Task: Look for space in Catbalogan, Philippines from 6th September, 2023 to 15th September, 2023 for 6 adults in price range Rs.8000 to Rs.12000. Place can be entire place or private room with 6 bedrooms having 6 beds and 6 bathrooms. Property type can be house, flat, guest house. Amenities needed are: wifi, TV, free parkinig on premises, gym, breakfast. Booking option can be shelf check-in. Required host language is English.
Action: Mouse moved to (482, 92)
Screenshot: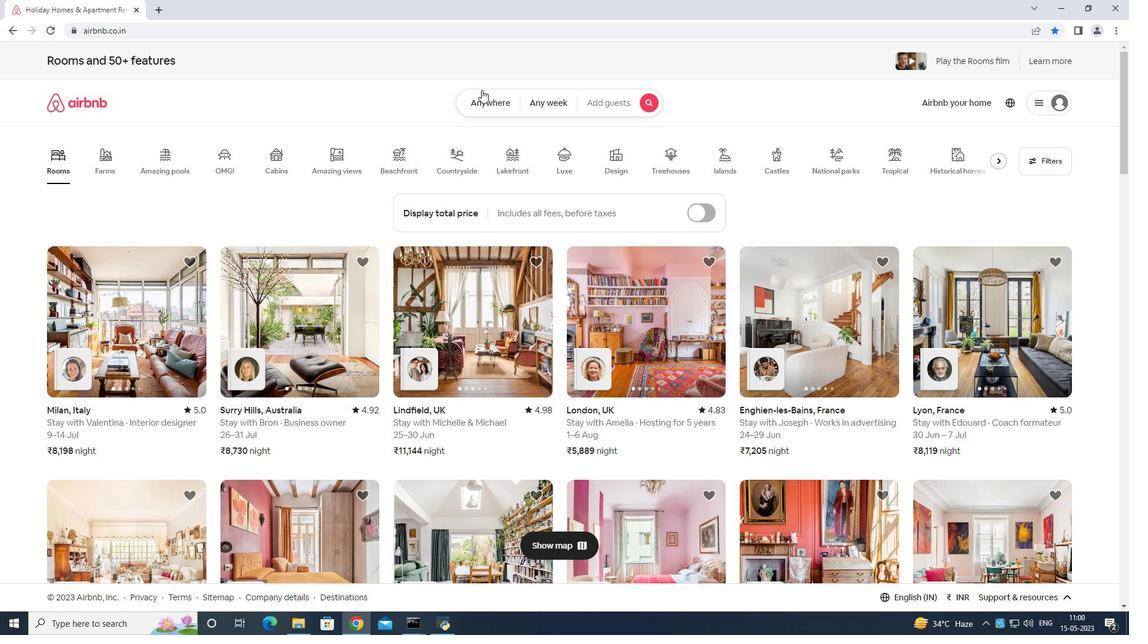 
Action: Mouse pressed left at (482, 92)
Screenshot: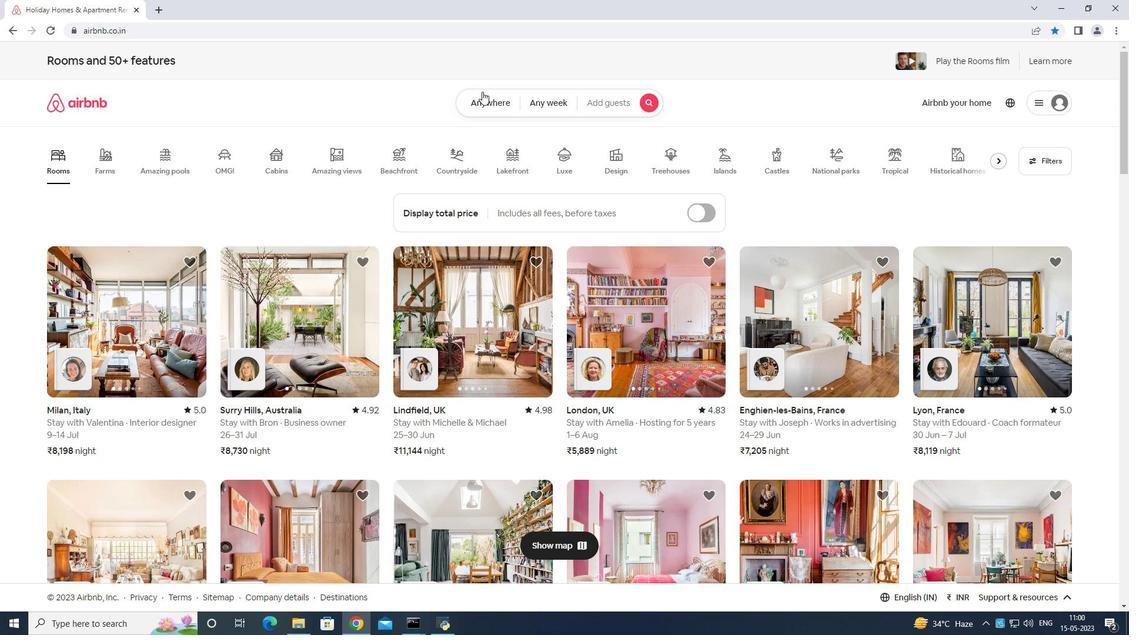 
Action: Mouse moved to (469, 148)
Screenshot: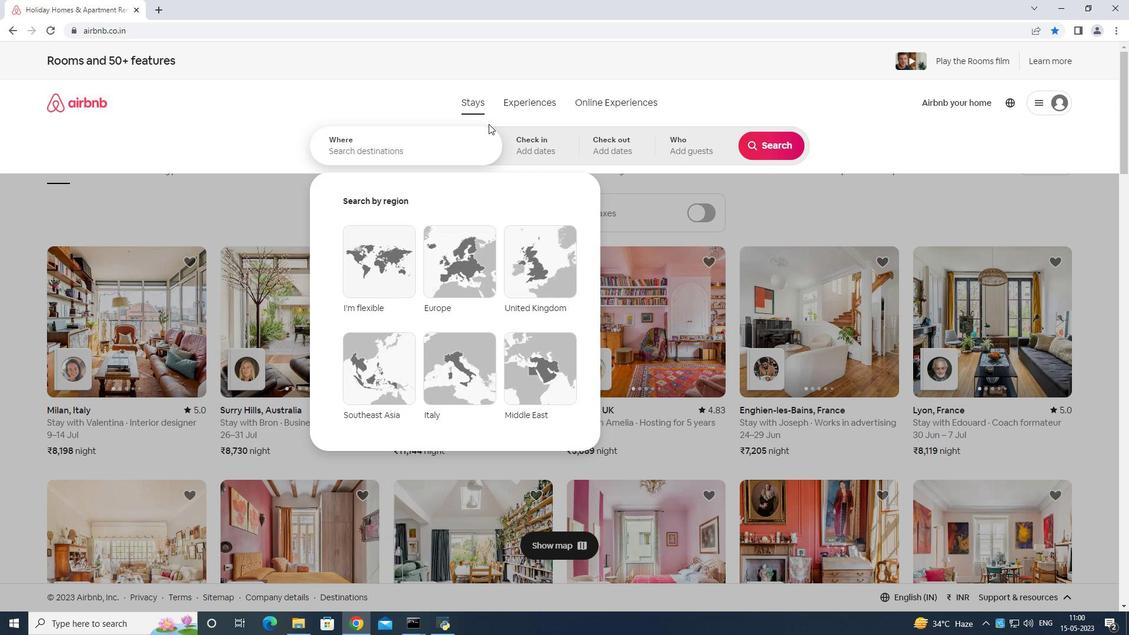 
Action: Mouse pressed left at (469, 148)
Screenshot: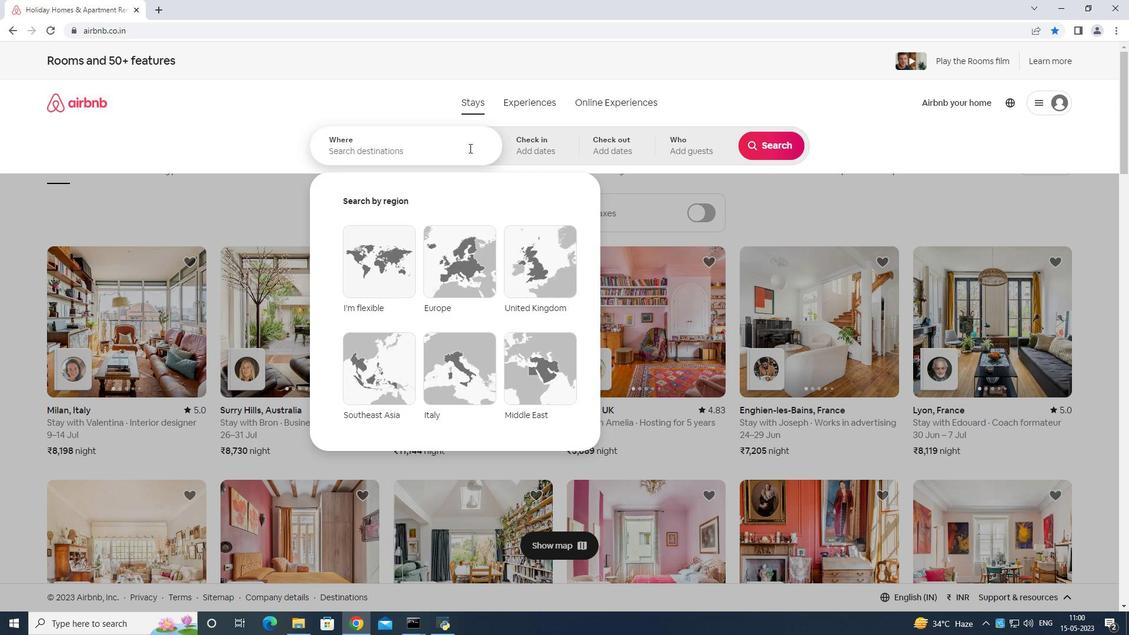 
Action: Mouse moved to (470, 147)
Screenshot: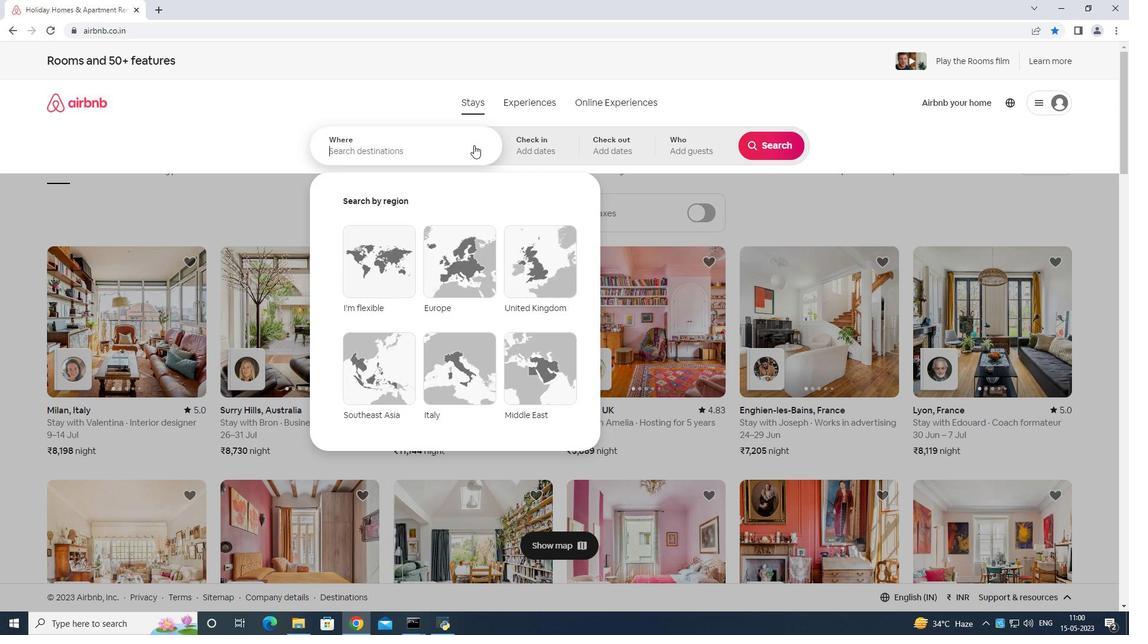 
Action: Key pressed <Key.backspace><Key.backspace><Key.backspace><Key.backspace><Key.backspace><Key.backspace><Key.backspace><Key.backspace><Key.backspace><Key.backspace><Key.backspace><Key.backspace><Key.backspace><Key.backspace><Key.backspace><Key.backspace><Key.backspace><Key.backspace><Key.backspace><Key.backspace><Key.backspace><Key.backspace><Key.backspace><Key.backspace><Key.backspace><Key.backspace><Key.backspace><Key.backspace><Key.shift>Catbalogan<Key.space><Key.shift>Philipines<Key.enter>
Screenshot: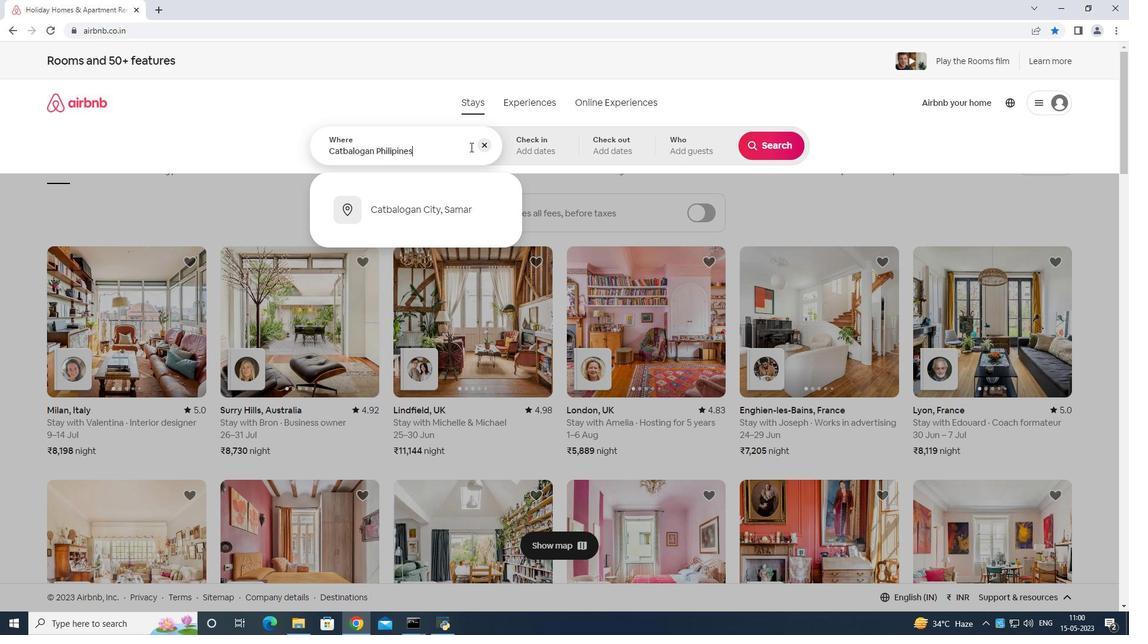 
Action: Mouse moved to (762, 231)
Screenshot: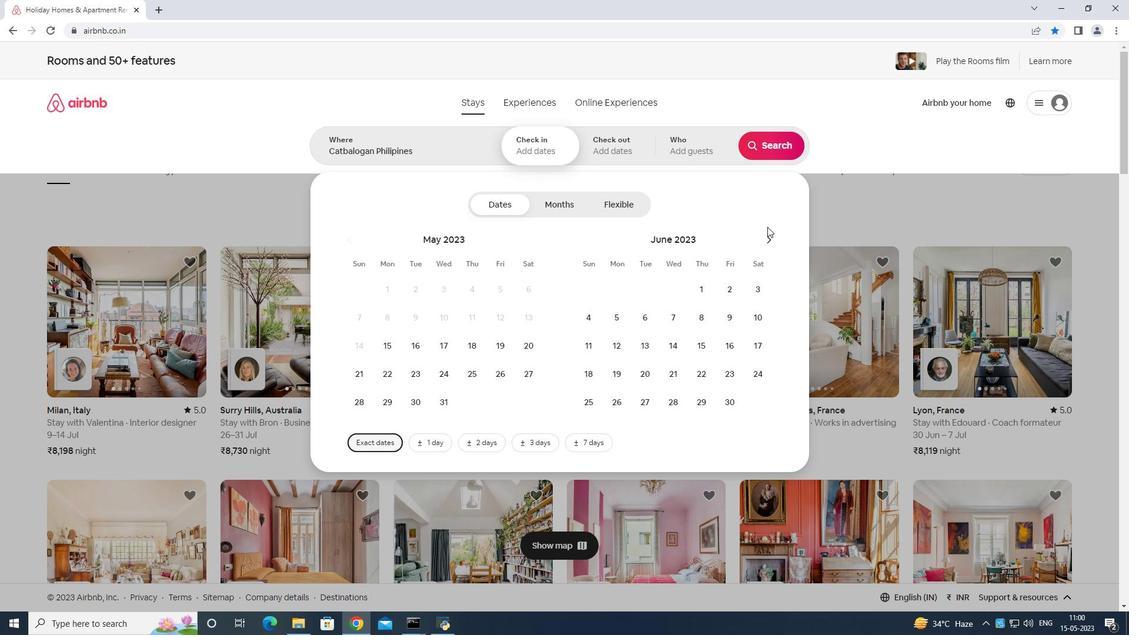 
Action: Mouse pressed left at (762, 231)
Screenshot: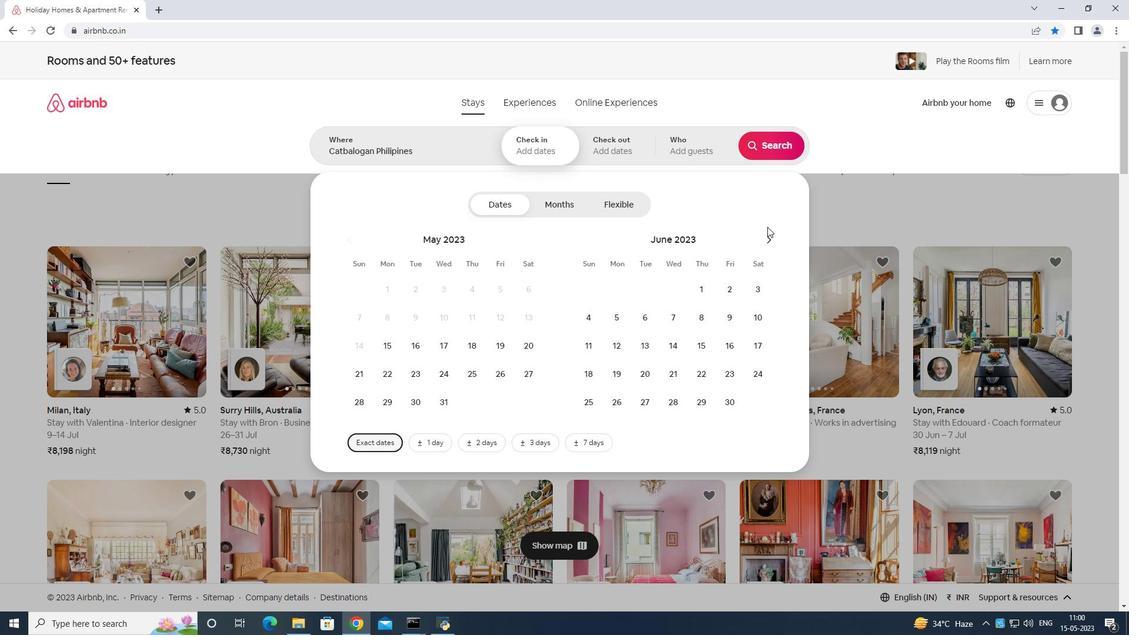 
Action: Mouse pressed left at (762, 231)
Screenshot: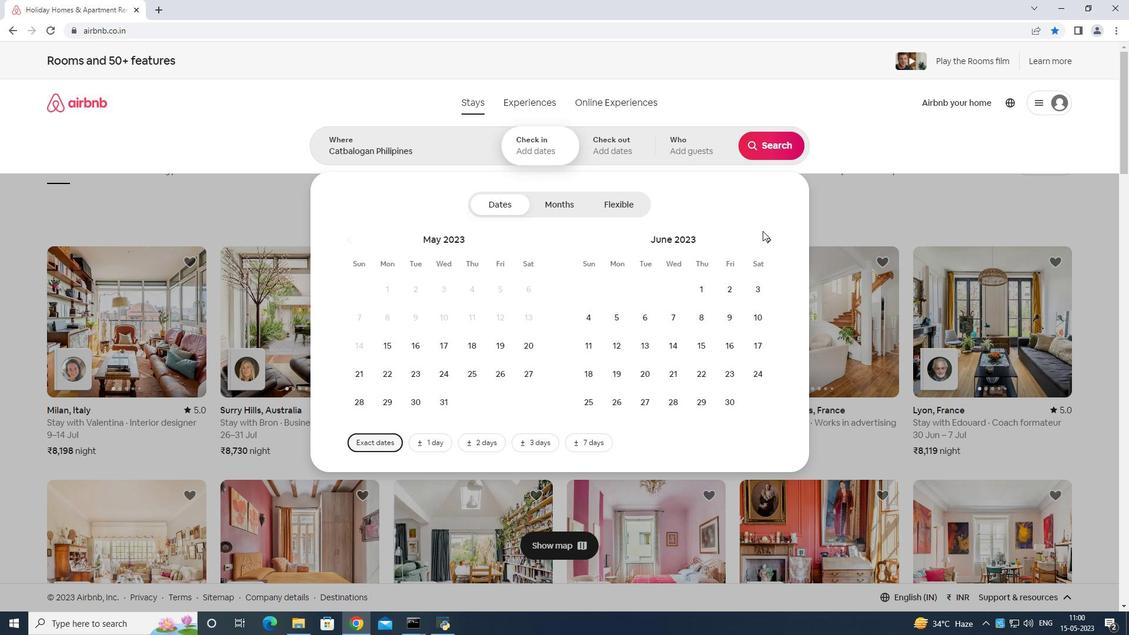 
Action: Mouse pressed left at (762, 231)
Screenshot: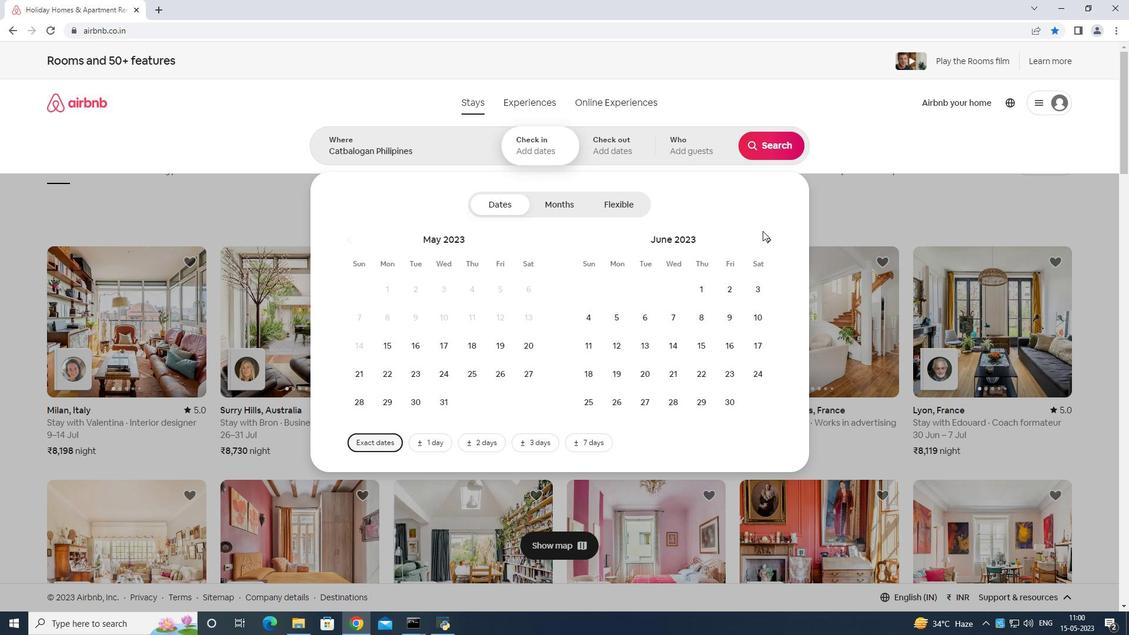 
Action: Mouse moved to (762, 237)
Screenshot: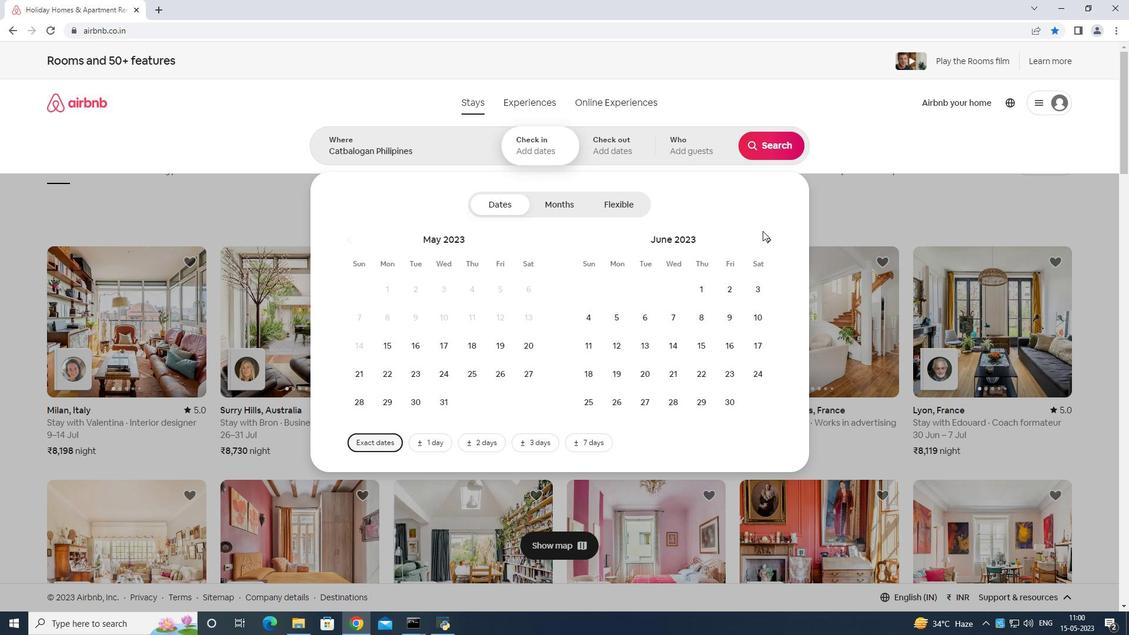 
Action: Mouse pressed left at (762, 237)
Screenshot: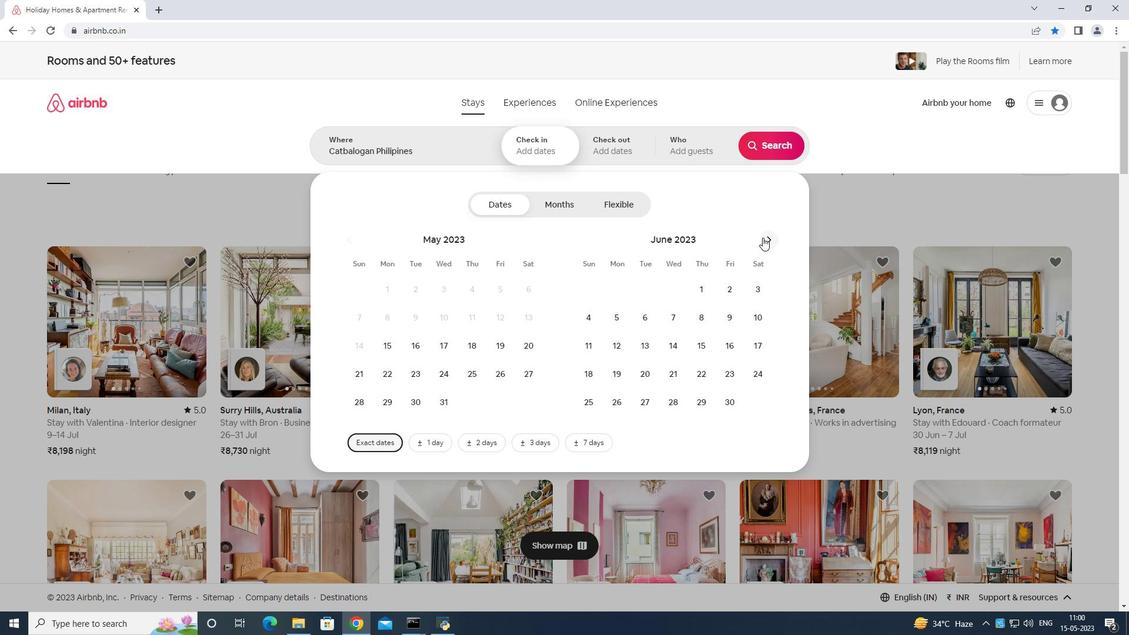 
Action: Mouse moved to (763, 238)
Screenshot: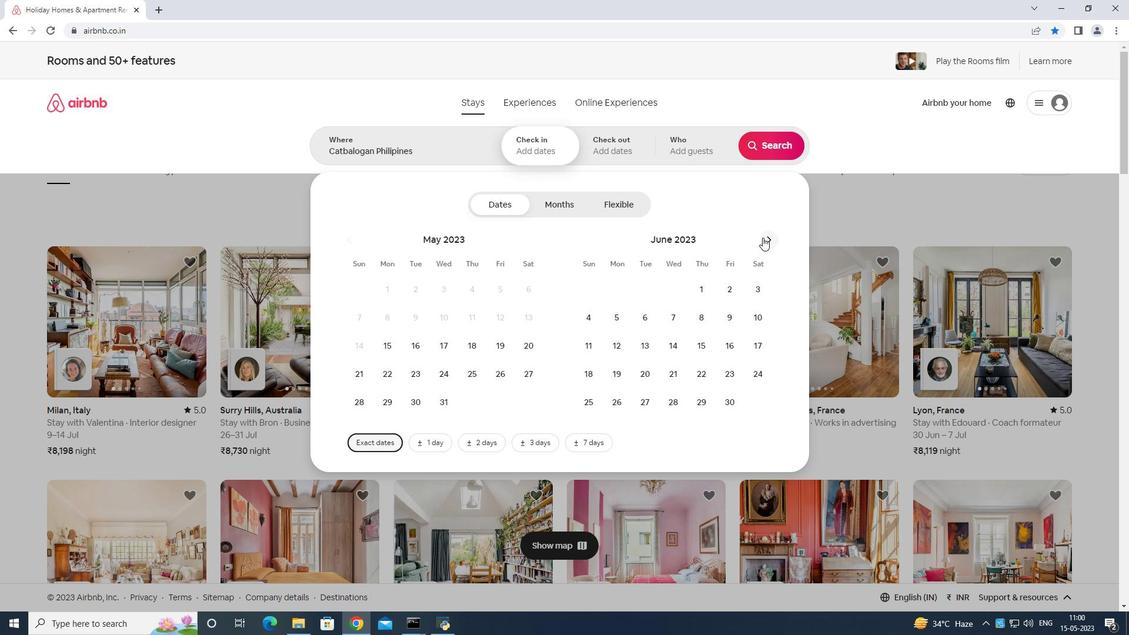 
Action: Mouse pressed left at (763, 238)
Screenshot: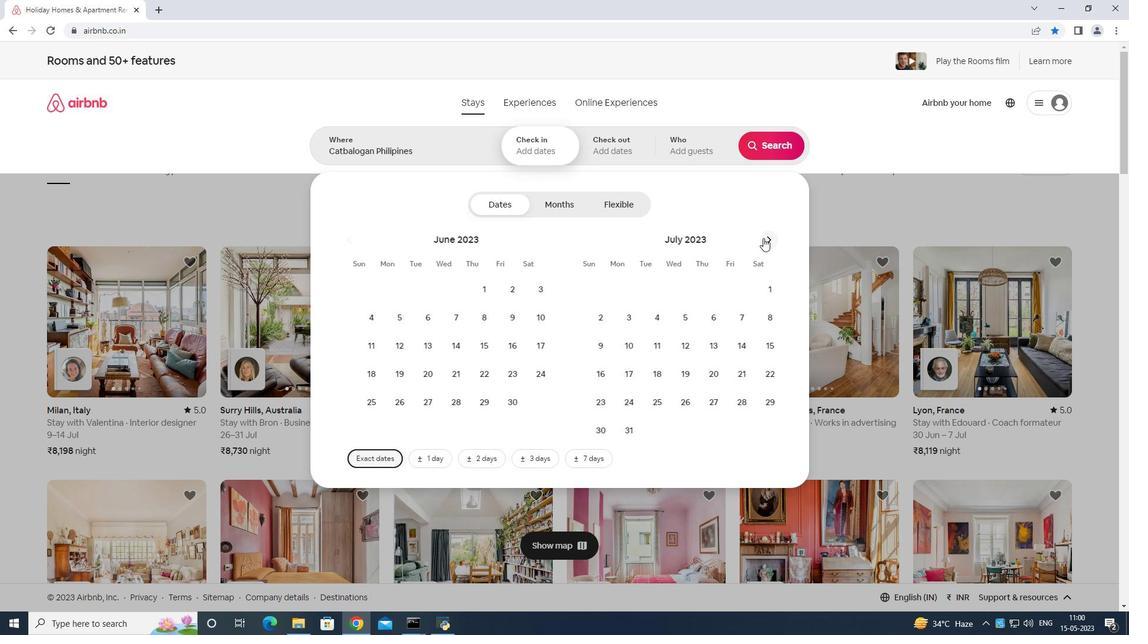 
Action: Mouse pressed left at (763, 238)
Screenshot: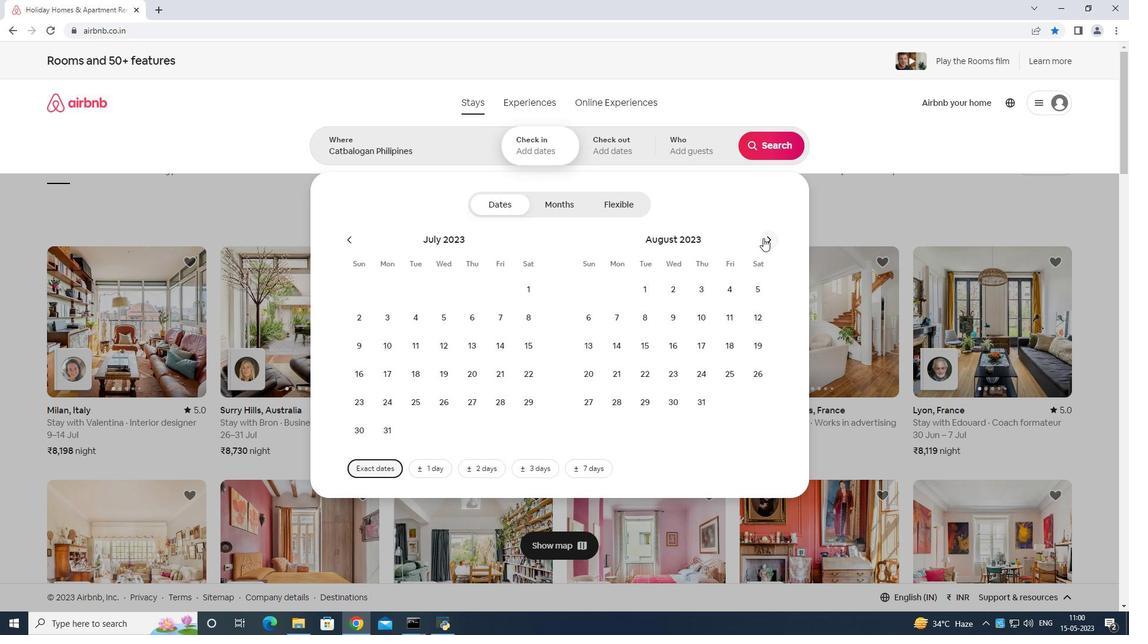 
Action: Mouse moved to (679, 314)
Screenshot: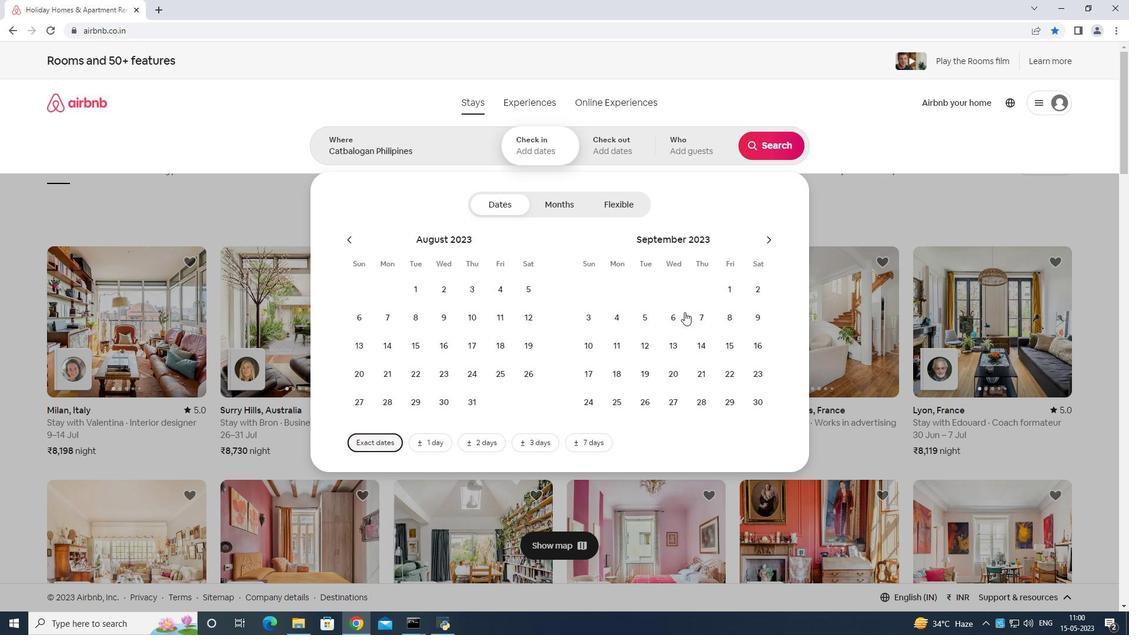 
Action: Mouse pressed left at (679, 314)
Screenshot: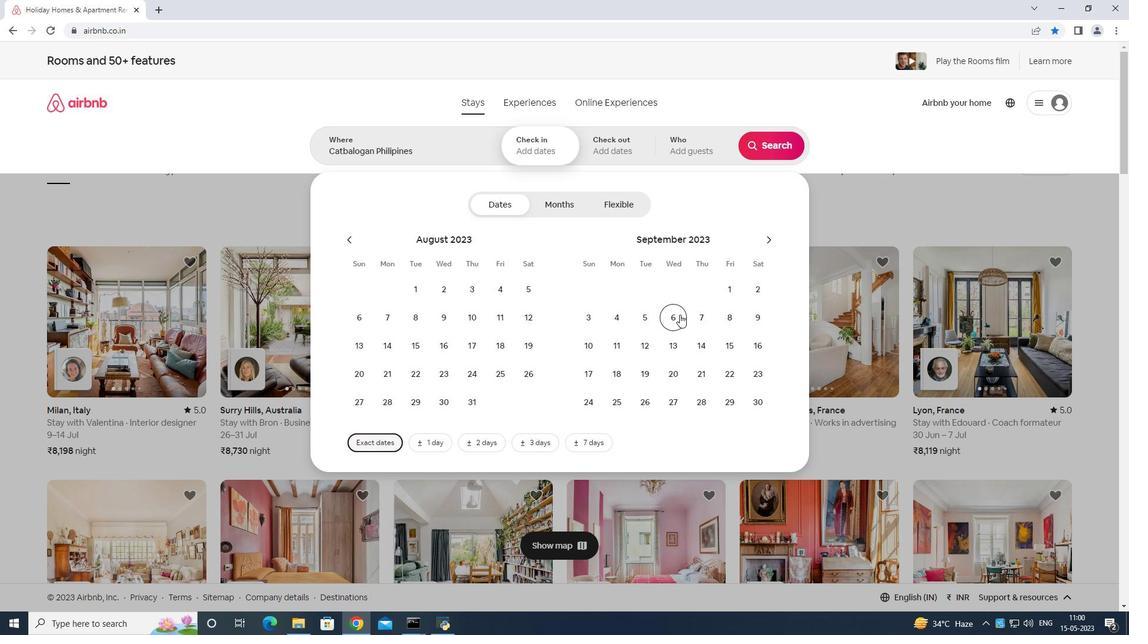 
Action: Mouse moved to (724, 341)
Screenshot: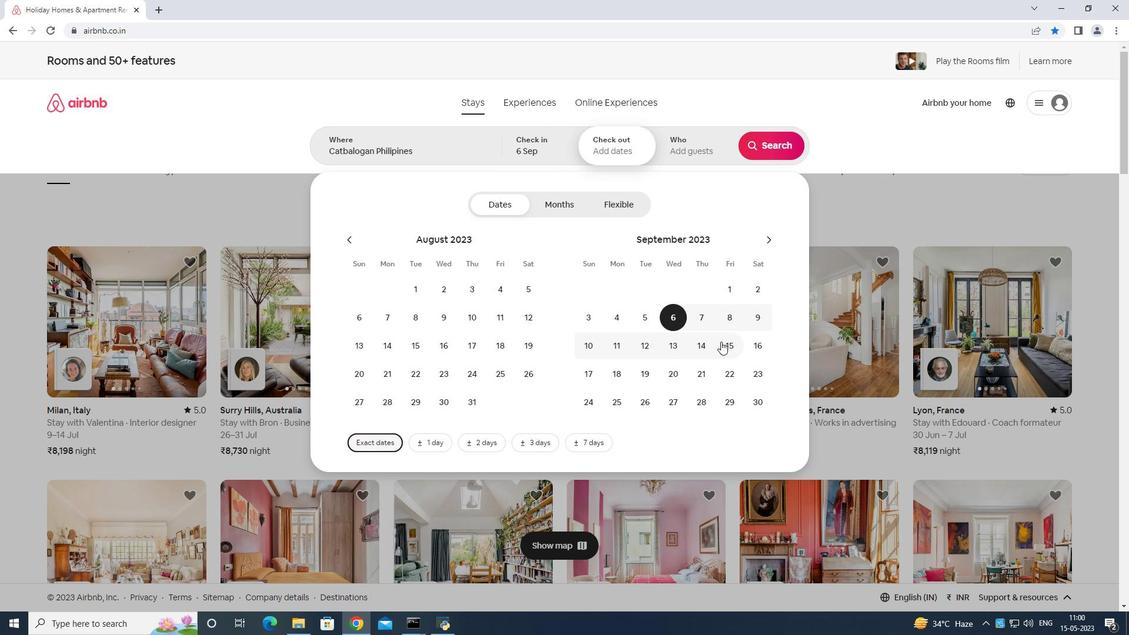 
Action: Mouse pressed left at (724, 341)
Screenshot: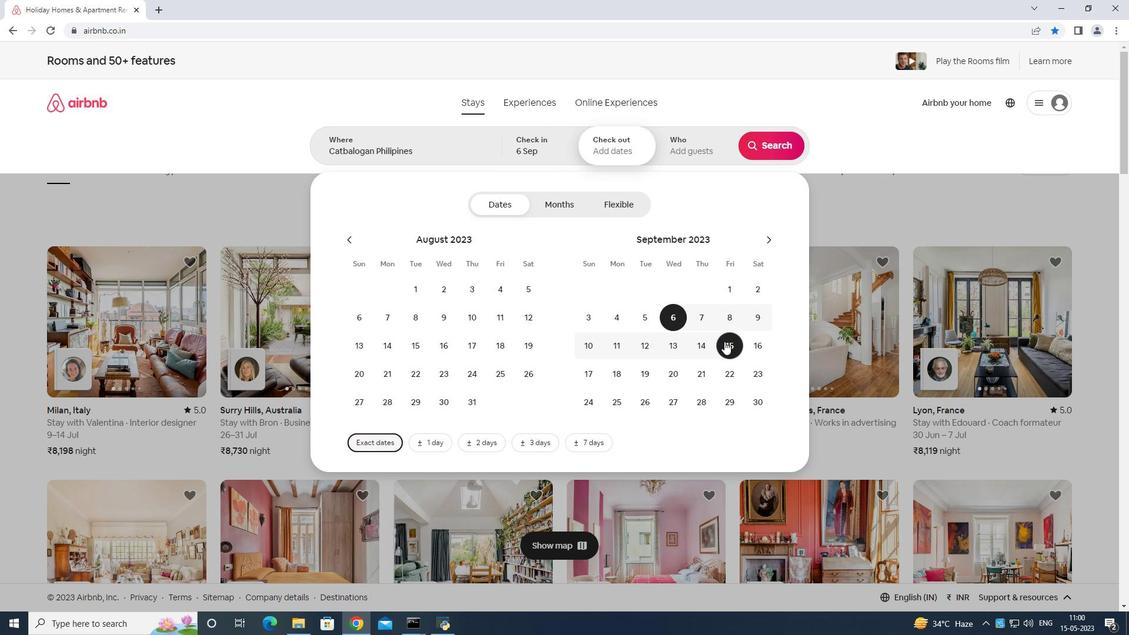 
Action: Mouse moved to (716, 148)
Screenshot: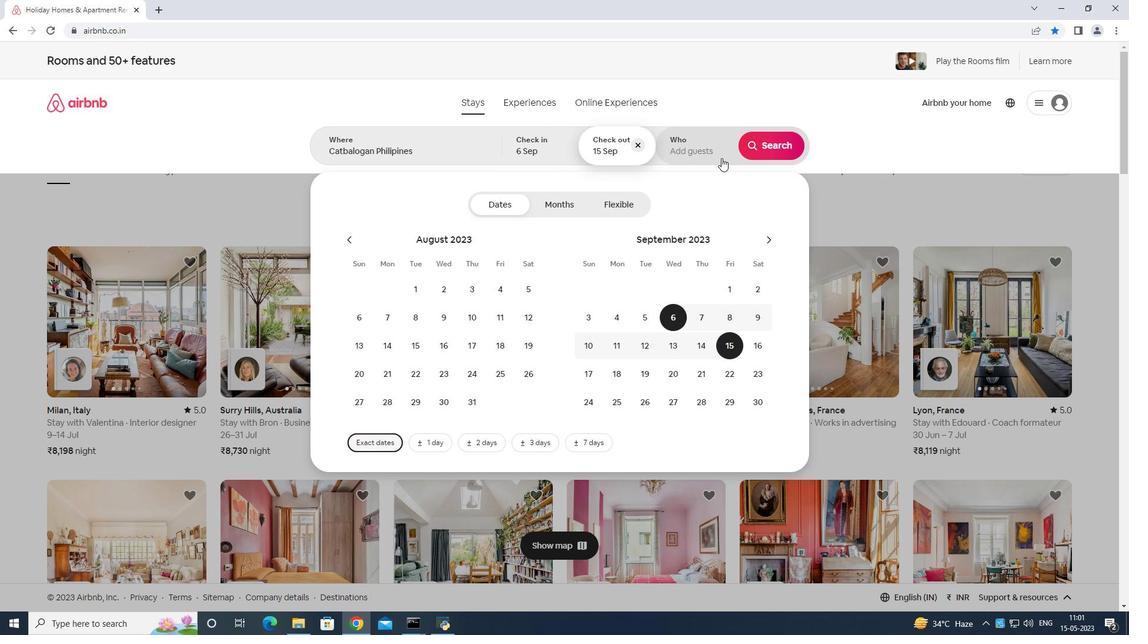 
Action: Mouse pressed left at (716, 148)
Screenshot: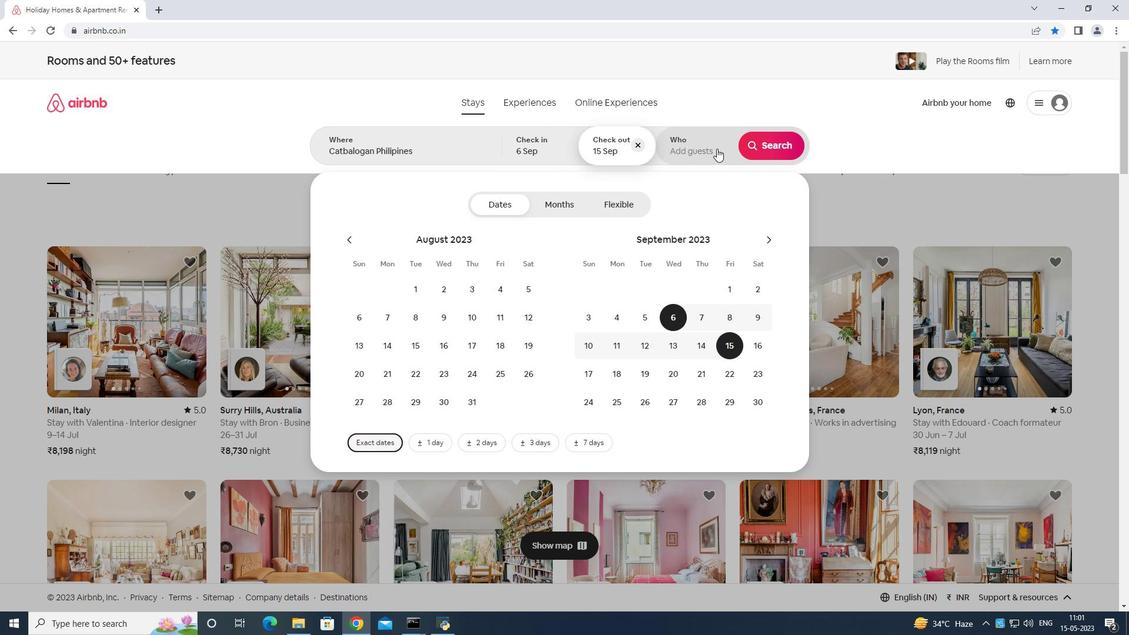
Action: Mouse moved to (768, 205)
Screenshot: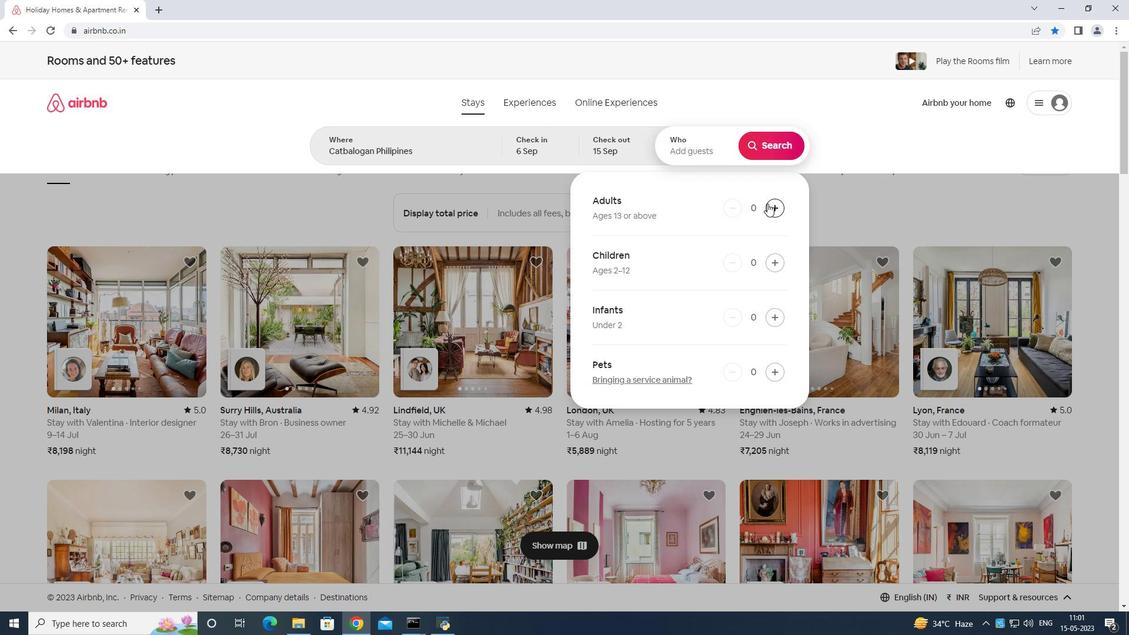 
Action: Mouse pressed left at (768, 205)
Screenshot: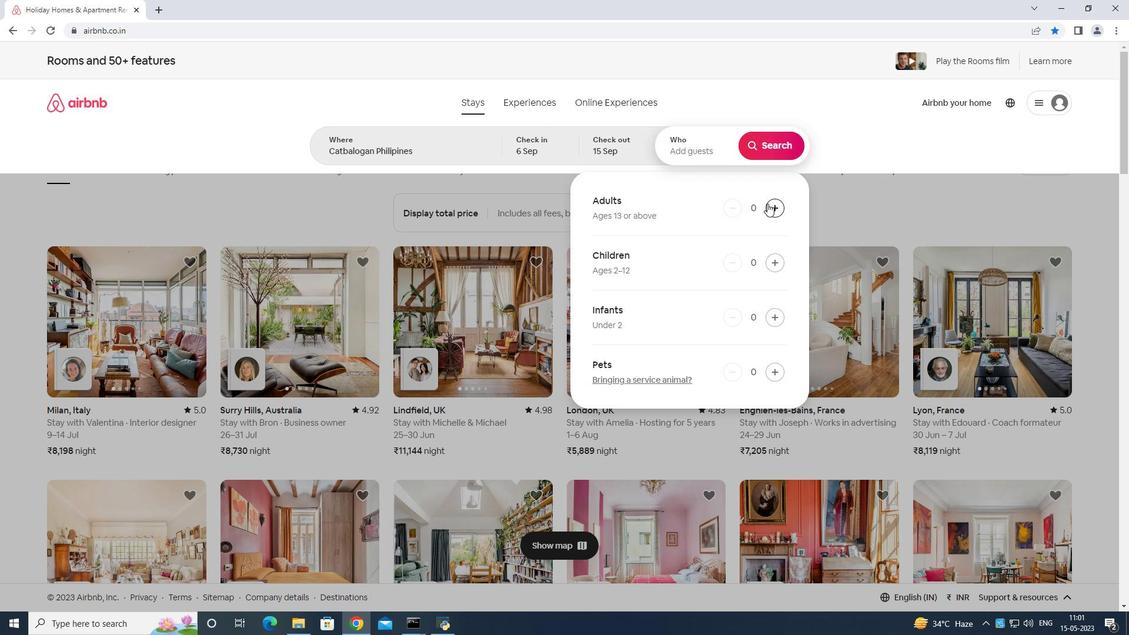 
Action: Mouse moved to (768, 205)
Screenshot: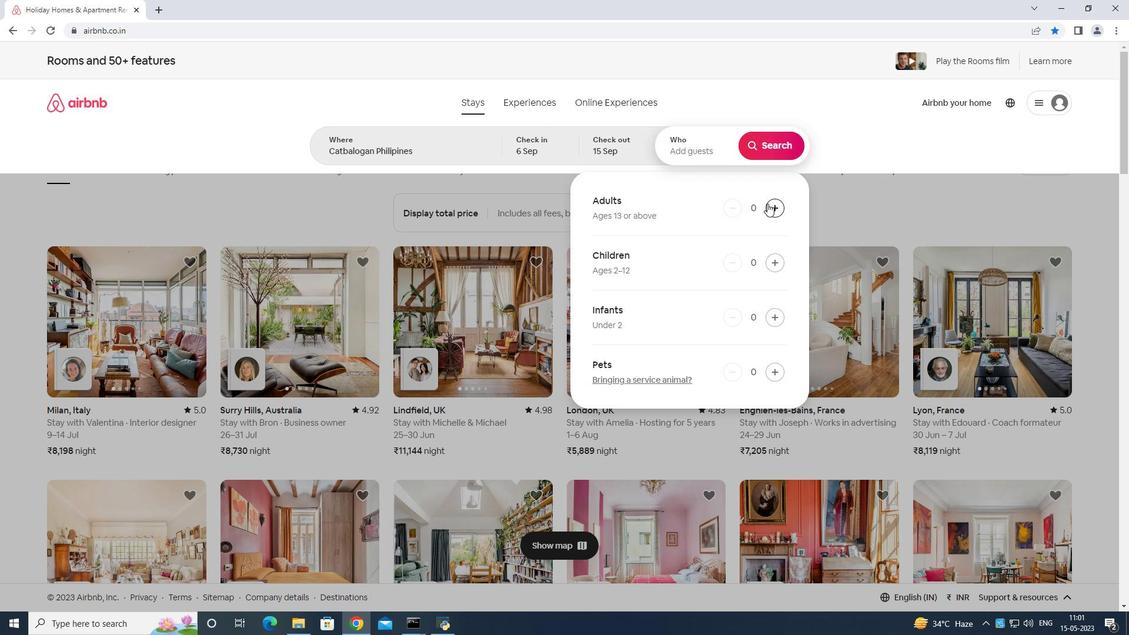 
Action: Mouse pressed left at (768, 205)
Screenshot: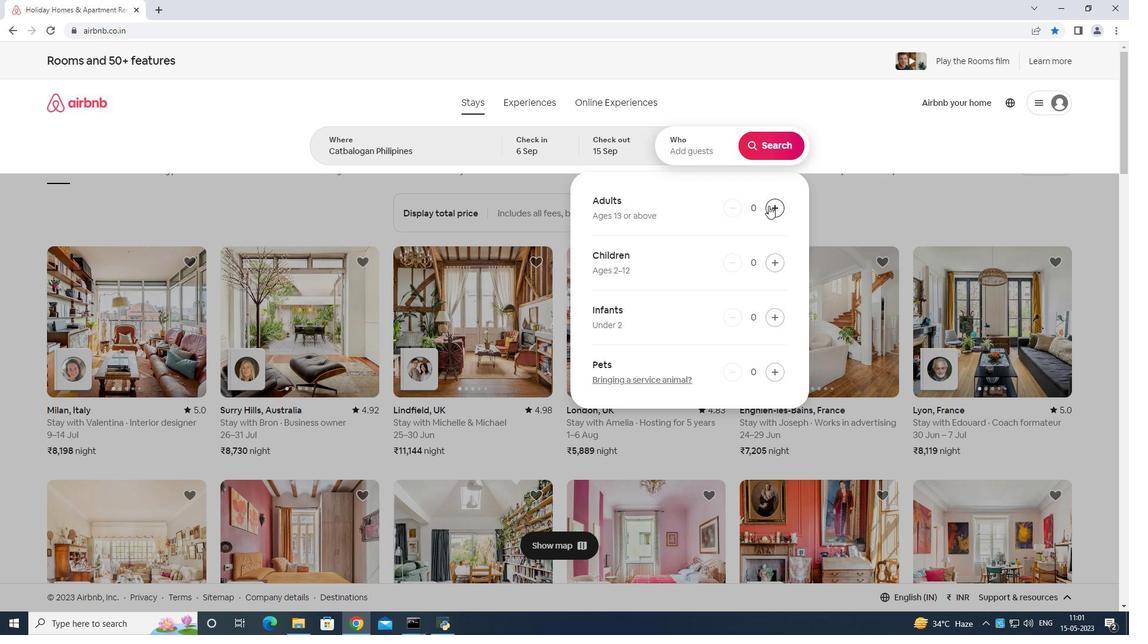 
Action: Mouse pressed left at (768, 205)
Screenshot: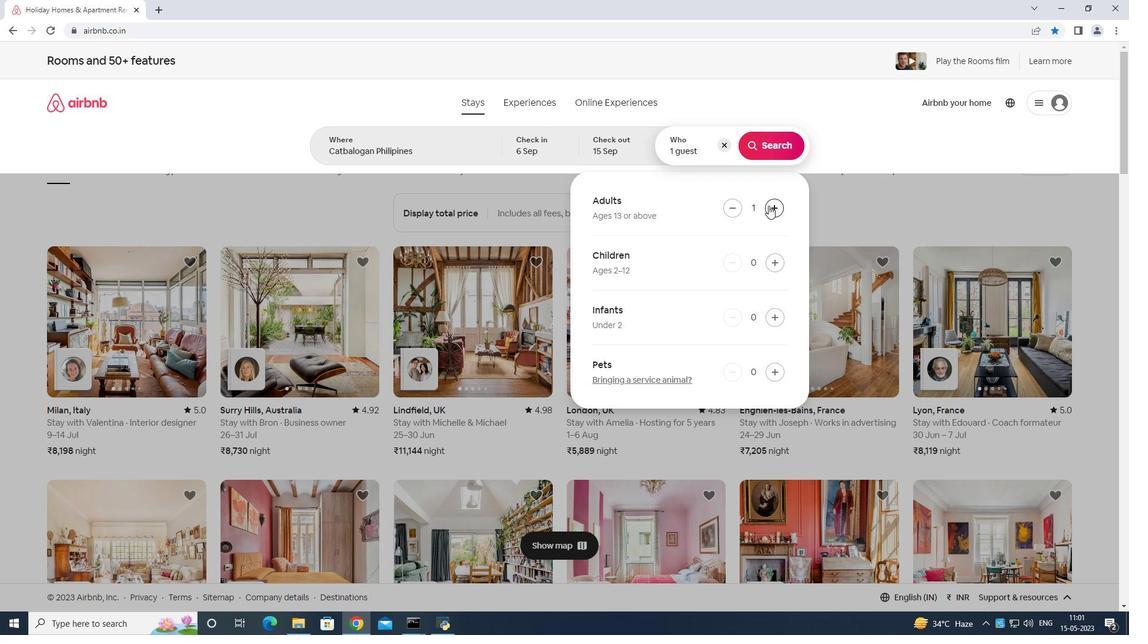 
Action: Mouse pressed left at (768, 205)
Screenshot: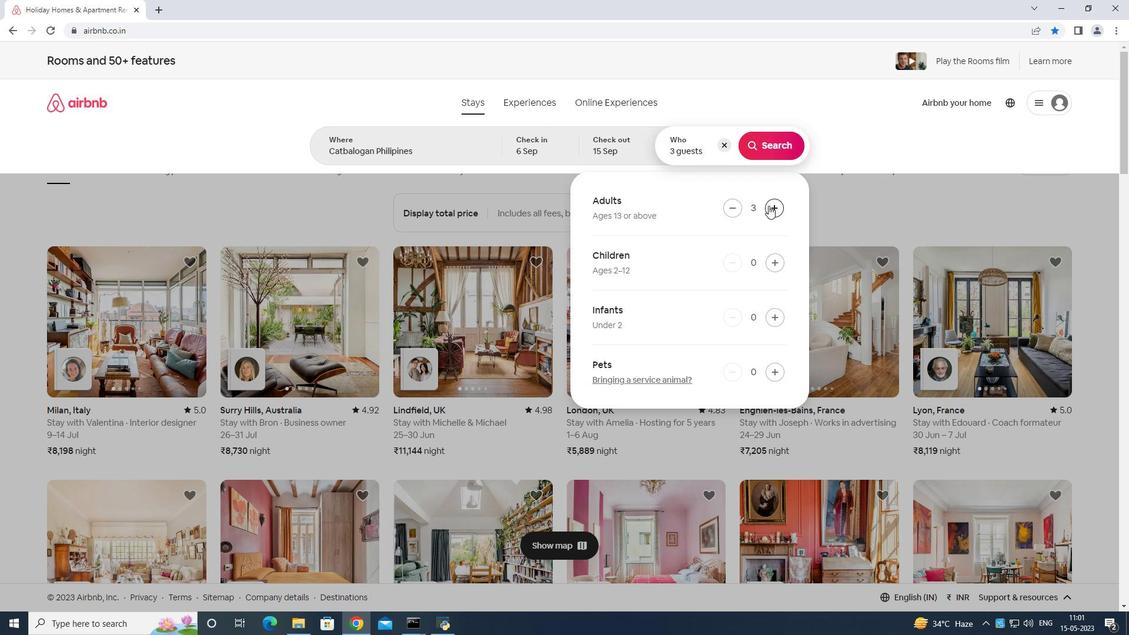 
Action: Mouse pressed left at (768, 205)
Screenshot: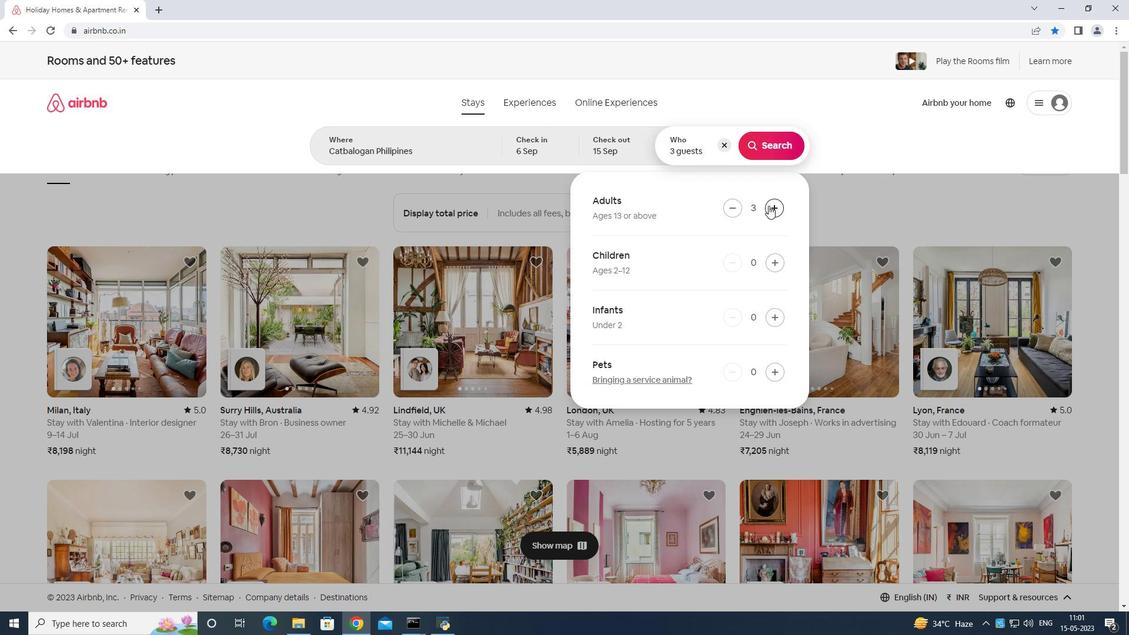 
Action: Mouse pressed left at (768, 205)
Screenshot: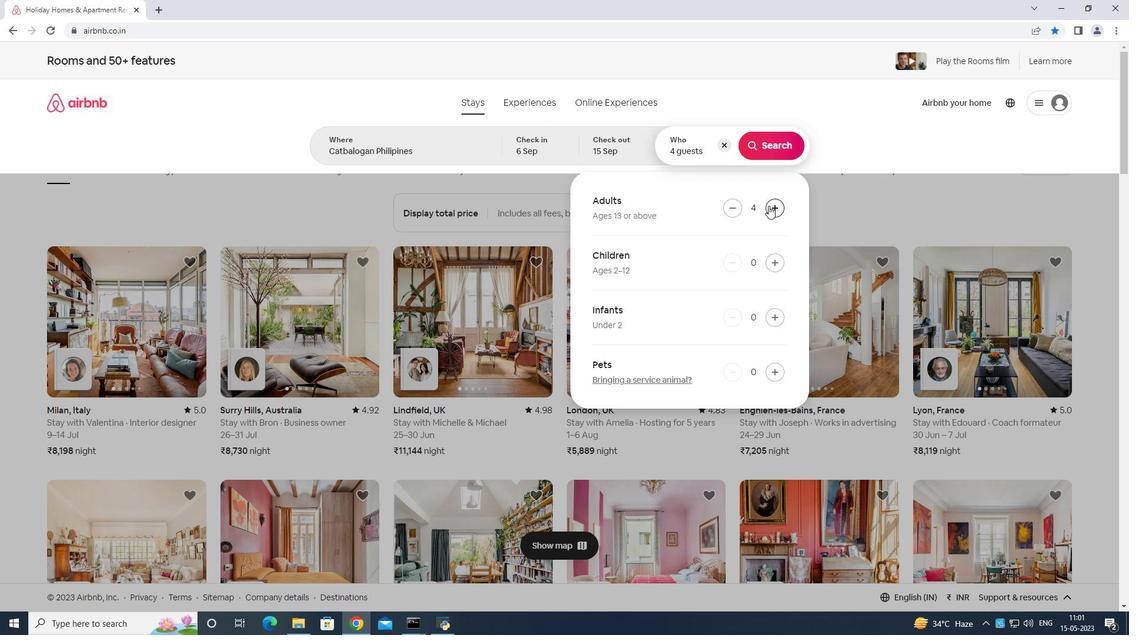 
Action: Mouse moved to (784, 144)
Screenshot: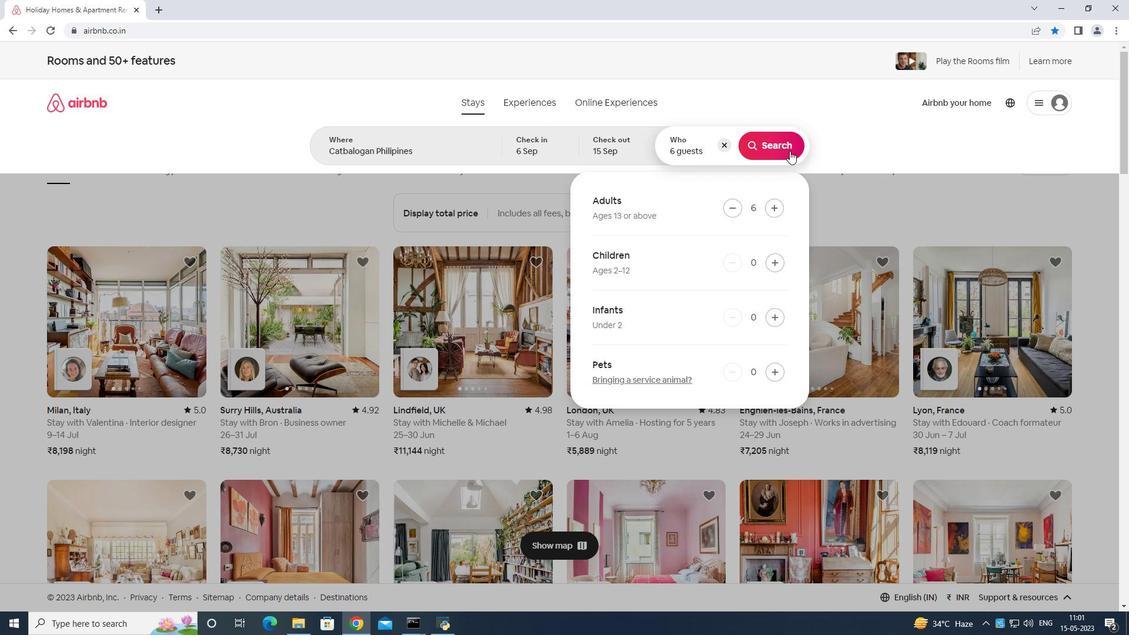 
Action: Mouse pressed left at (784, 144)
Screenshot: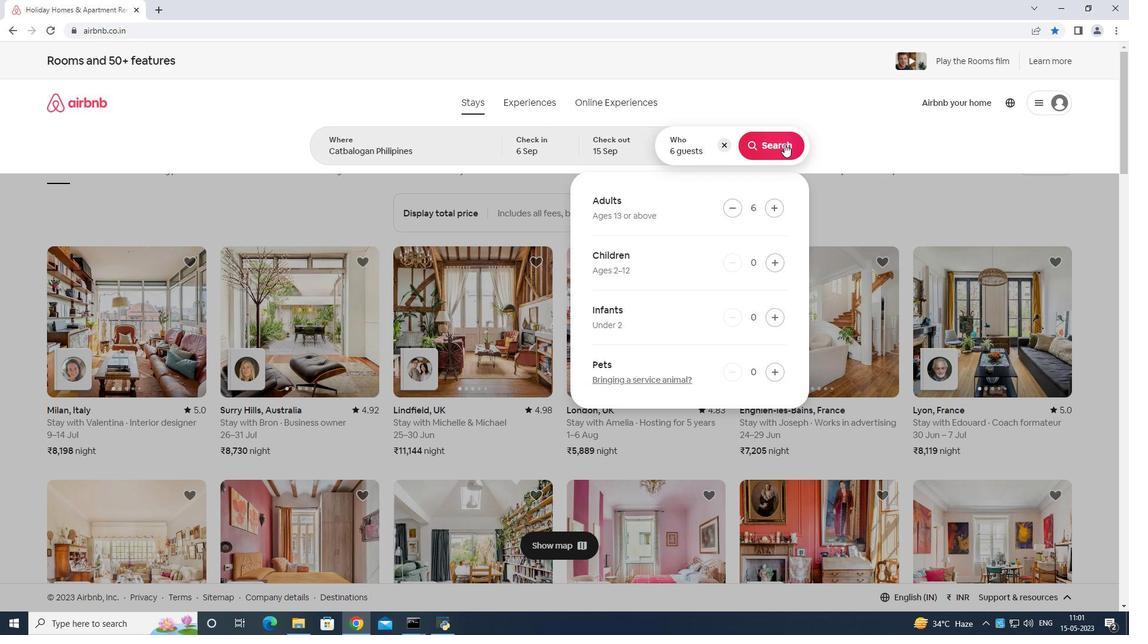 
Action: Mouse moved to (1082, 108)
Screenshot: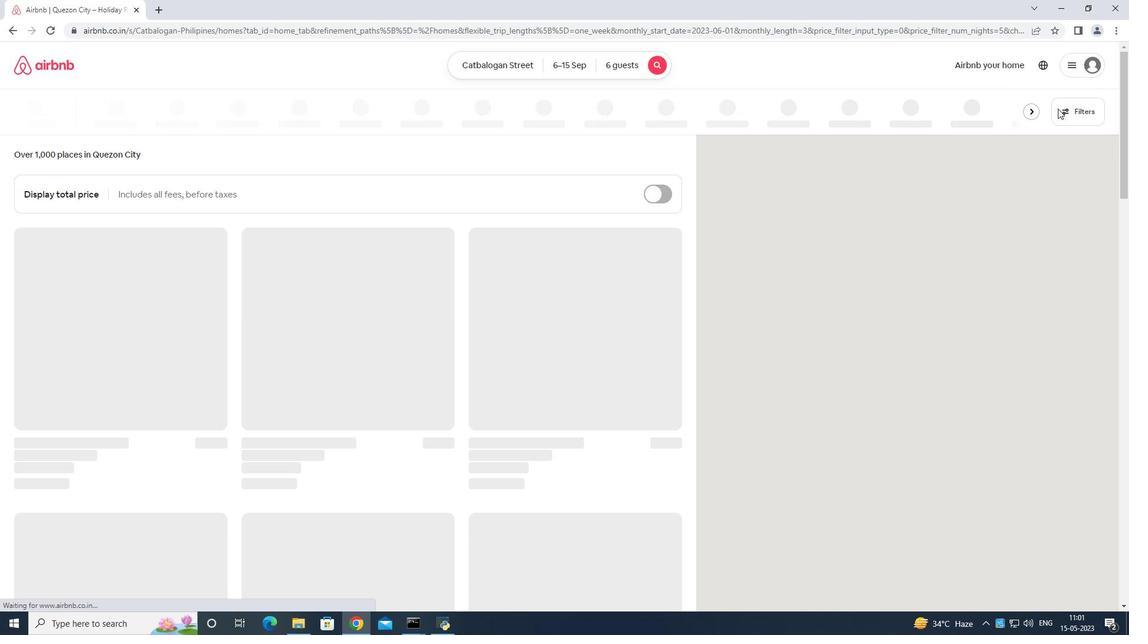 
Action: Mouse pressed left at (1082, 108)
Screenshot: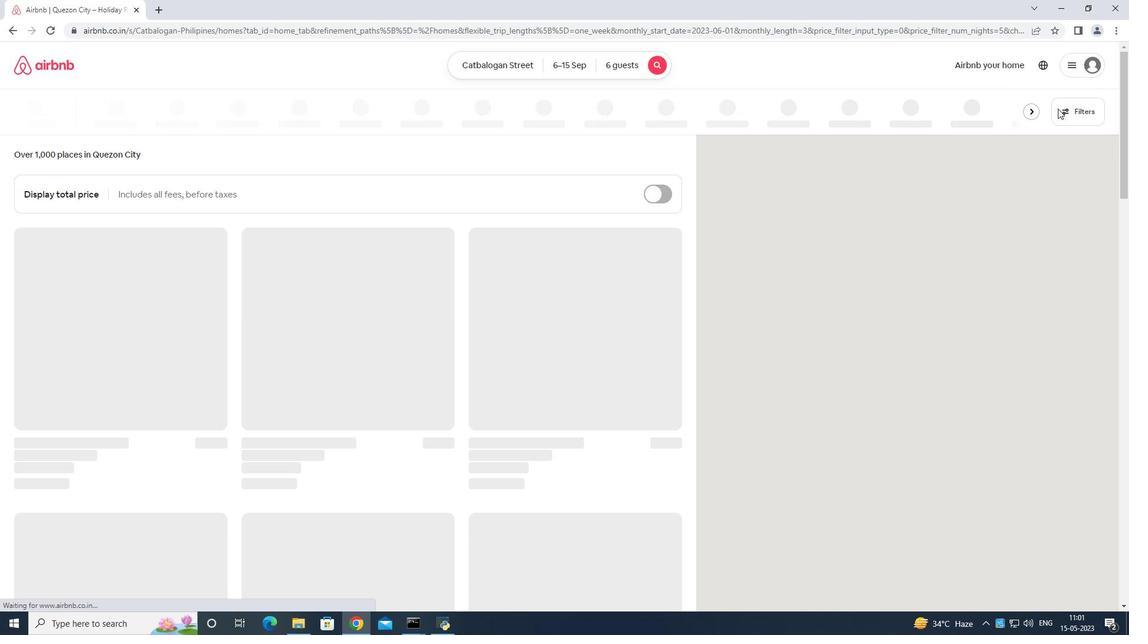 
Action: Mouse moved to (462, 379)
Screenshot: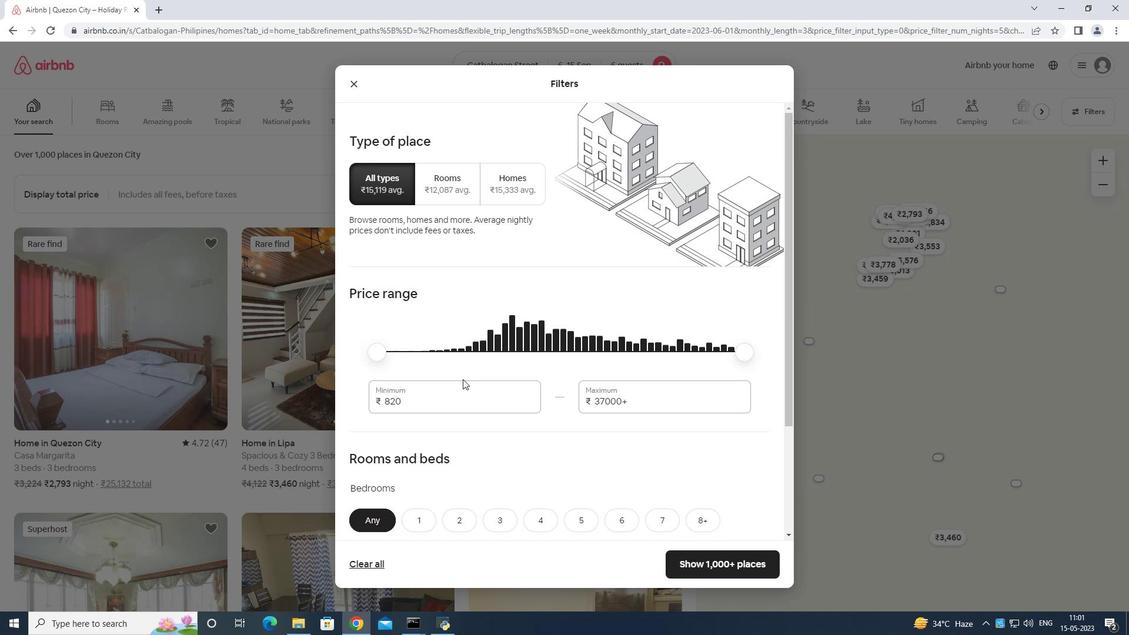 
Action: Mouse pressed left at (462, 379)
Screenshot: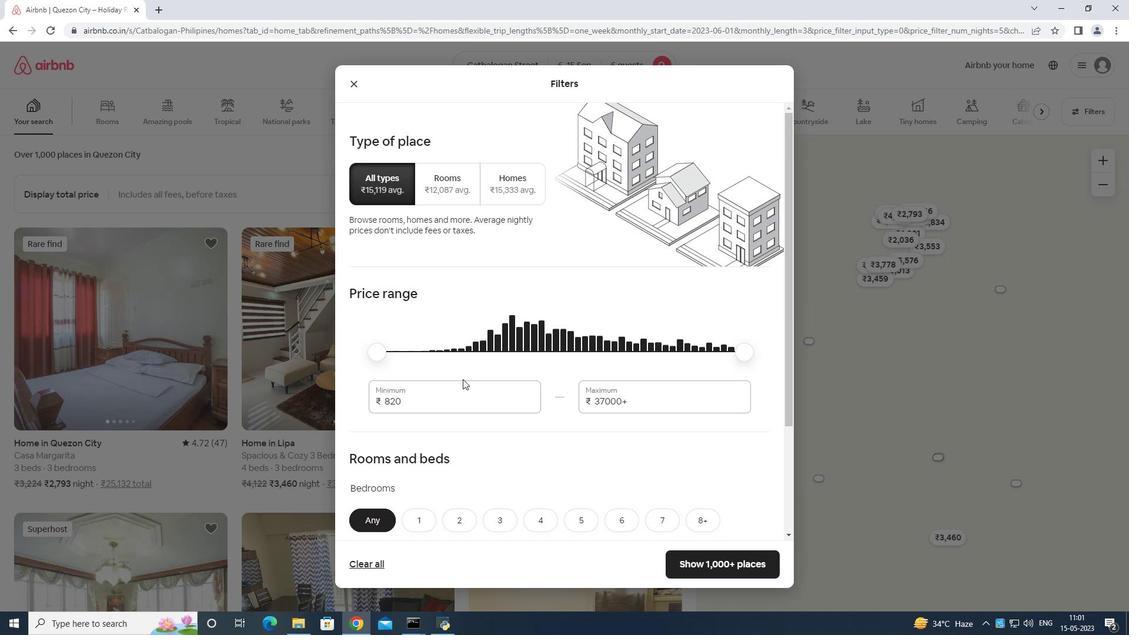 
Action: Mouse moved to (462, 383)
Screenshot: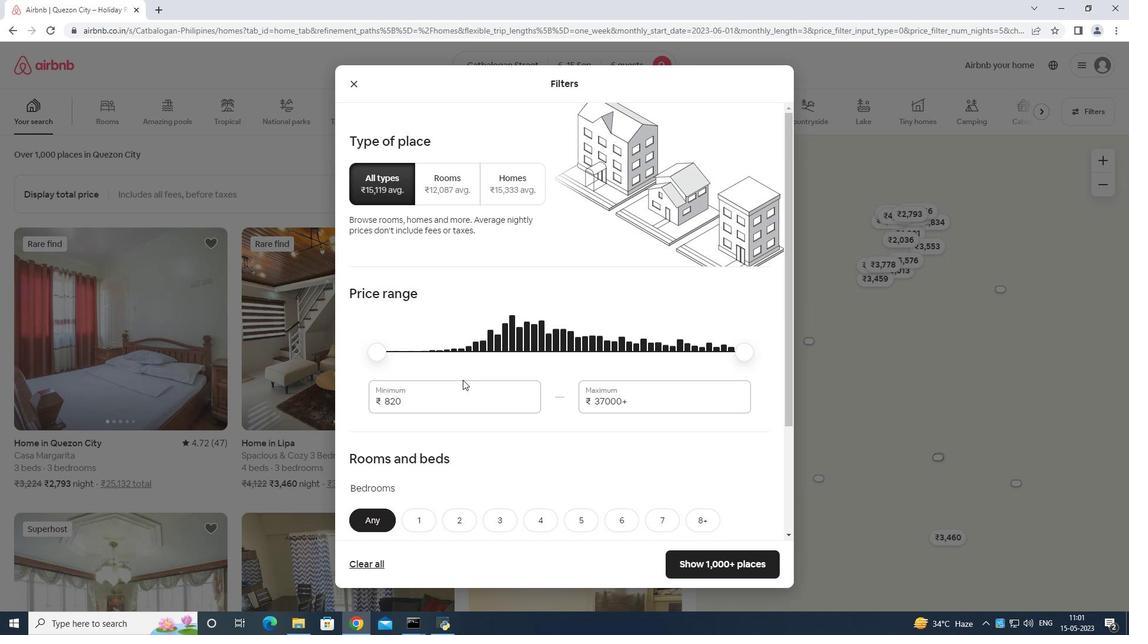 
Action: Key pressed <Key.backspace>
Screenshot: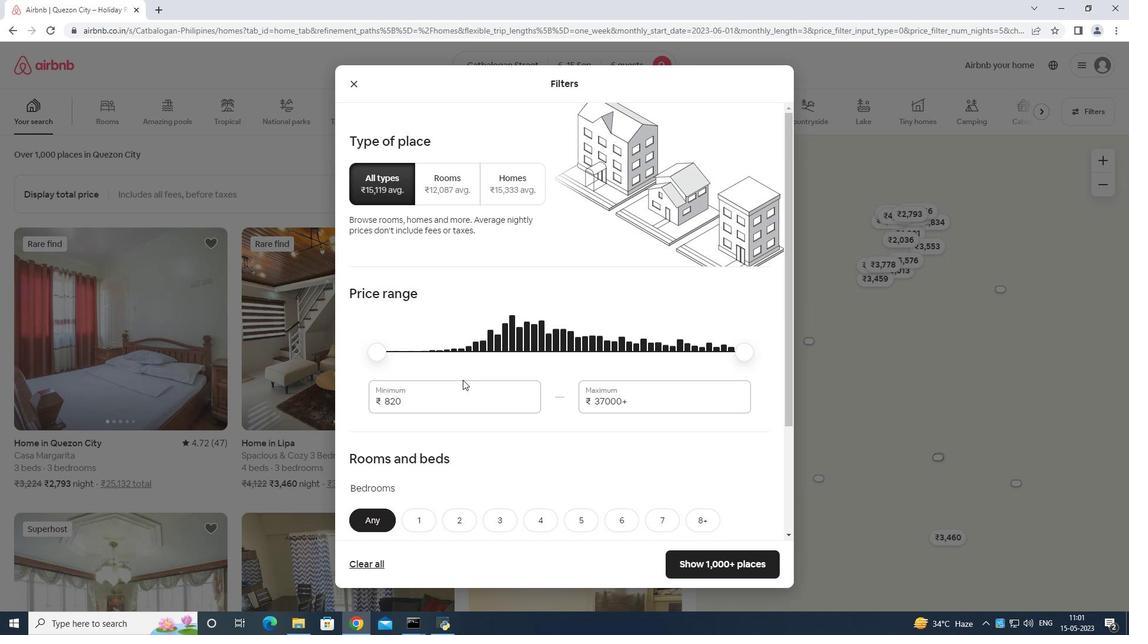 
Action: Mouse moved to (461, 384)
Screenshot: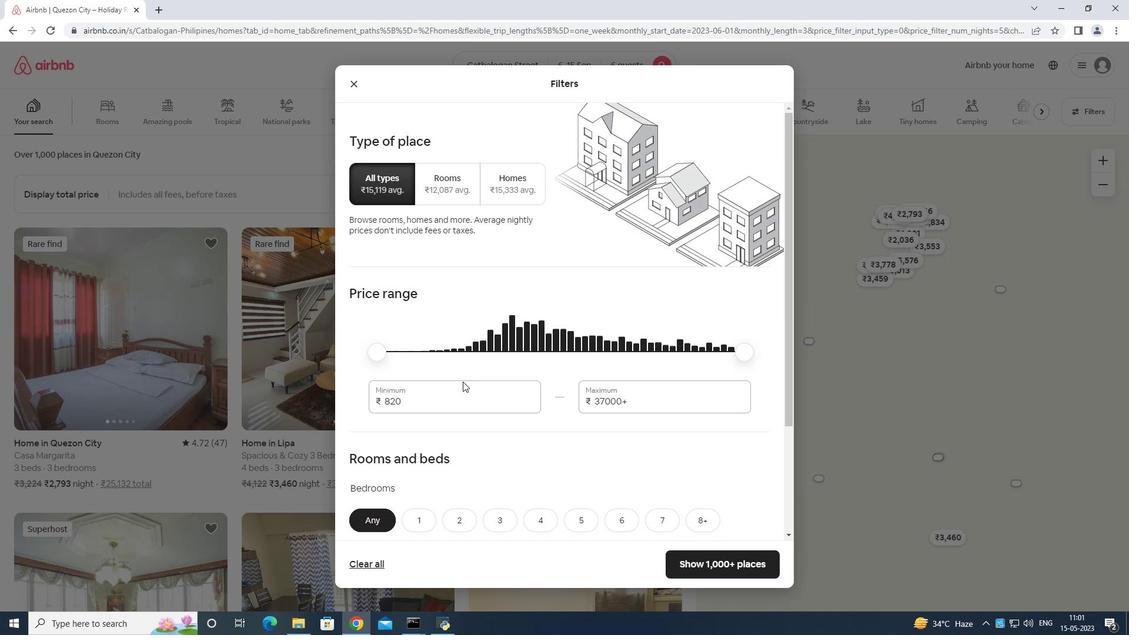 
Action: Key pressed <Key.backspace><Key.backspace><Key.backspace><Key.backspace><Key.backspace><Key.backspace><Key.backspace><Key.backspace><Key.backspace><Key.backspace><Key.backspace><Key.backspace><Key.backspace><Key.backspace><Key.backspace><Key.backspace><Key.backspace>
Screenshot: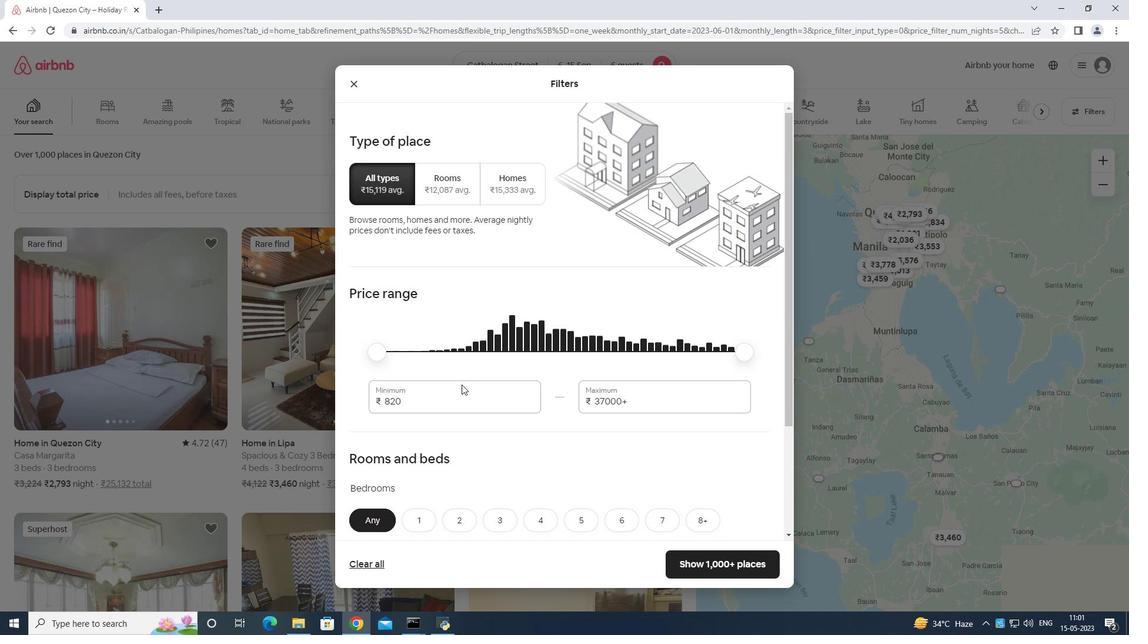 
Action: Mouse moved to (461, 384)
Screenshot: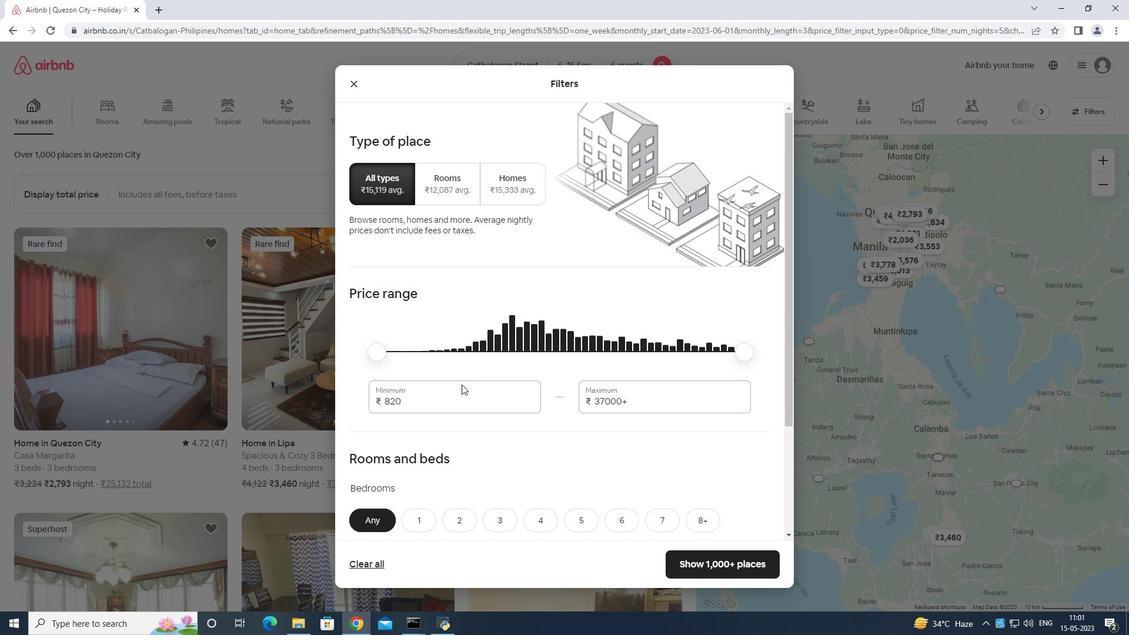 
Action: Key pressed <Key.backspace><Key.backspace><Key.backspace>
Screenshot: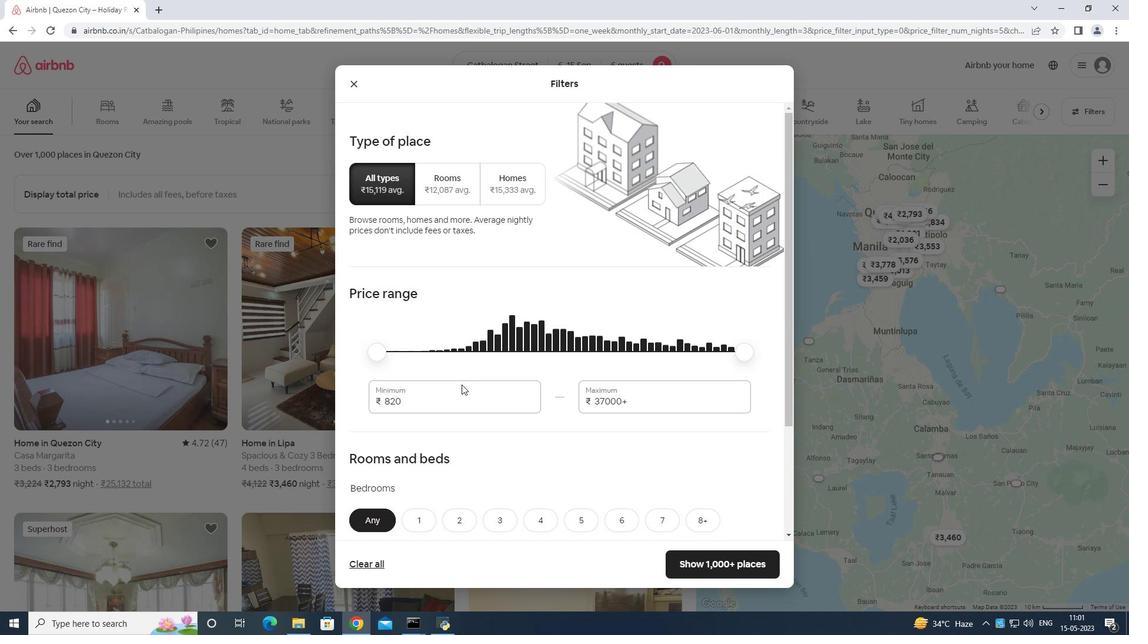 
Action: Mouse moved to (461, 391)
Screenshot: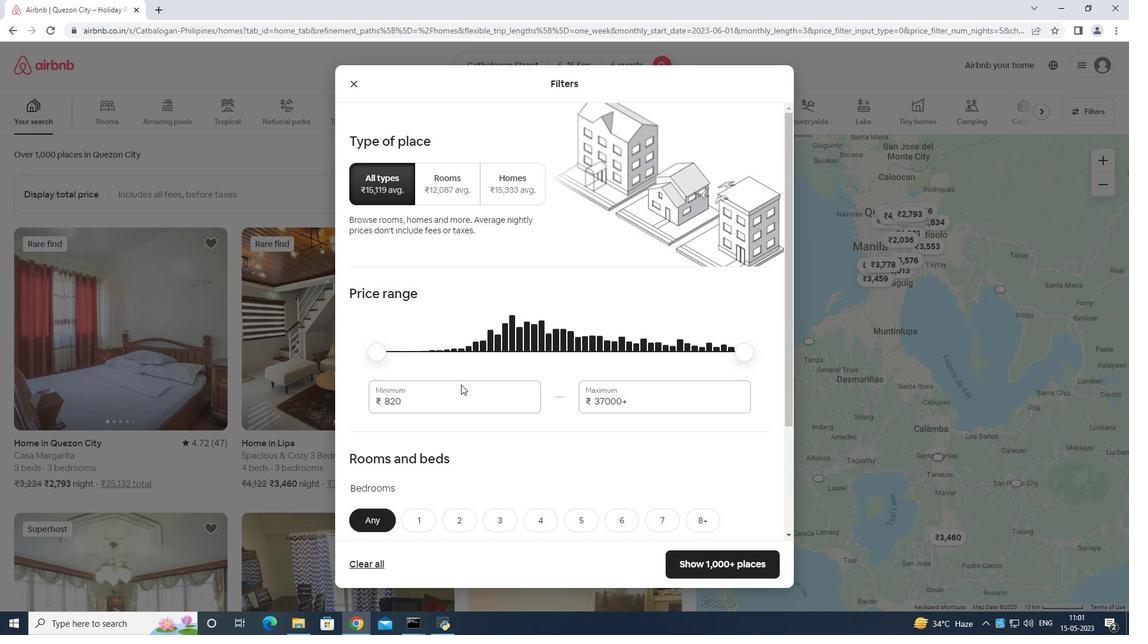 
Action: Mouse pressed left at (461, 391)
Screenshot: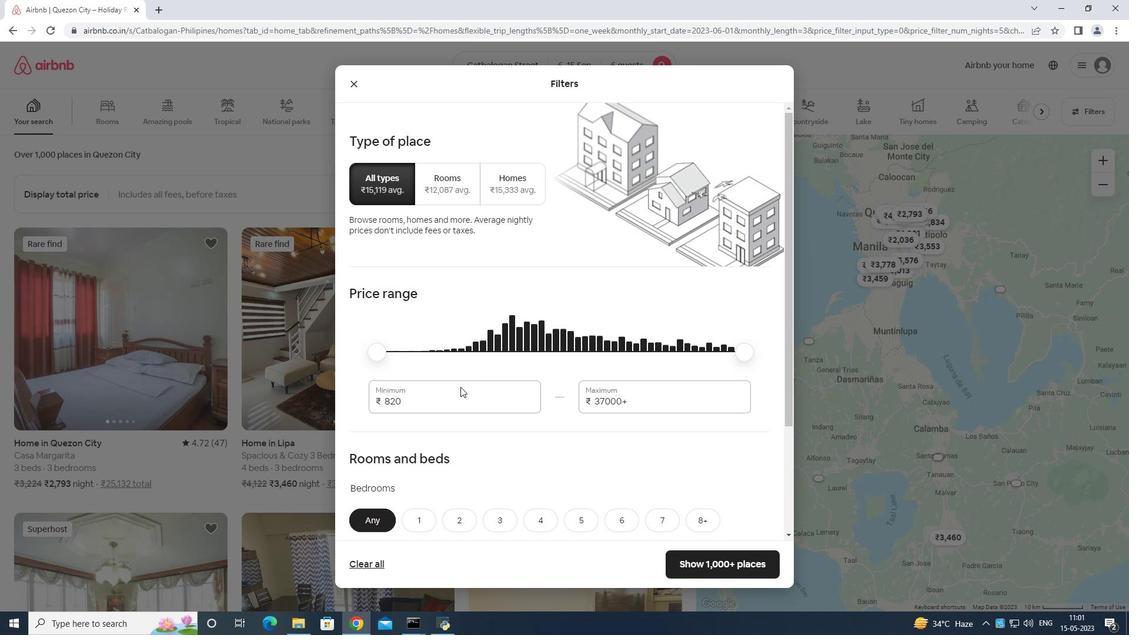 
Action: Mouse moved to (462, 391)
Screenshot: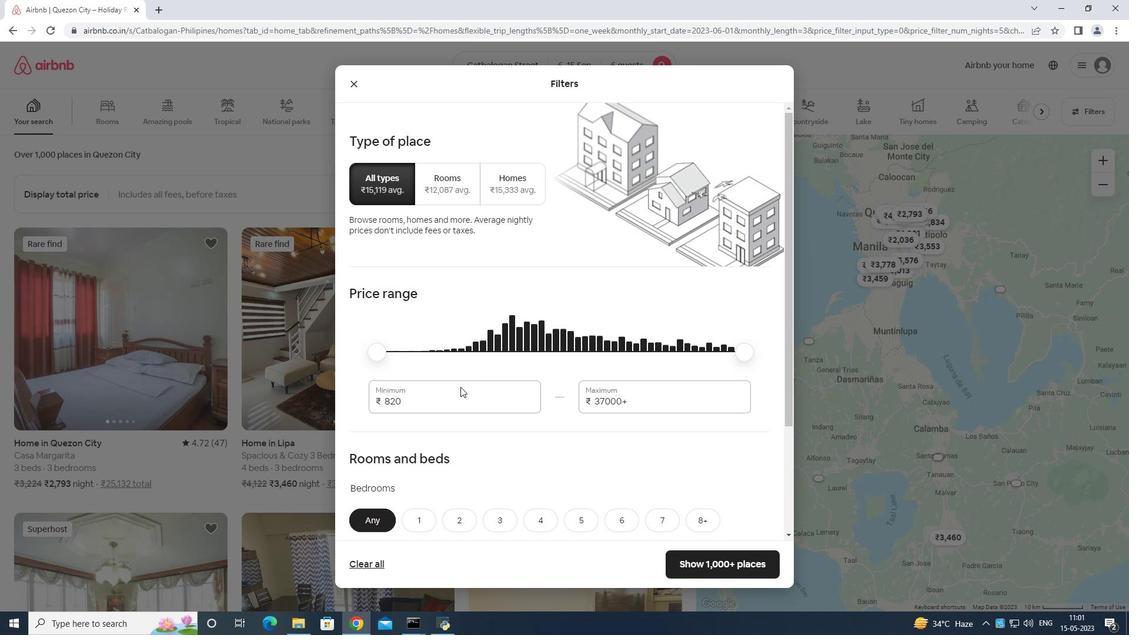 
Action: Key pressed <Key.backspace><Key.backspace><Key.backspace><Key.backspace><Key.backspace><Key.backspace><Key.backspace><Key.backspace><Key.backspace><Key.backspace>8
Screenshot: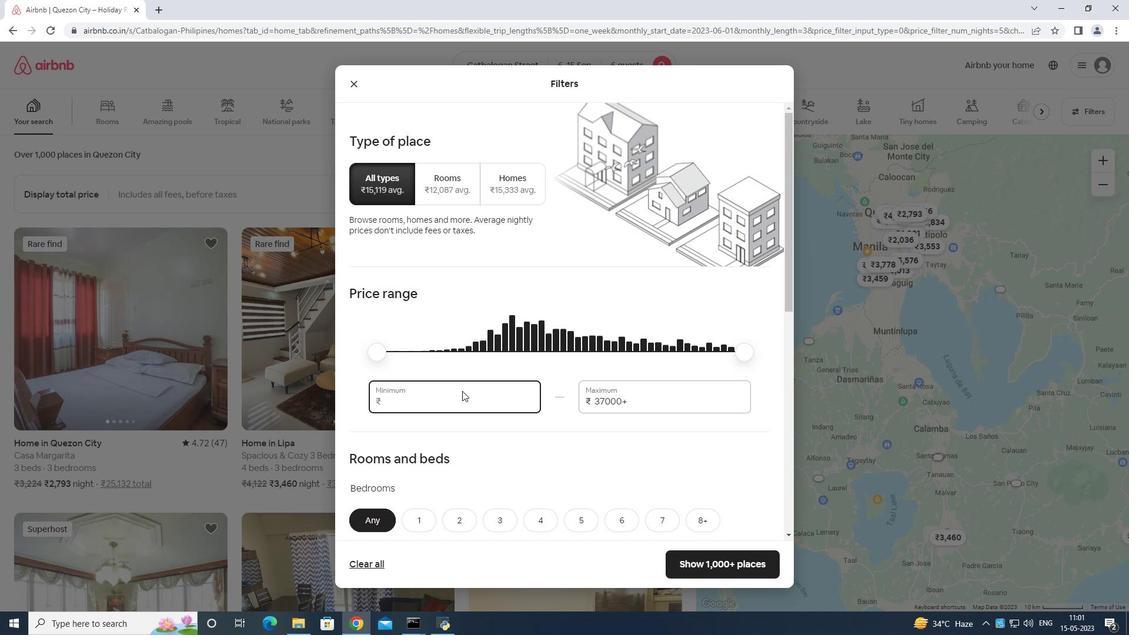 
Action: Mouse moved to (466, 388)
Screenshot: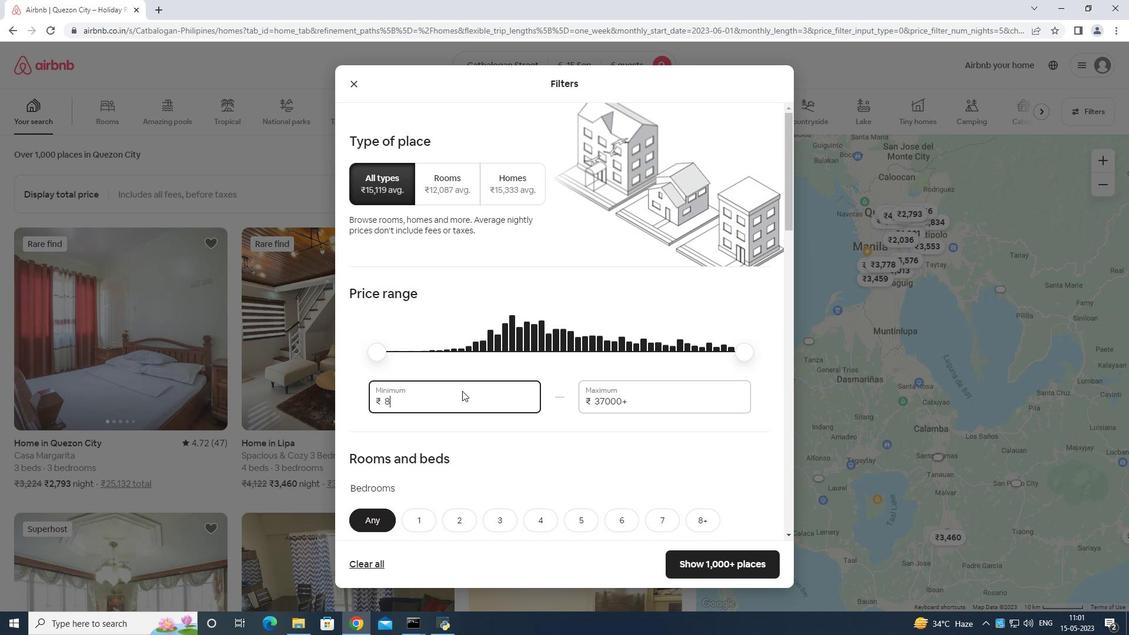 
Action: Key pressed 000
Screenshot: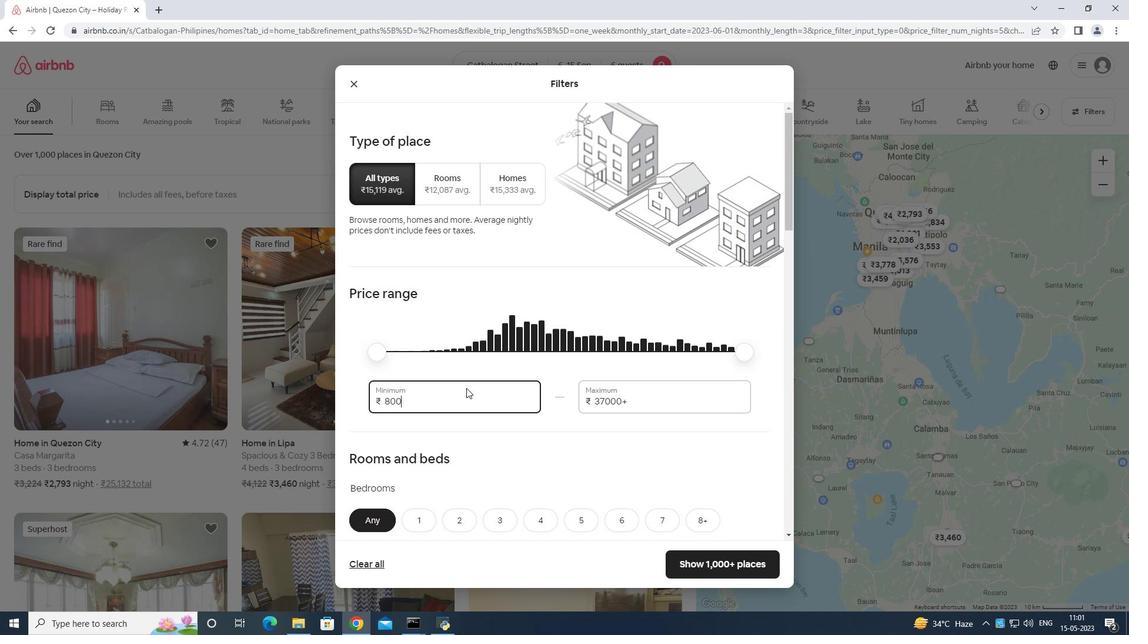 
Action: Mouse moved to (657, 395)
Screenshot: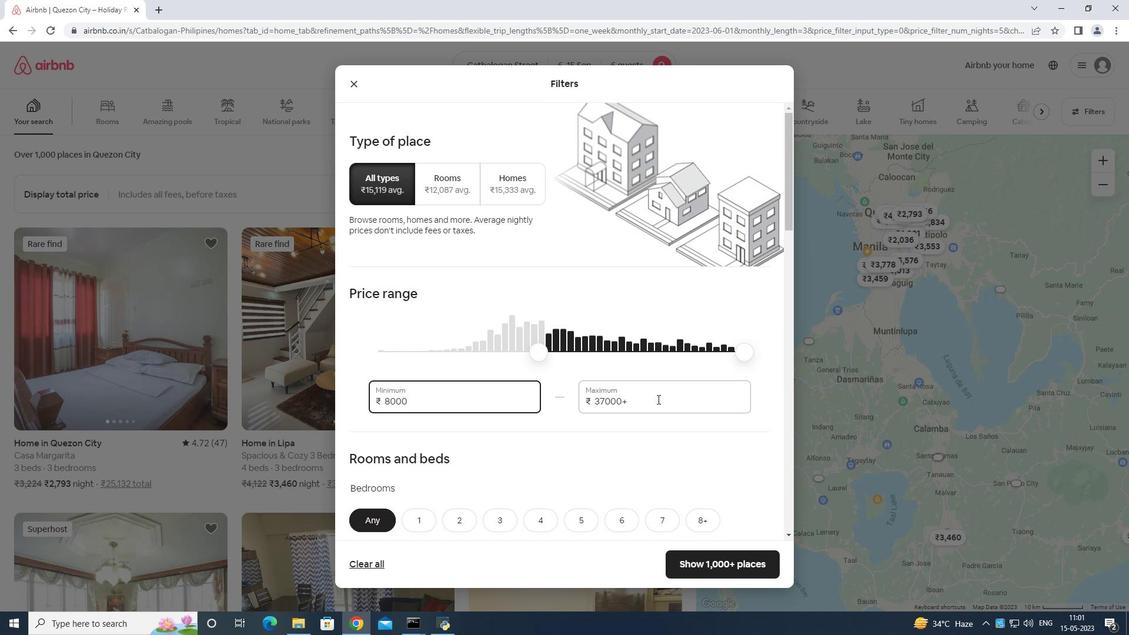 
Action: Mouse pressed left at (657, 395)
Screenshot: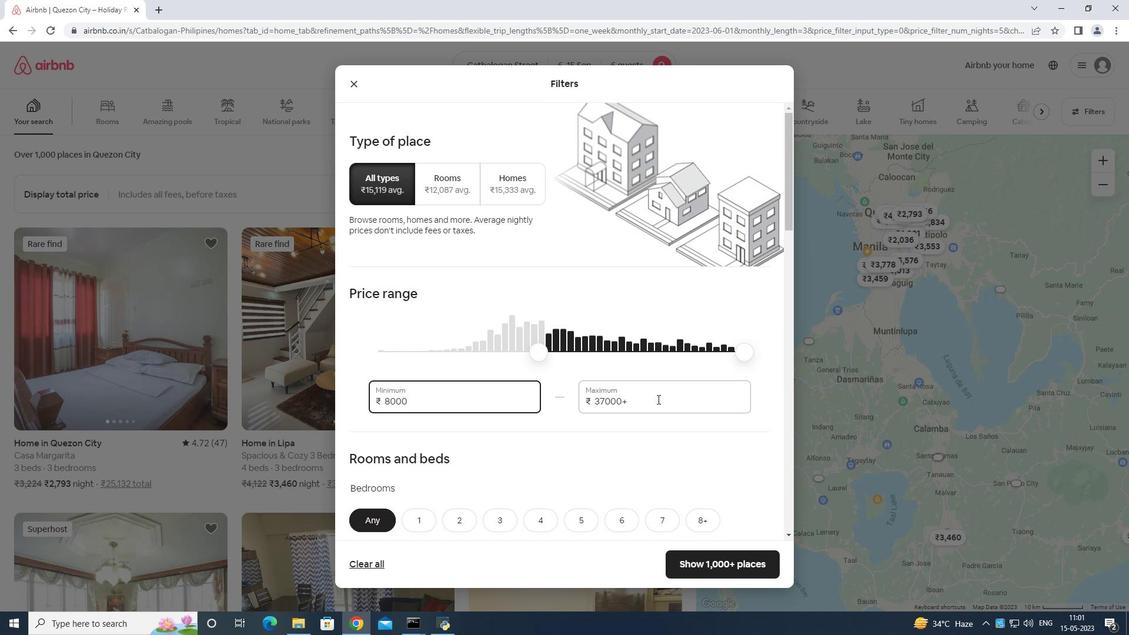 
Action: Key pressed <Key.backspace><Key.backspace><Key.backspace><Key.backspace><Key.backspace><Key.backspace><Key.backspace><Key.backspace><Key.backspace><Key.backspace><Key.backspace><Key.backspace>12
Screenshot: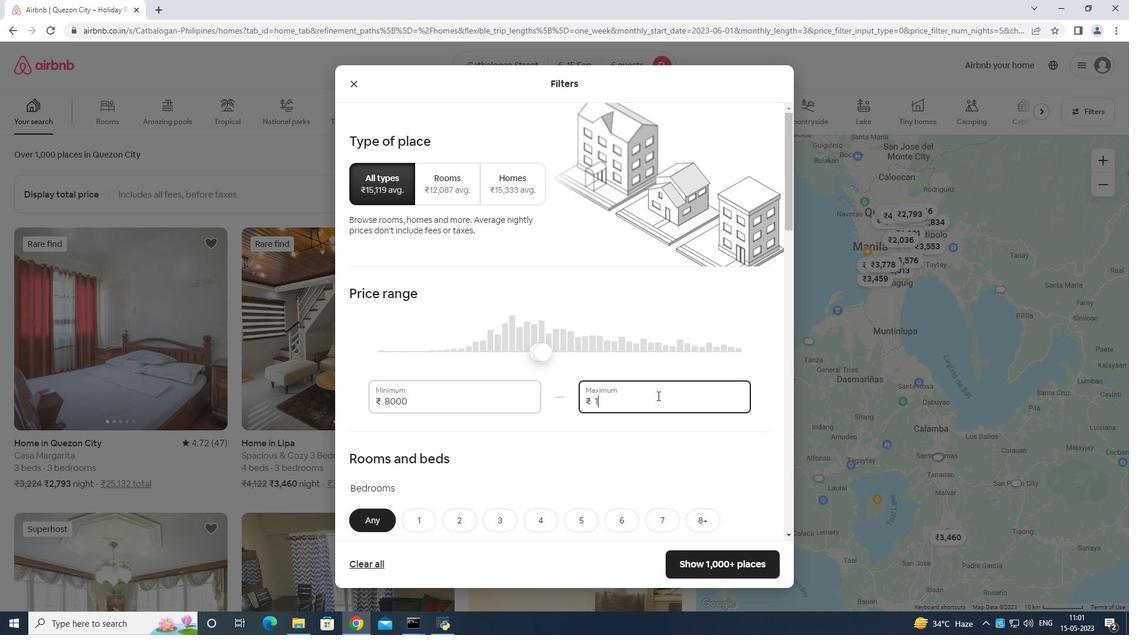 
Action: Mouse moved to (657, 395)
Screenshot: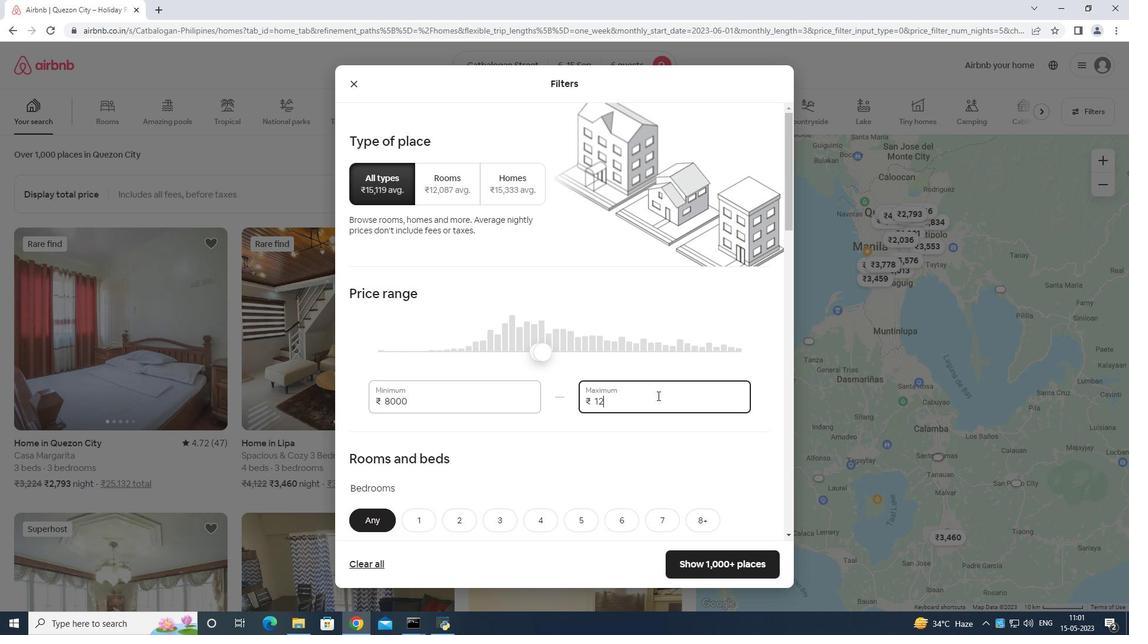 
Action: Key pressed 0
Screenshot: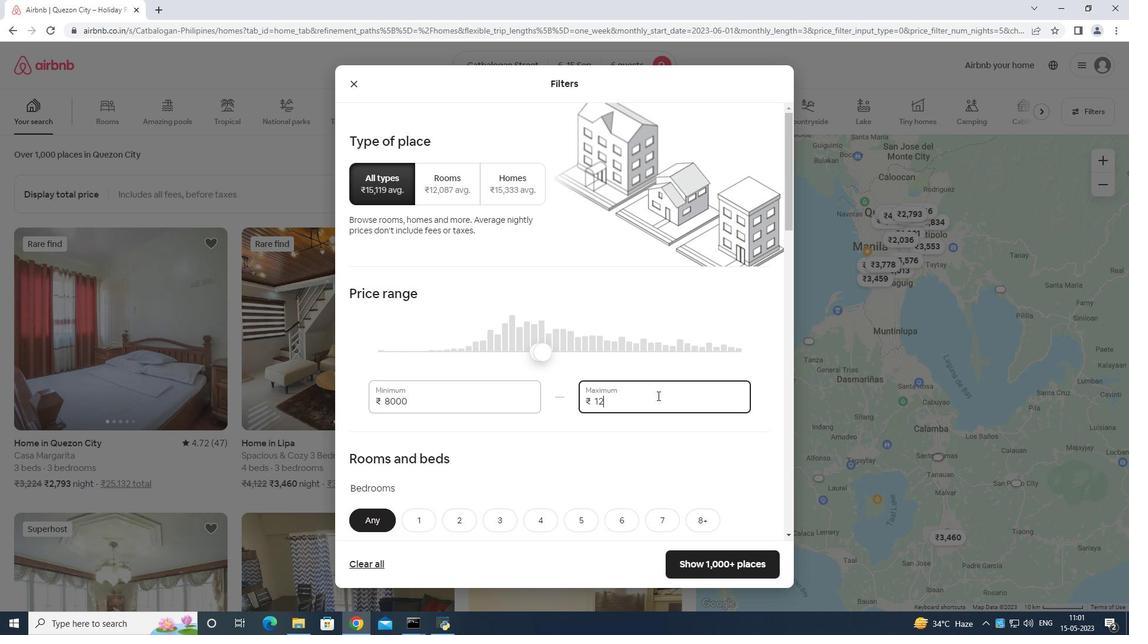 
Action: Mouse moved to (657, 393)
Screenshot: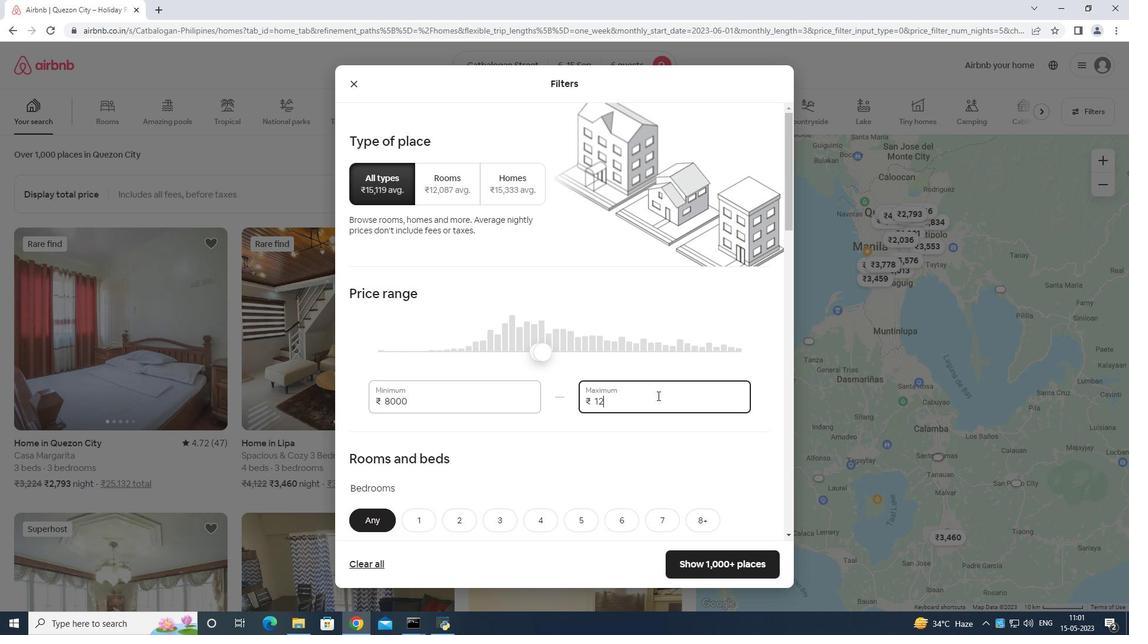 
Action: Key pressed 00
Screenshot: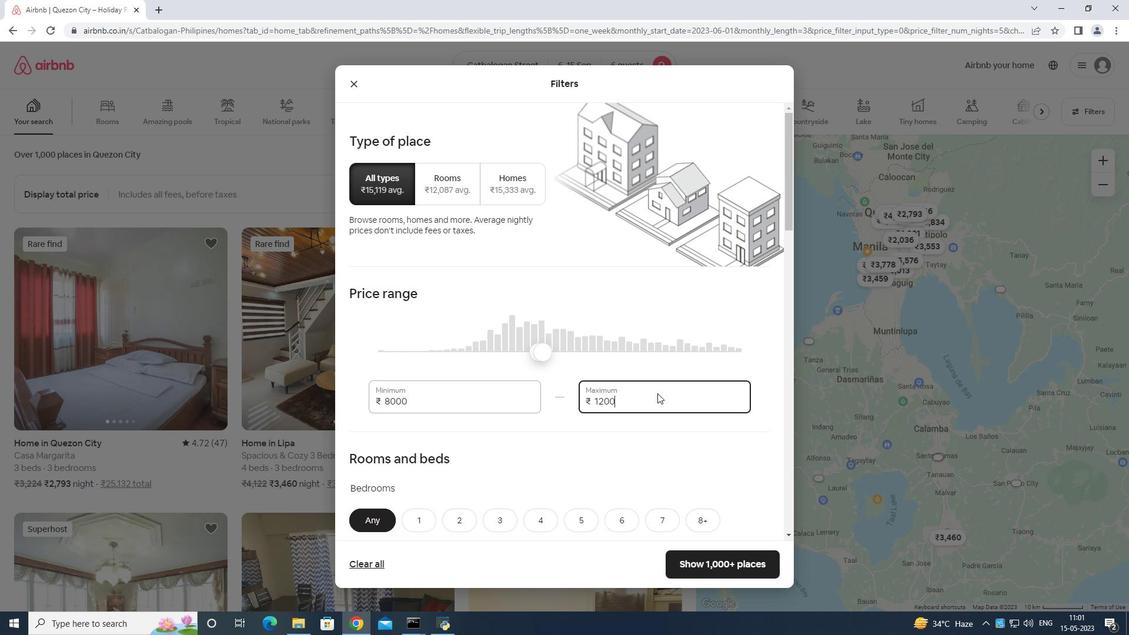 
Action: Mouse scrolled (657, 392) with delta (0, 0)
Screenshot: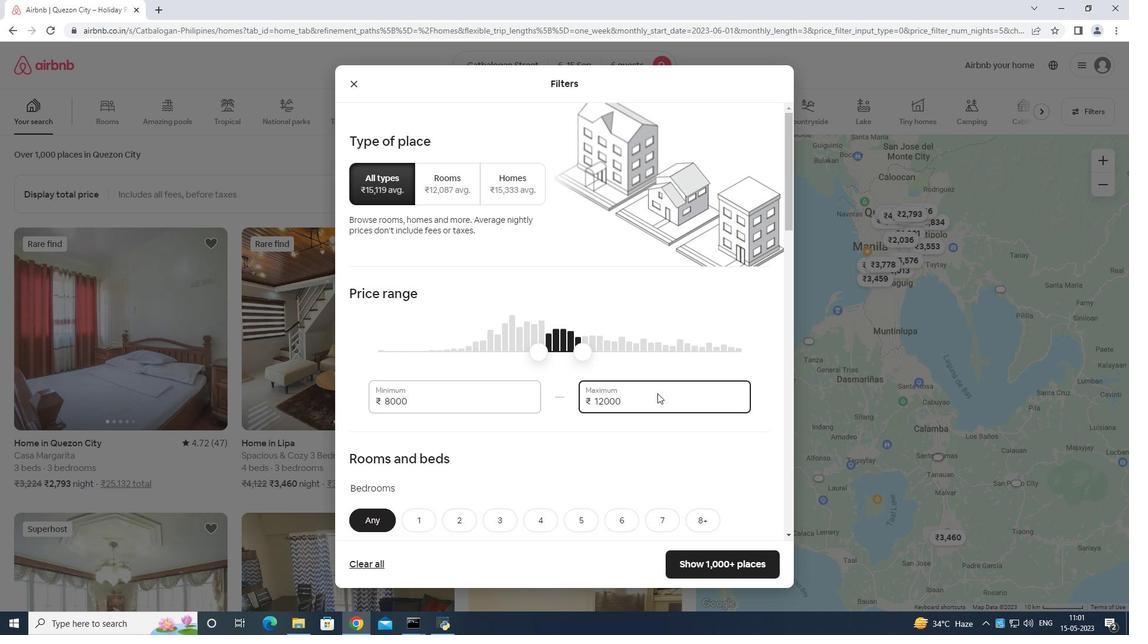 
Action: Mouse scrolled (657, 392) with delta (0, 0)
Screenshot: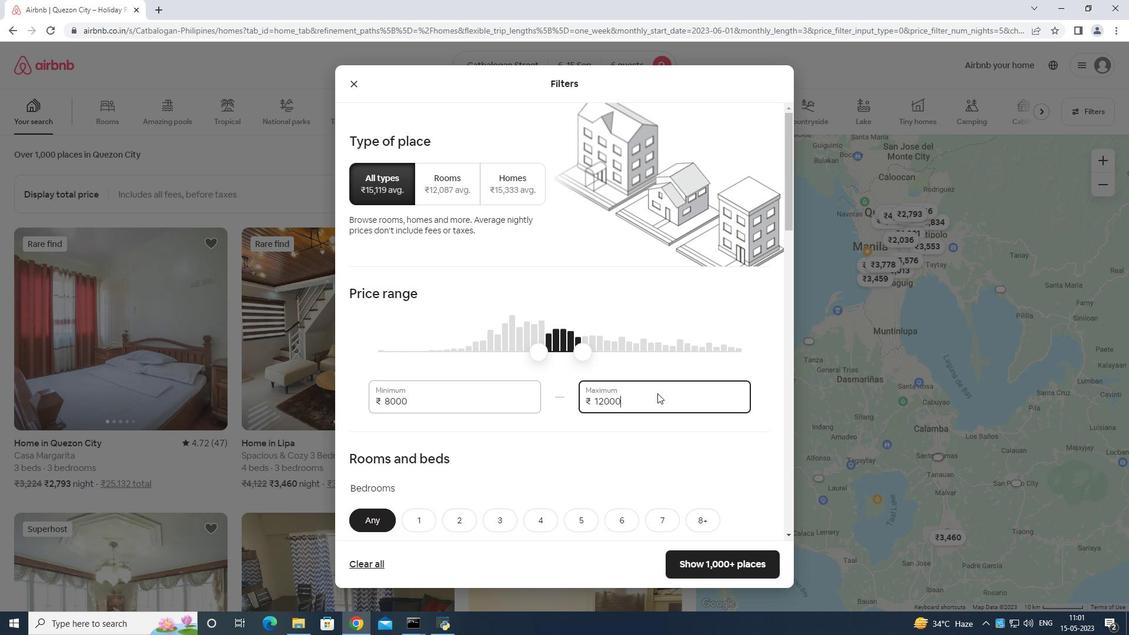
Action: Mouse scrolled (657, 392) with delta (0, 0)
Screenshot: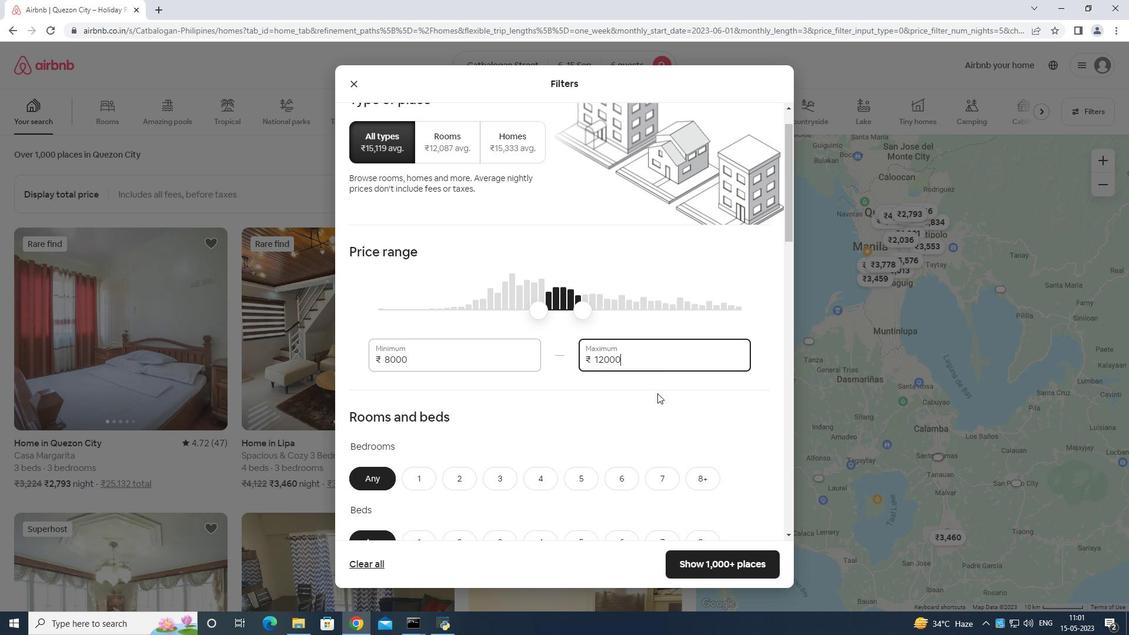 
Action: Mouse moved to (625, 345)
Screenshot: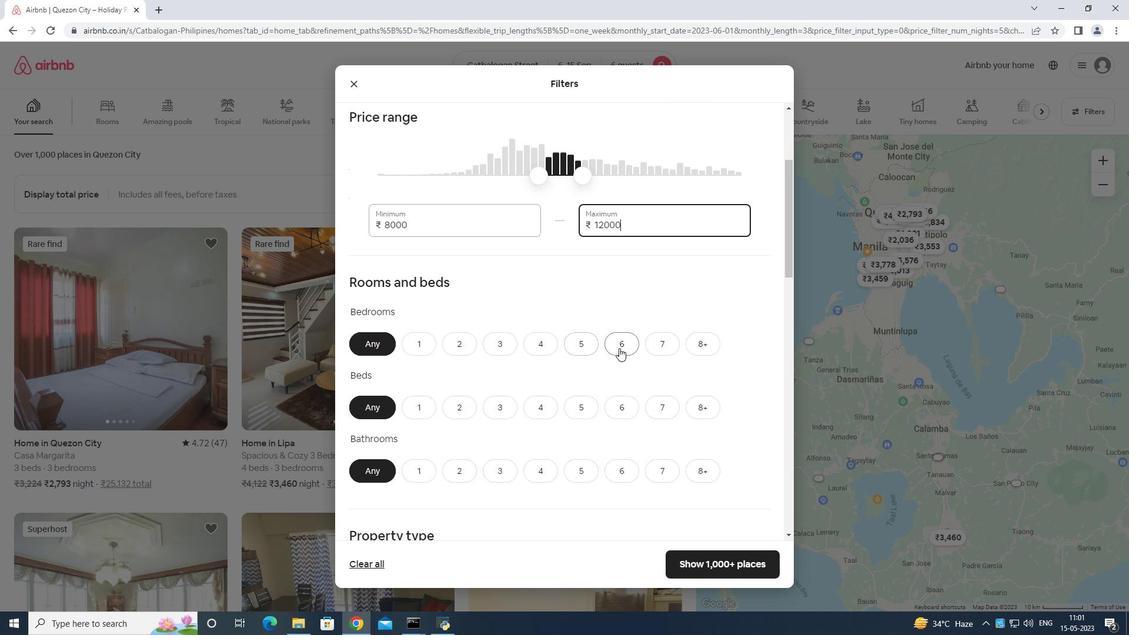 
Action: Mouse pressed left at (625, 345)
Screenshot: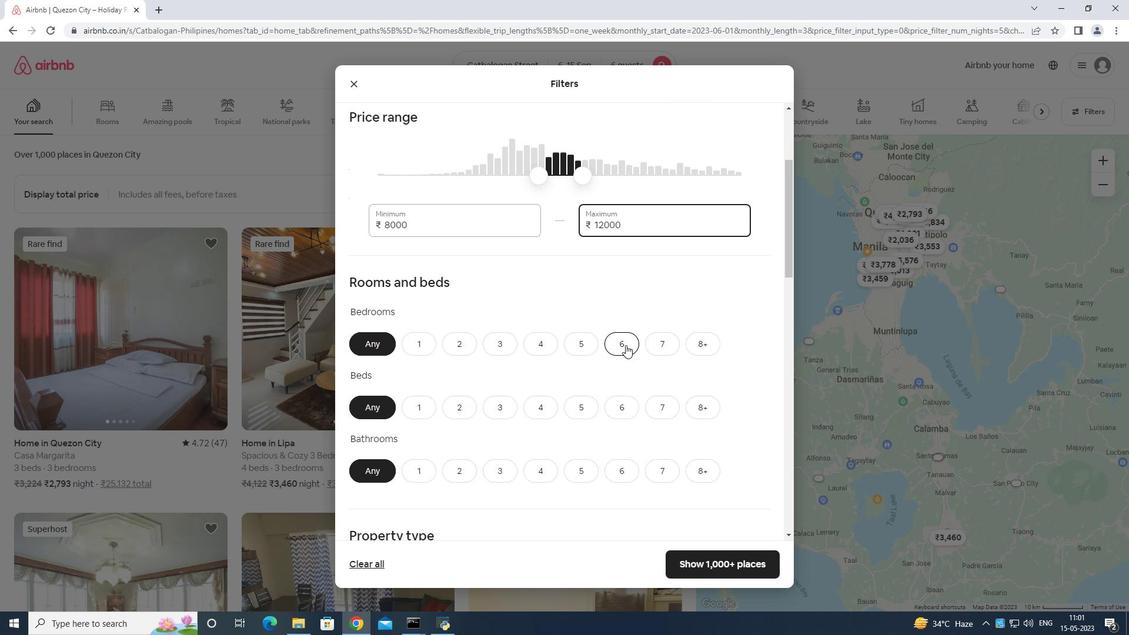 
Action: Mouse moved to (616, 406)
Screenshot: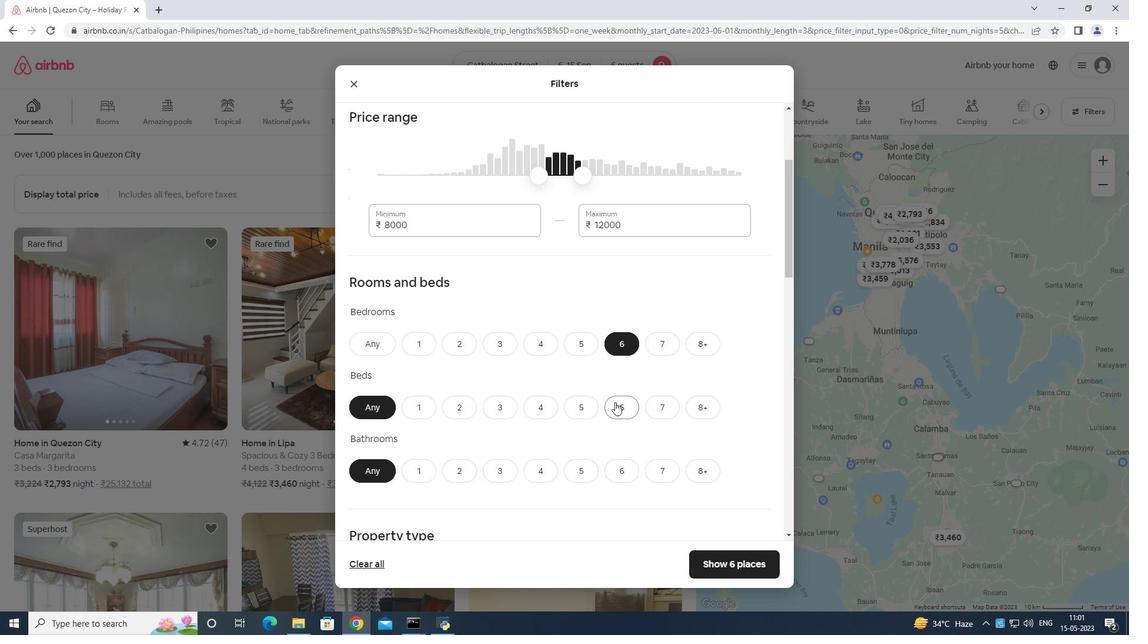 
Action: Mouse pressed left at (616, 406)
Screenshot: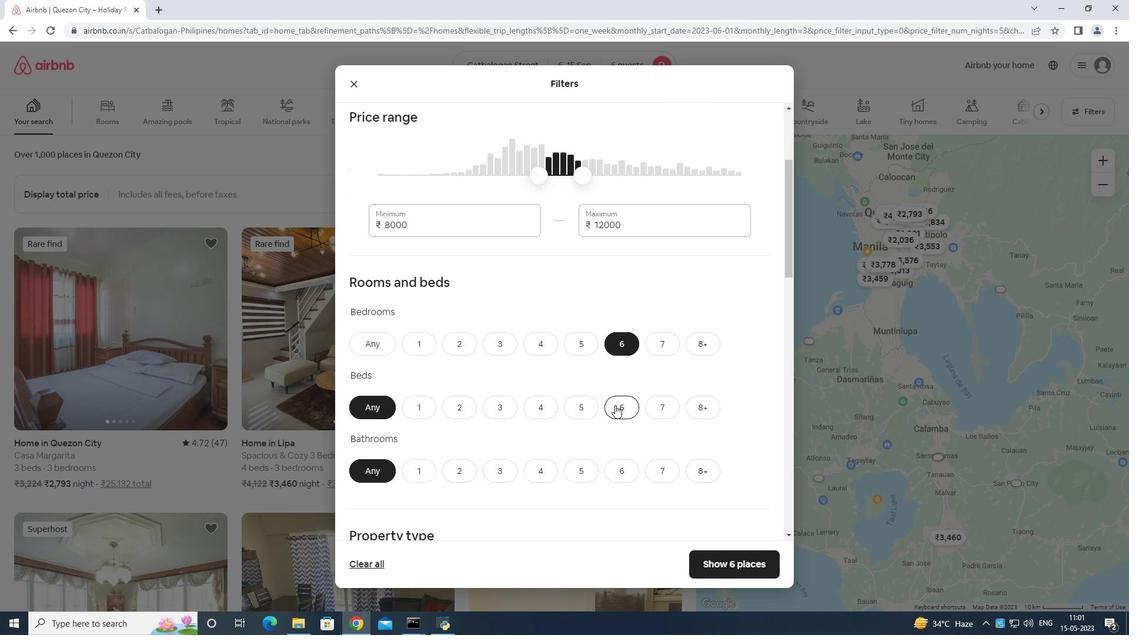 
Action: Mouse moved to (611, 474)
Screenshot: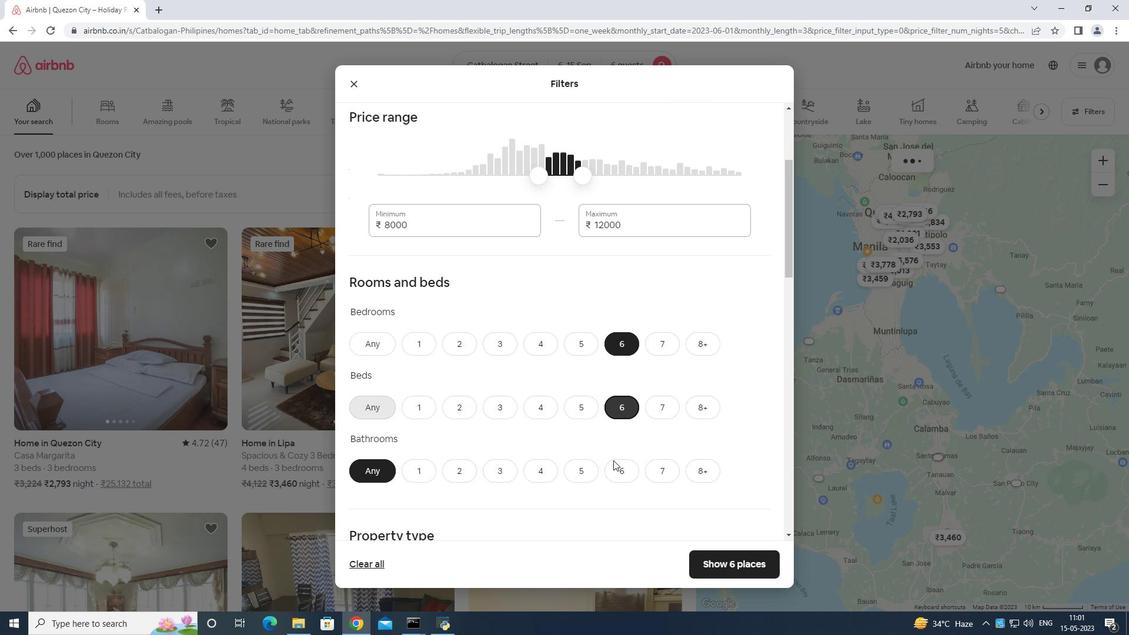 
Action: Mouse pressed left at (611, 474)
Screenshot: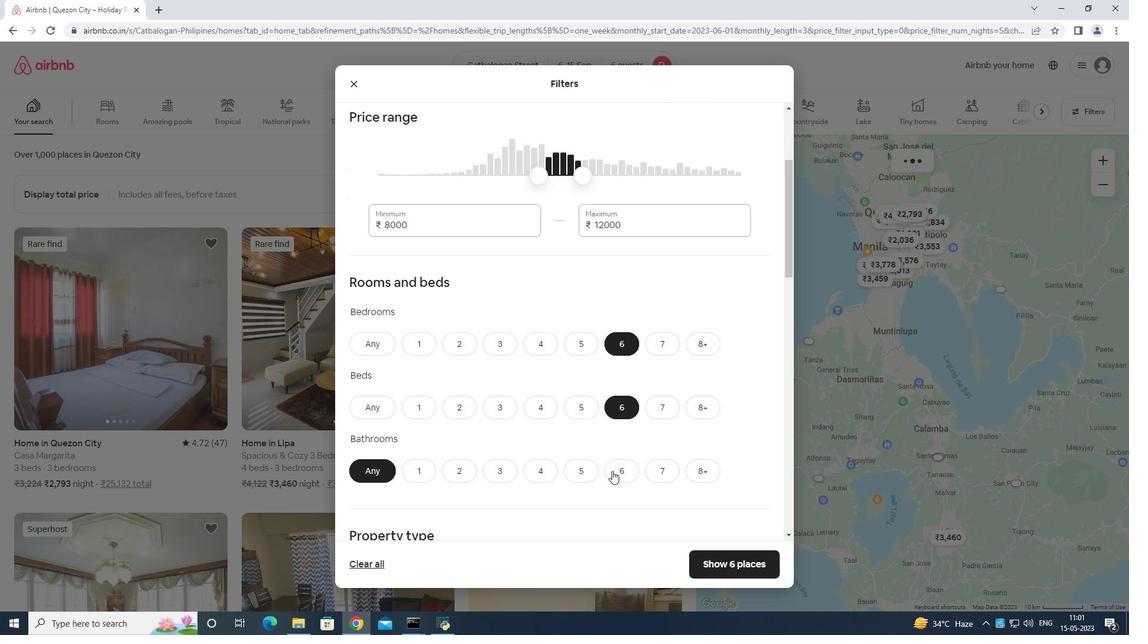 
Action: Mouse moved to (641, 423)
Screenshot: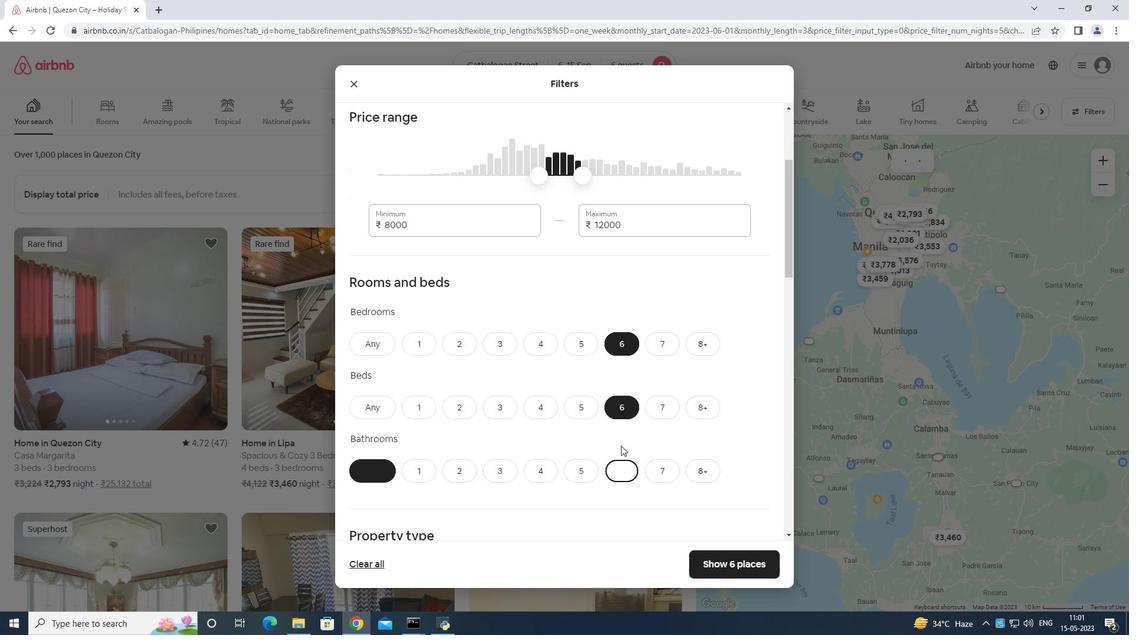 
Action: Mouse scrolled (641, 422) with delta (0, 0)
Screenshot: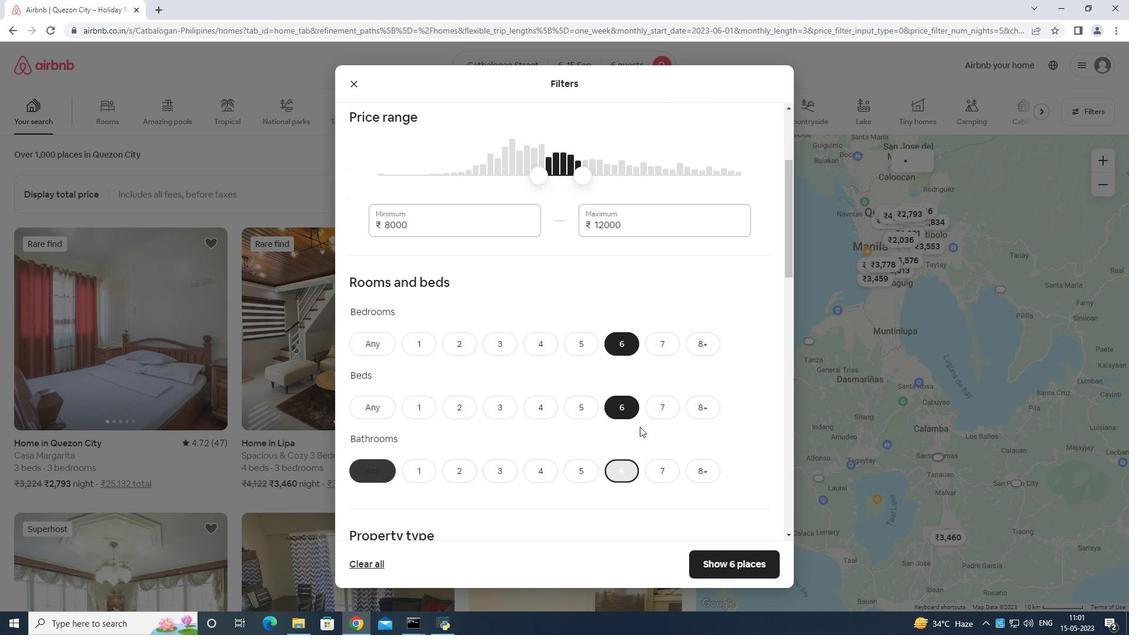 
Action: Mouse moved to (641, 422)
Screenshot: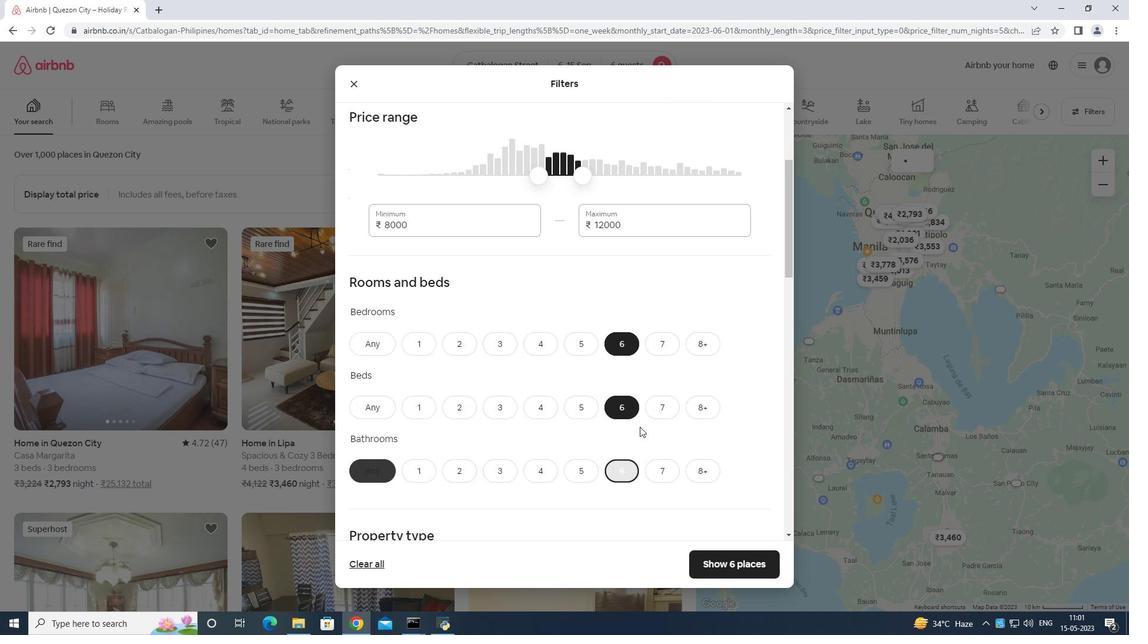 
Action: Mouse scrolled (641, 422) with delta (0, 0)
Screenshot: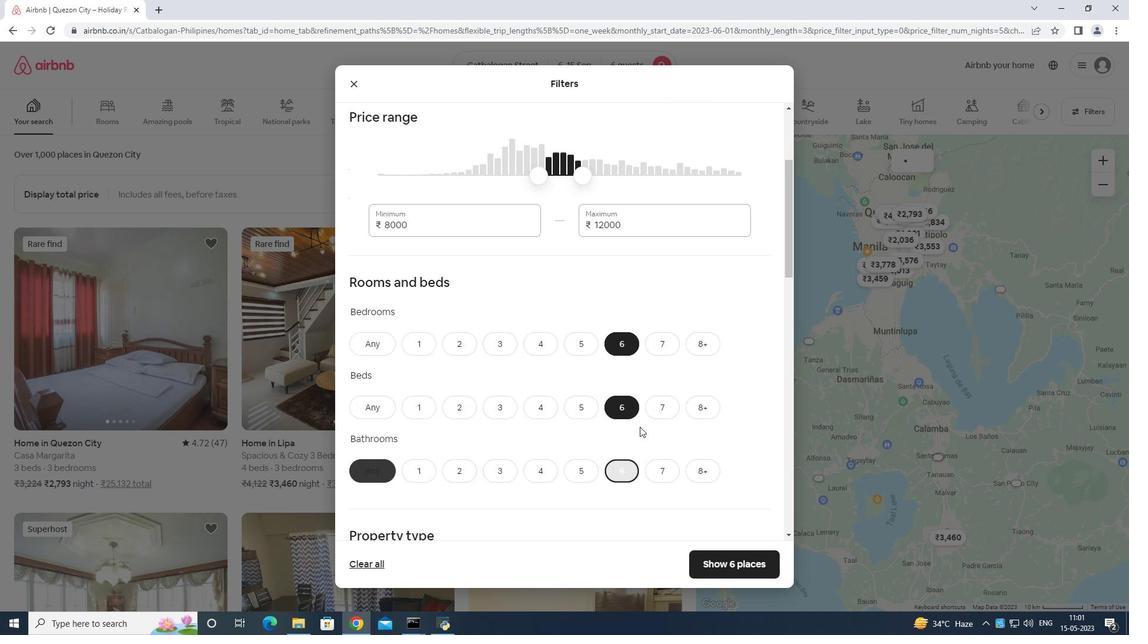 
Action: Mouse moved to (639, 421)
Screenshot: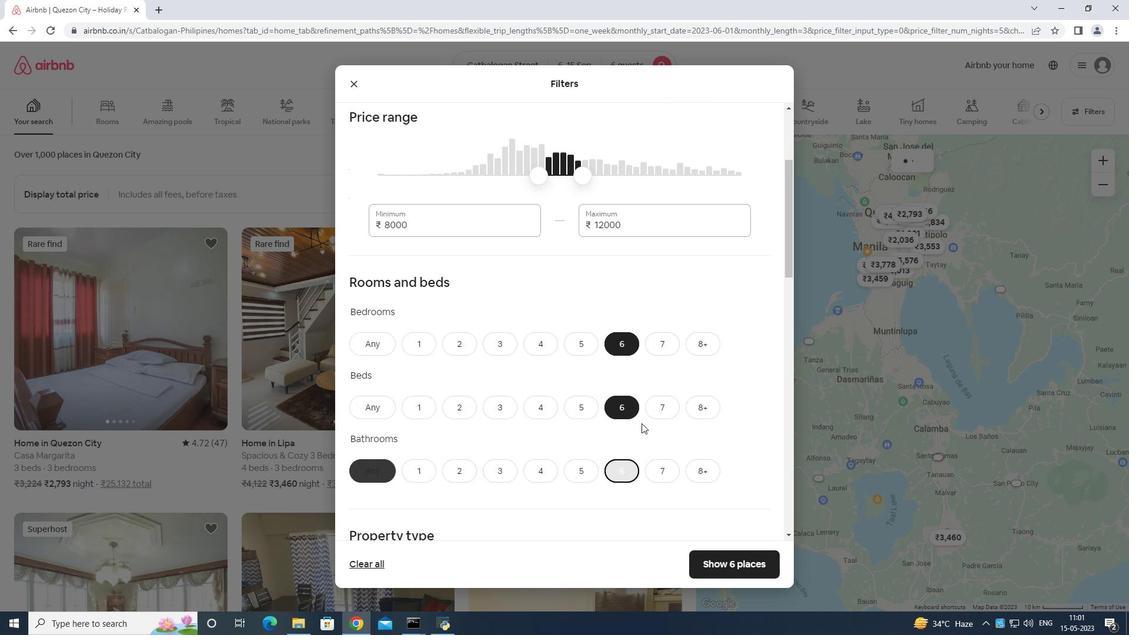 
Action: Mouse scrolled (639, 421) with delta (0, 0)
Screenshot: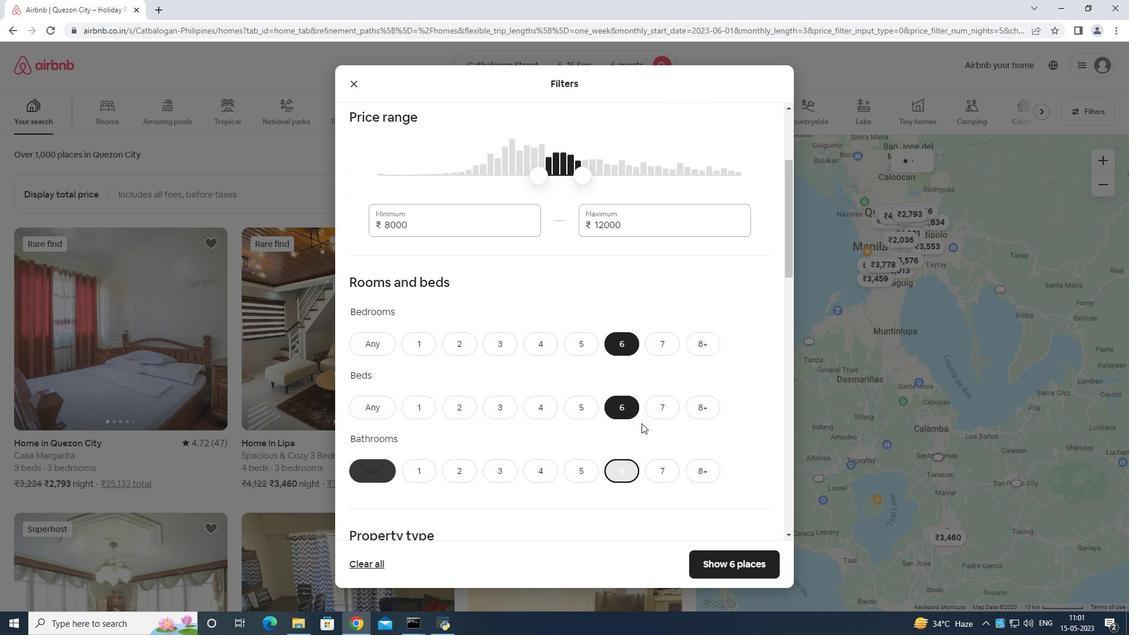 
Action: Mouse moved to (636, 414)
Screenshot: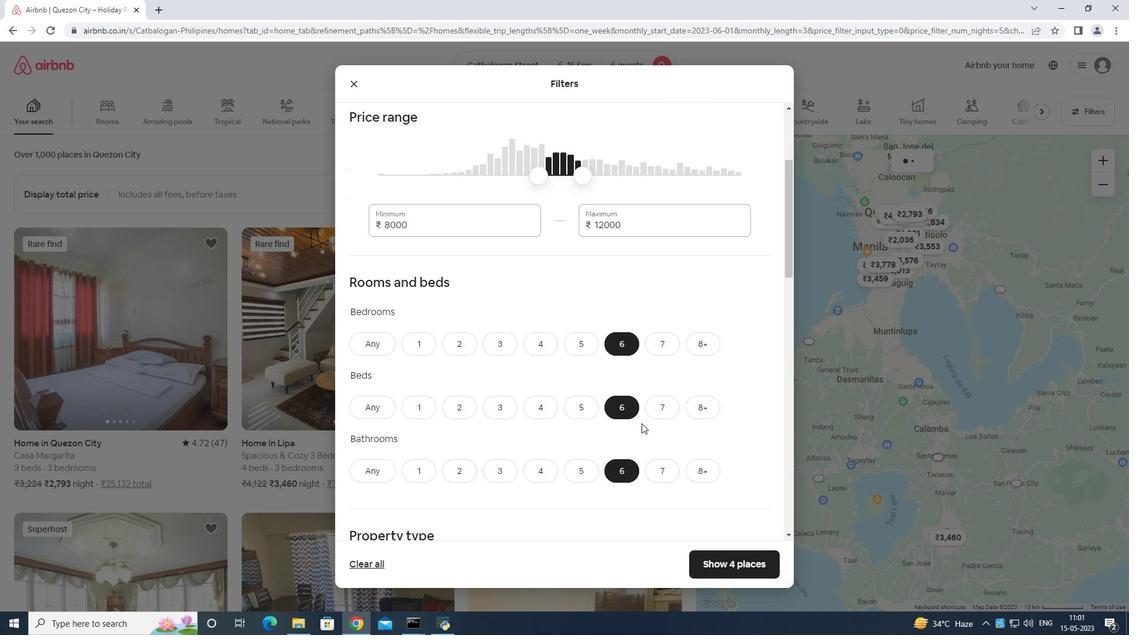
Action: Mouse scrolled (636, 413) with delta (0, 0)
Screenshot: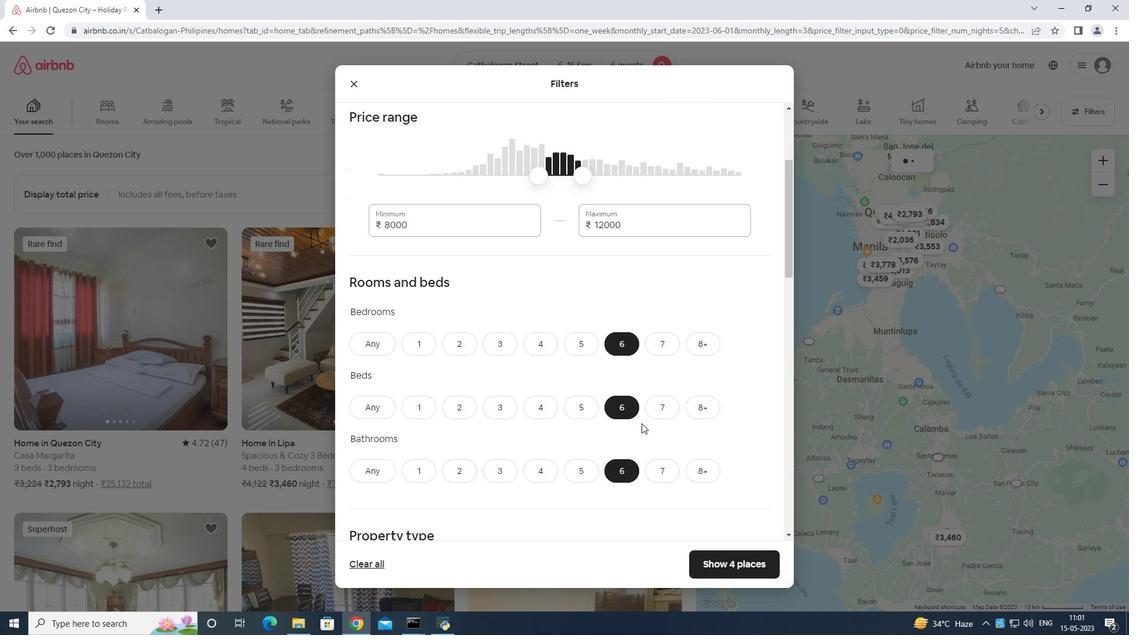 
Action: Mouse moved to (593, 347)
Screenshot: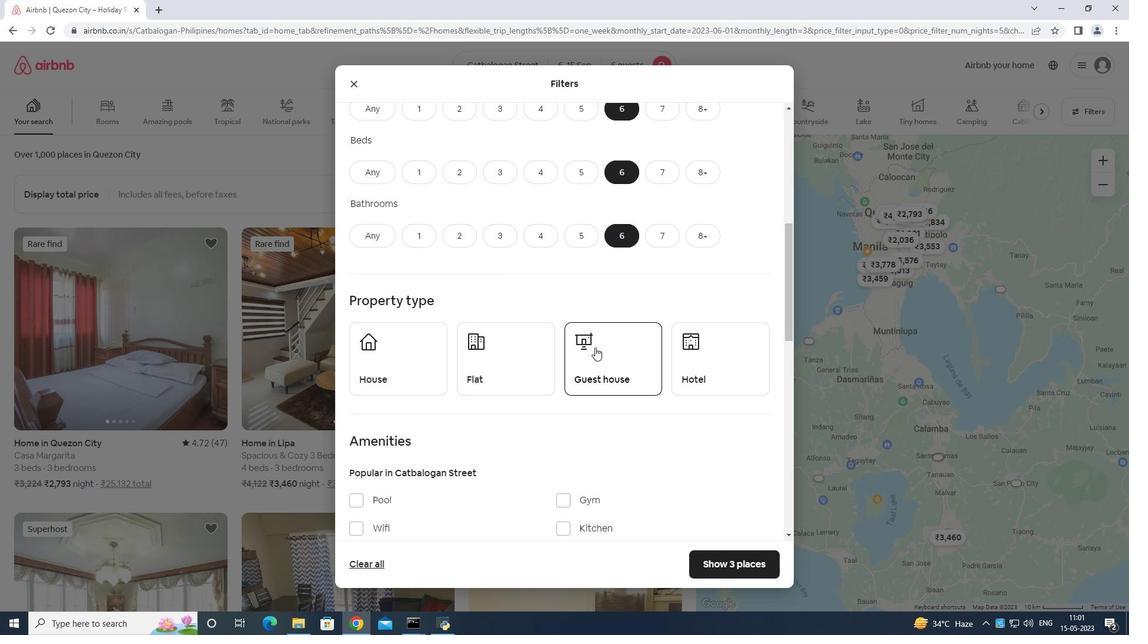 
Action: Mouse scrolled (593, 346) with delta (0, 0)
Screenshot: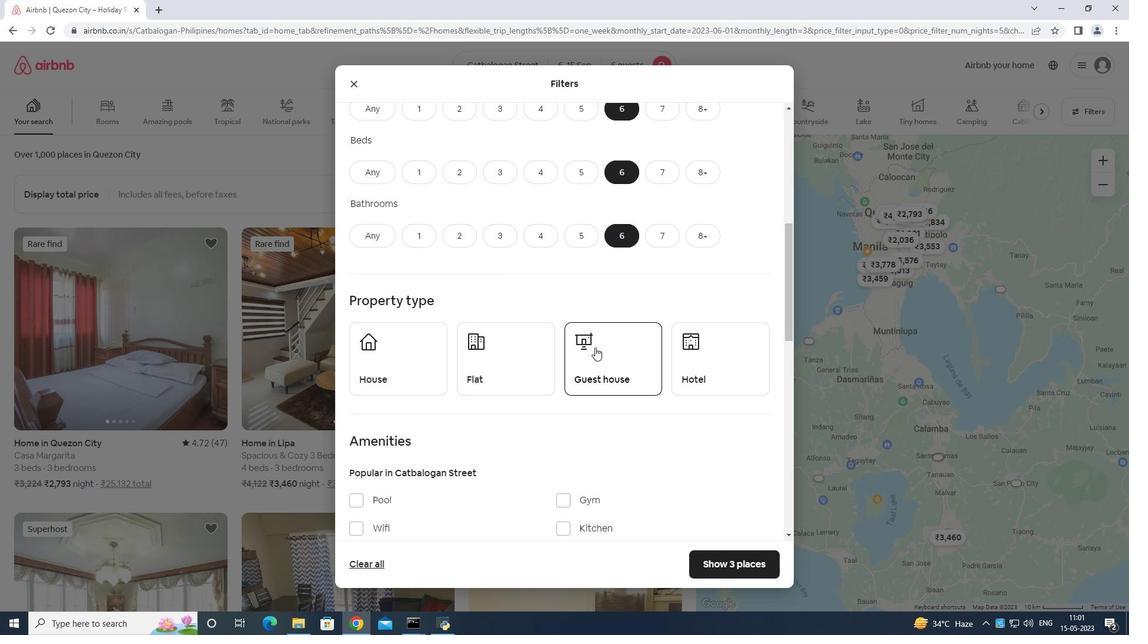 
Action: Mouse scrolled (593, 346) with delta (0, 0)
Screenshot: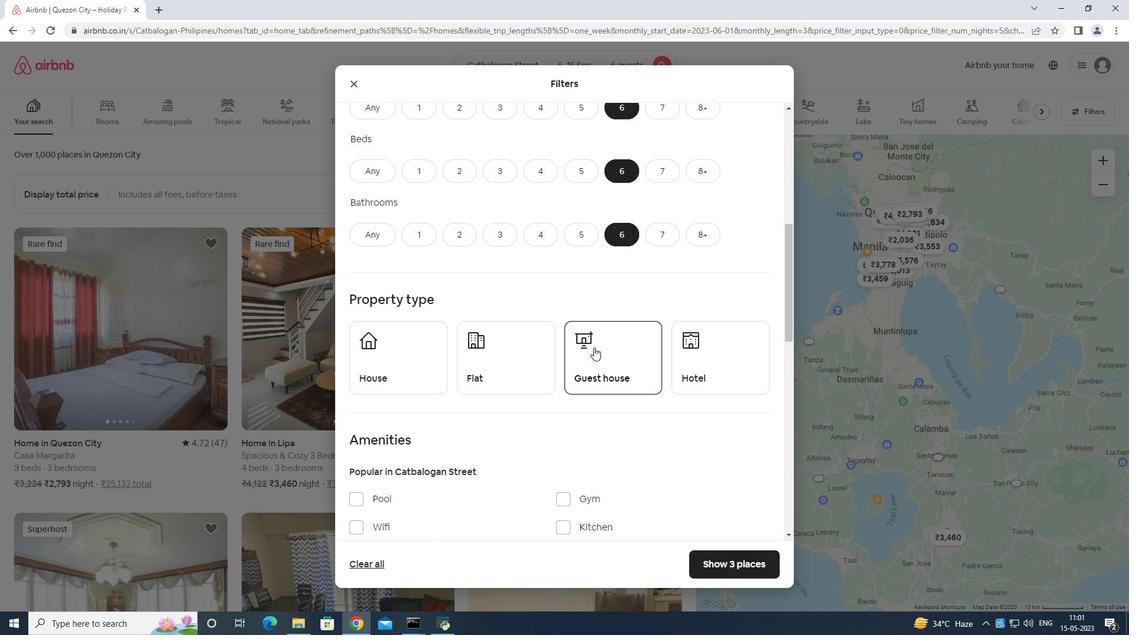 
Action: Mouse moved to (355, 409)
Screenshot: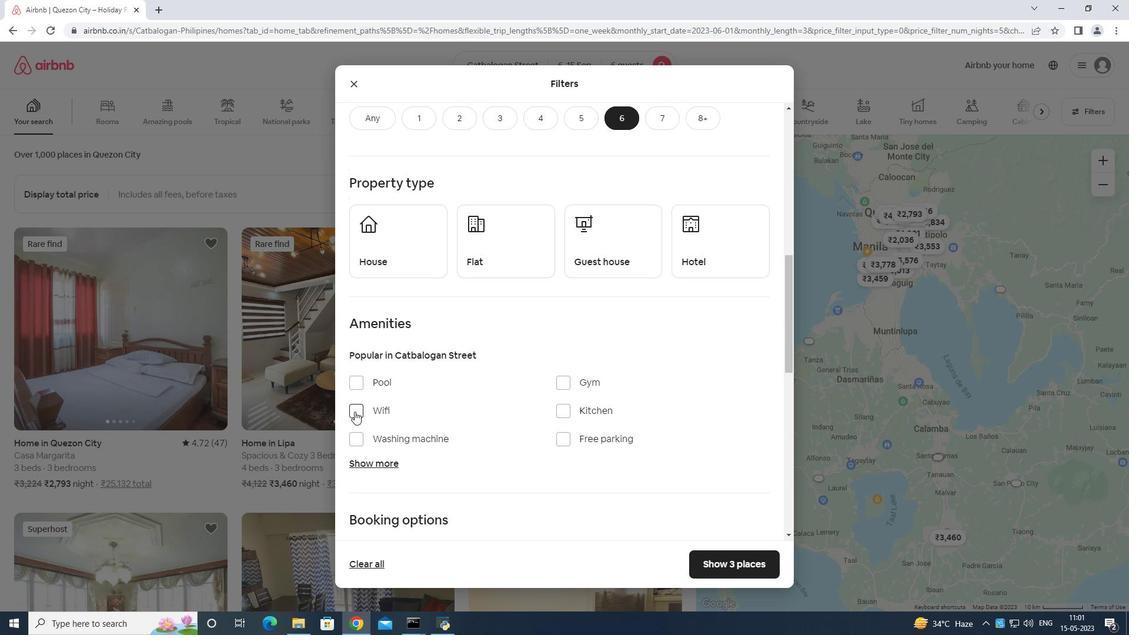 
Action: Mouse pressed left at (355, 409)
Screenshot: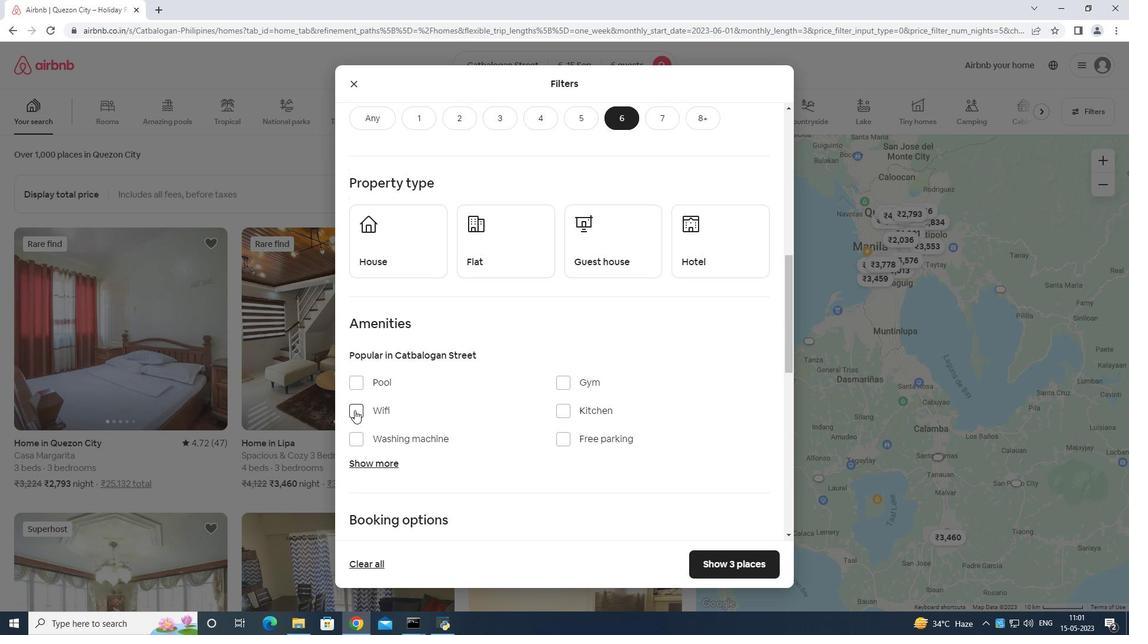 
Action: Mouse moved to (357, 461)
Screenshot: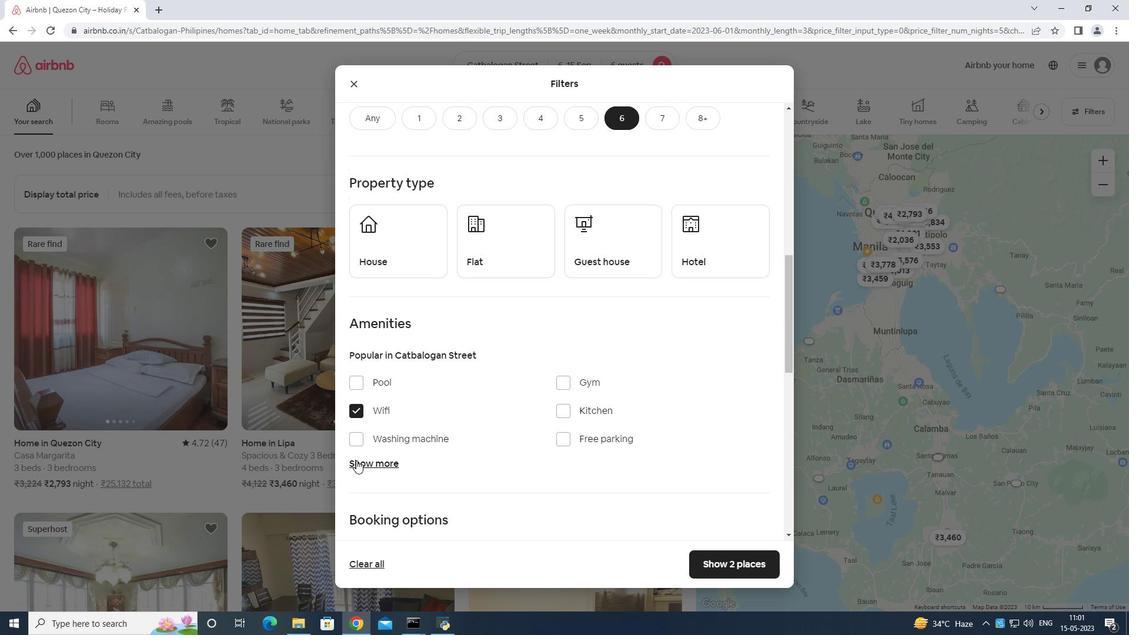 
Action: Mouse pressed left at (357, 461)
Screenshot: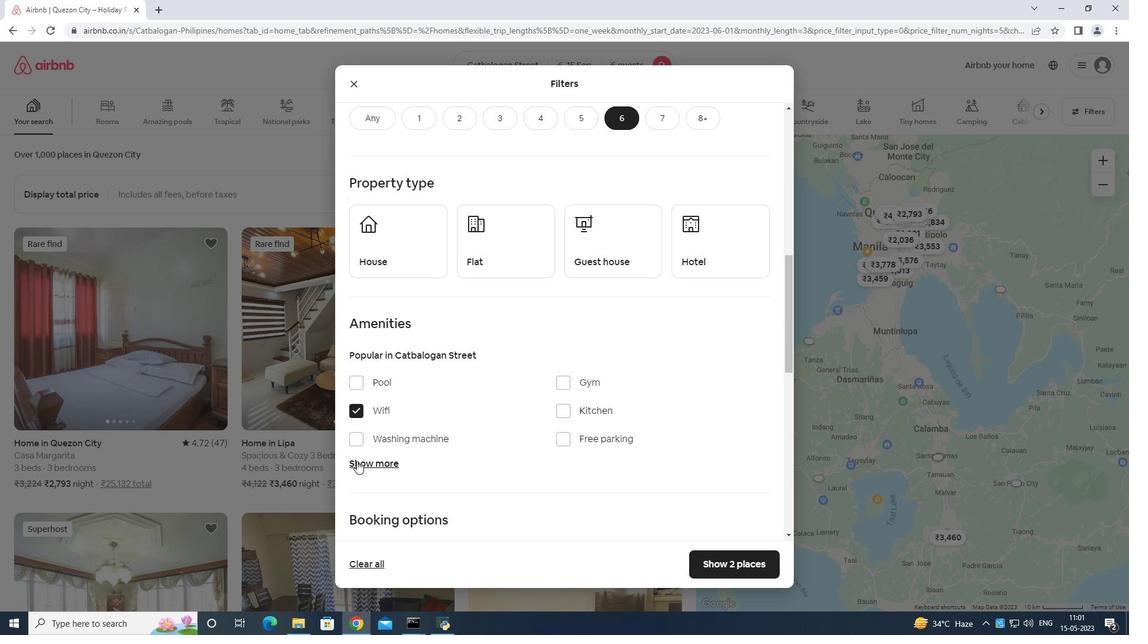 
Action: Mouse moved to (562, 381)
Screenshot: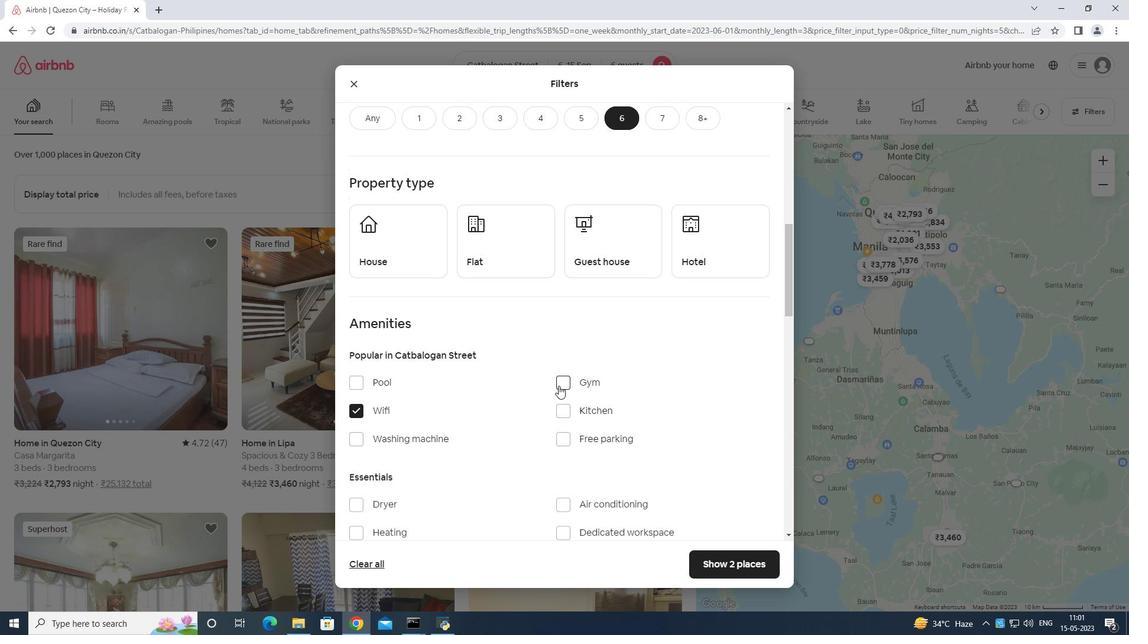 
Action: Mouse pressed left at (562, 381)
Screenshot: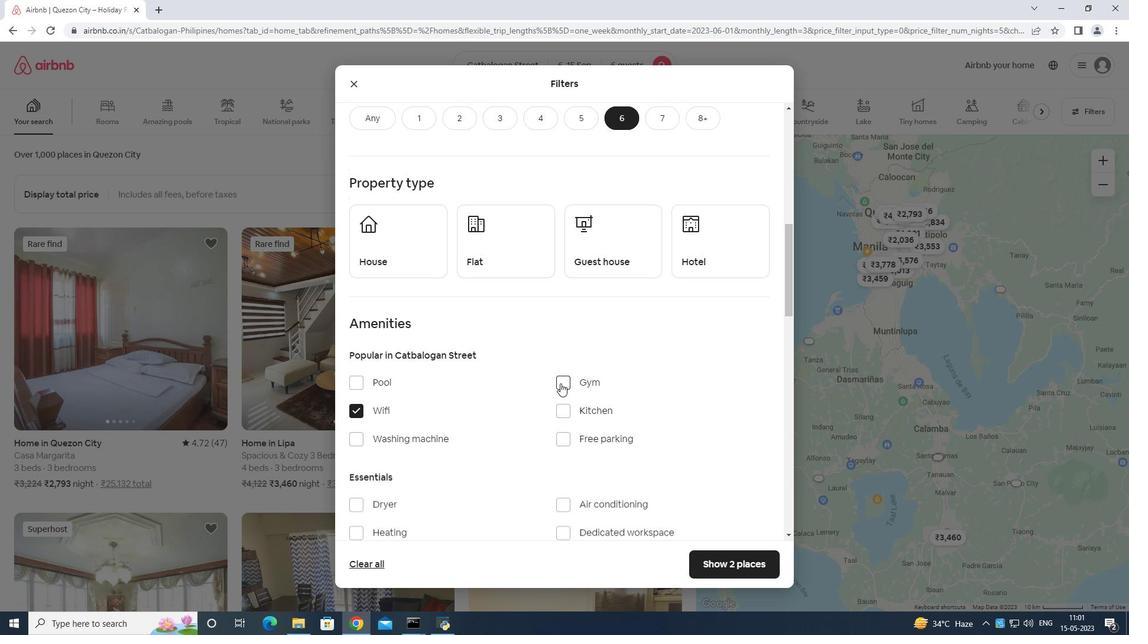 
Action: Mouse moved to (565, 381)
Screenshot: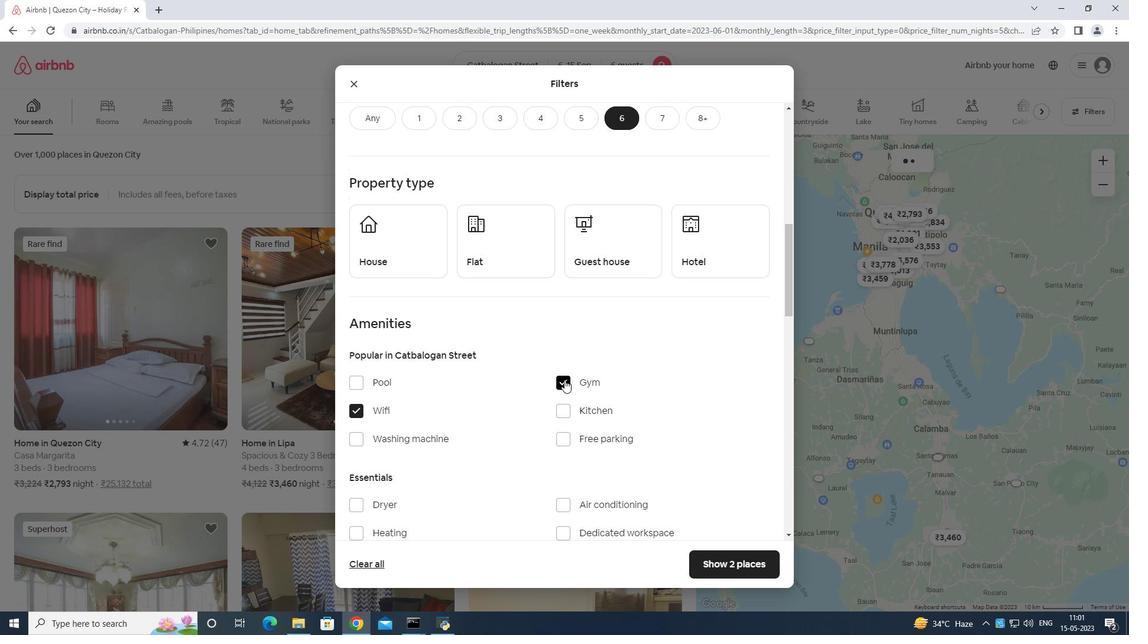 
Action: Mouse scrolled (565, 380) with delta (0, 0)
Screenshot: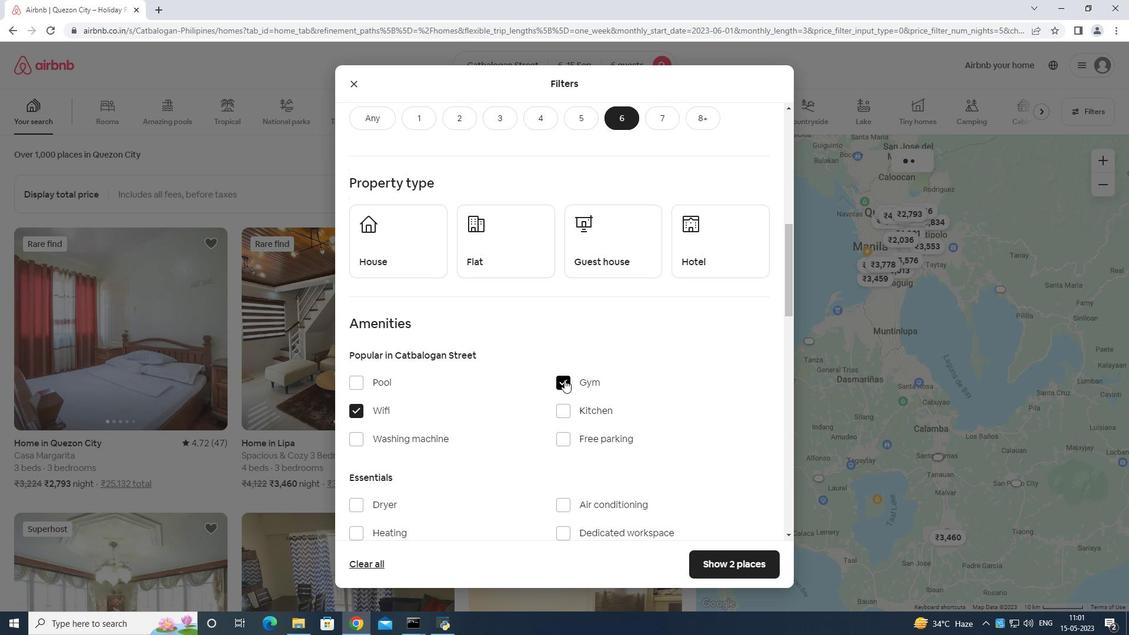 
Action: Mouse scrolled (565, 380) with delta (0, 0)
Screenshot: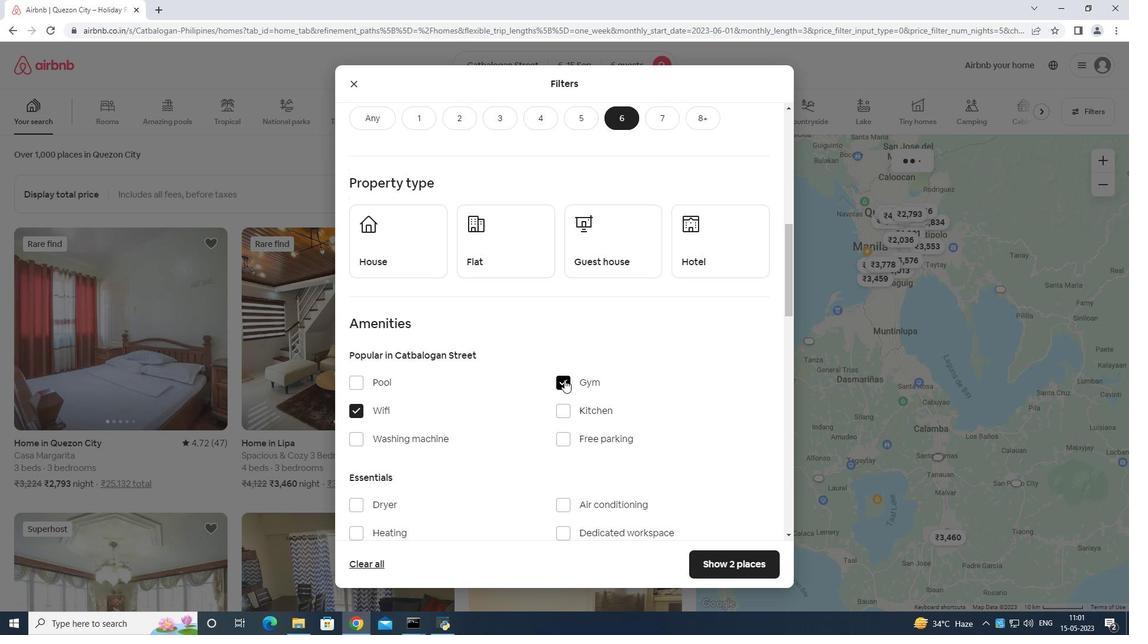 
Action: Mouse moved to (359, 445)
Screenshot: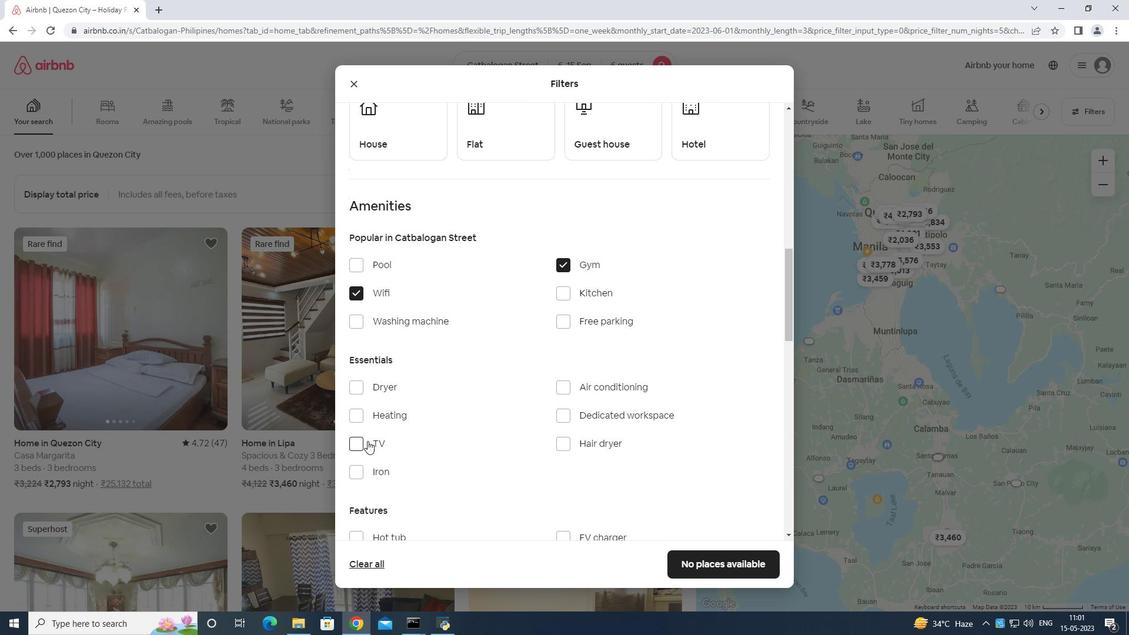 
Action: Mouse pressed left at (359, 445)
Screenshot: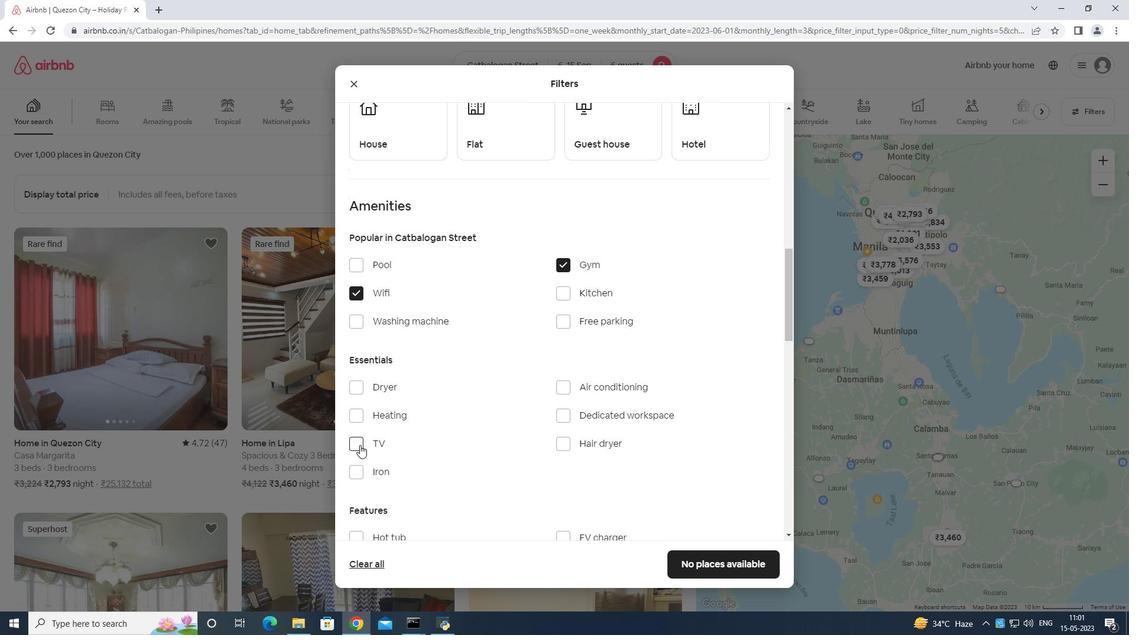 
Action: Mouse moved to (442, 404)
Screenshot: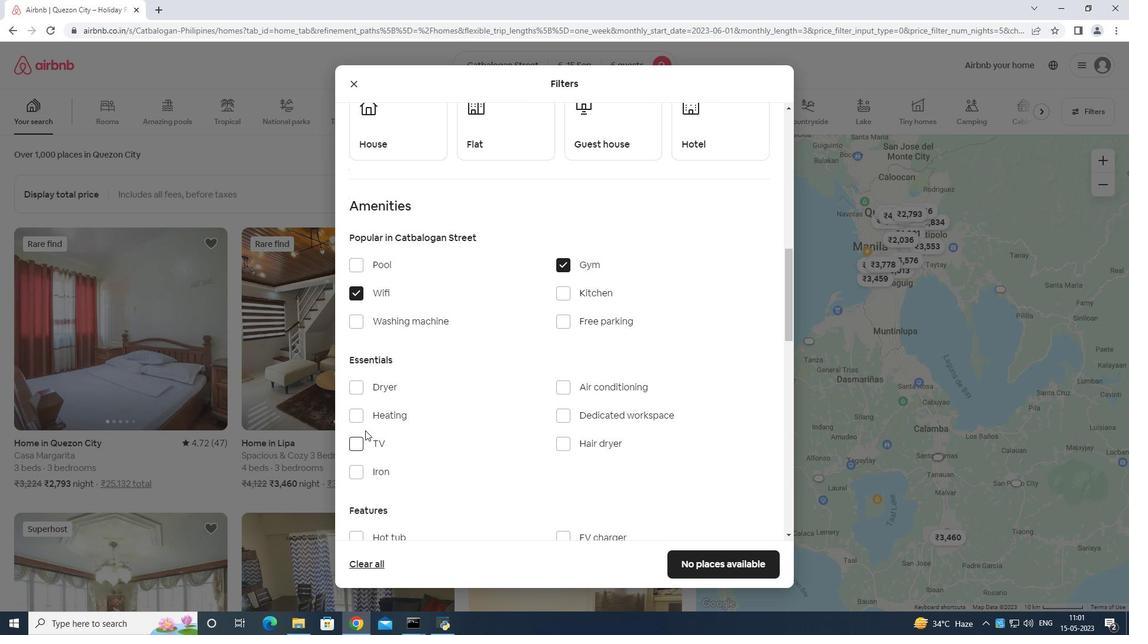 
Action: Mouse scrolled (442, 404) with delta (0, 0)
Screenshot: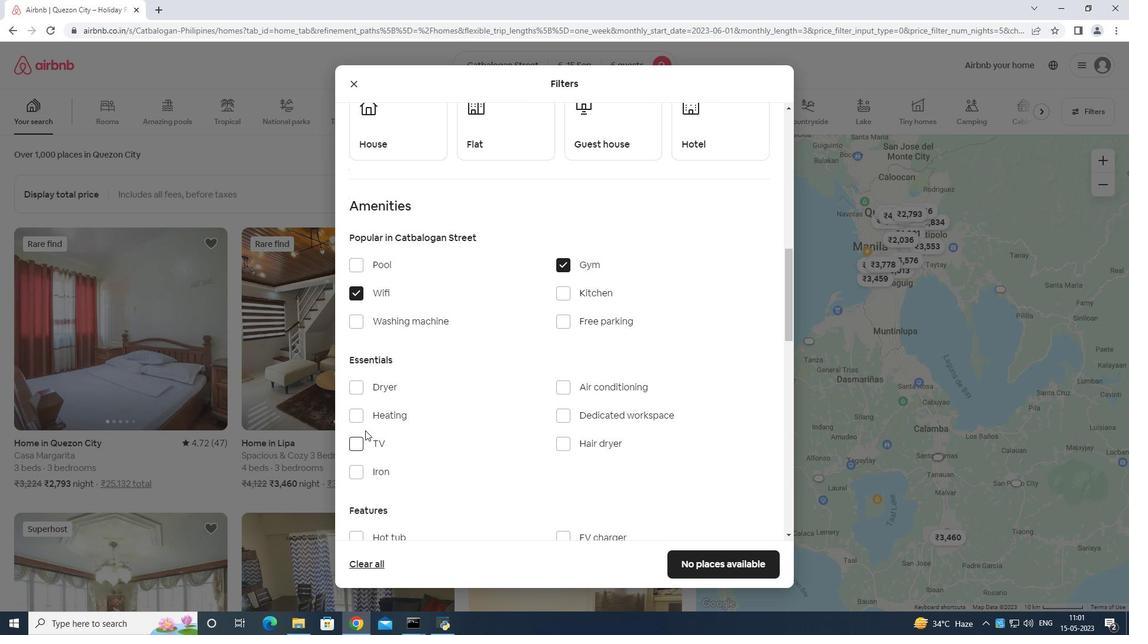 
Action: Mouse moved to (460, 405)
Screenshot: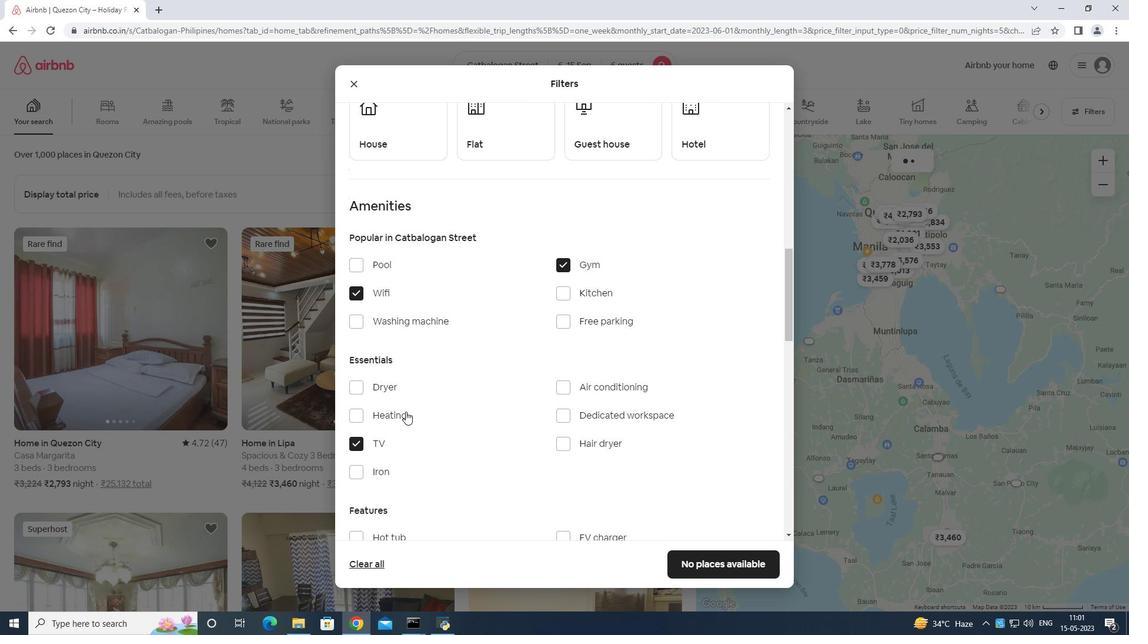 
Action: Mouse scrolled (460, 405) with delta (0, 0)
Screenshot: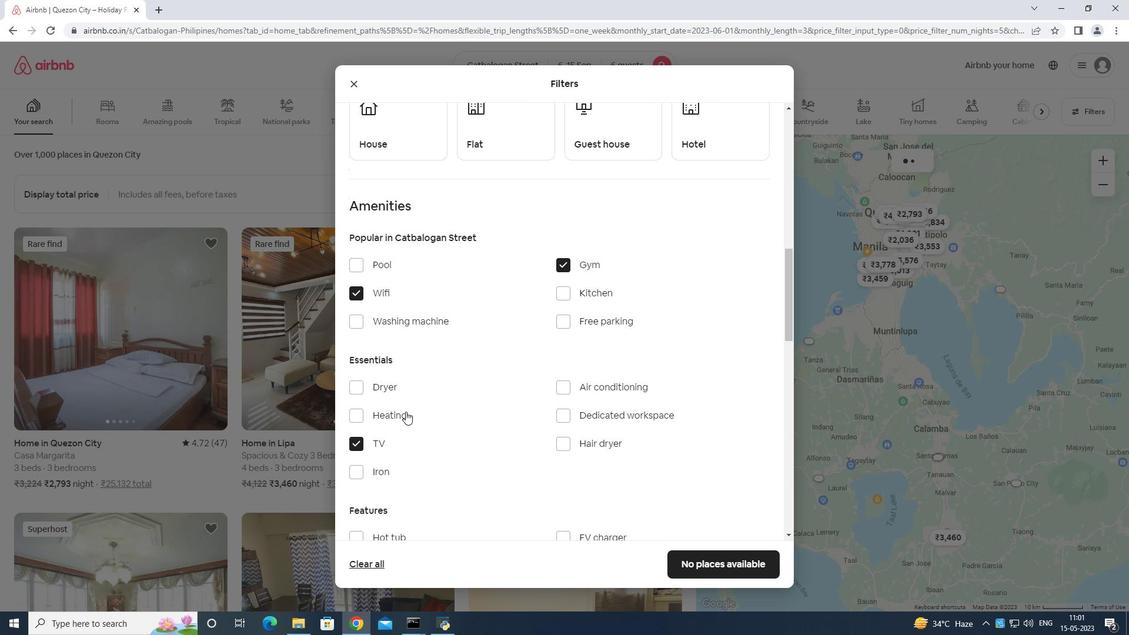 
Action: Mouse moved to (465, 405)
Screenshot: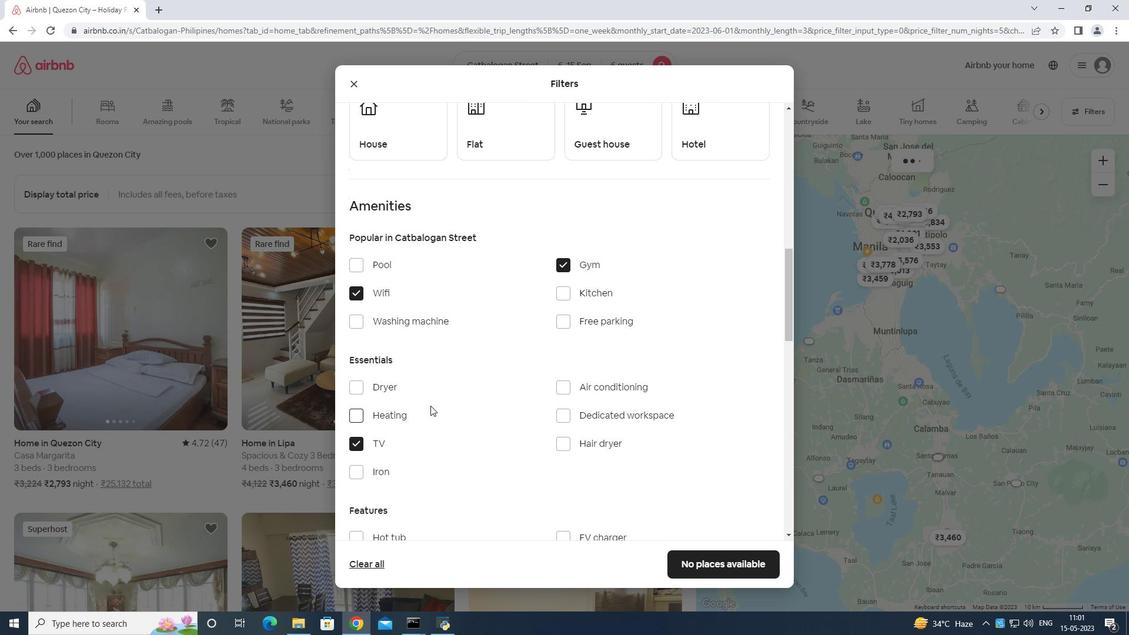 
Action: Mouse scrolled (465, 404) with delta (0, 0)
Screenshot: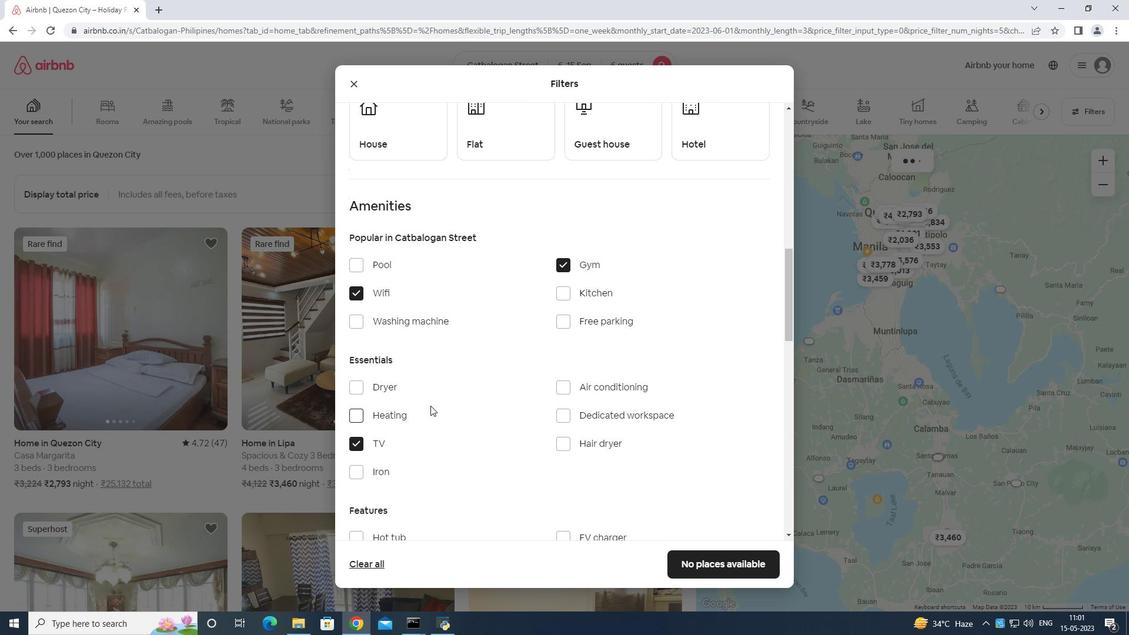
Action: Mouse moved to (375, 412)
Screenshot: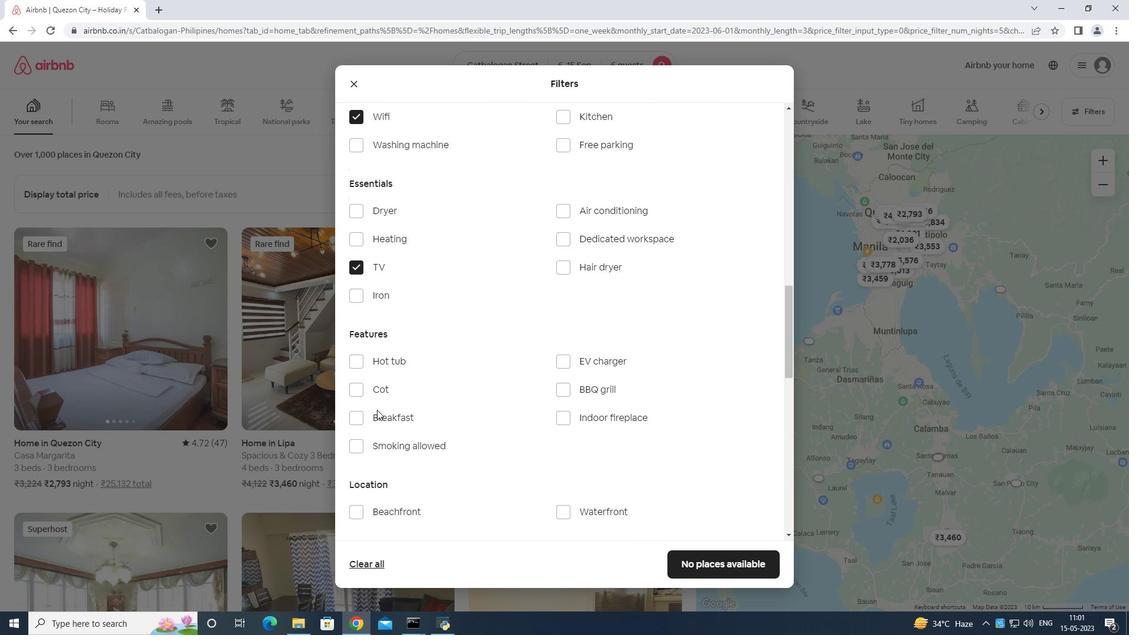 
Action: Mouse pressed left at (375, 412)
Screenshot: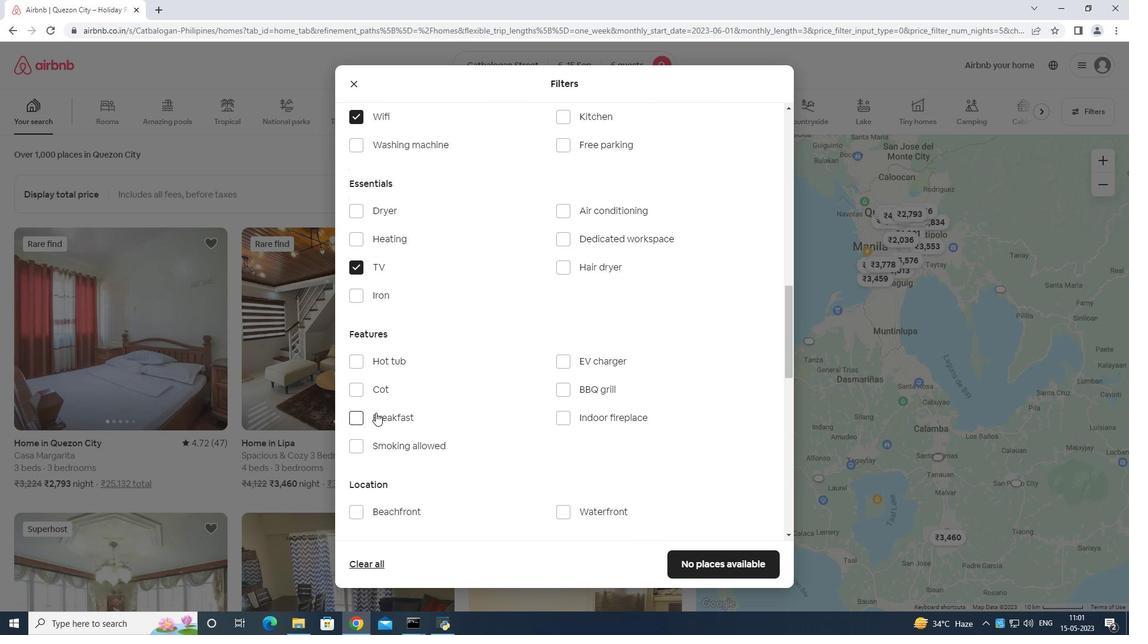 
Action: Mouse moved to (544, 399)
Screenshot: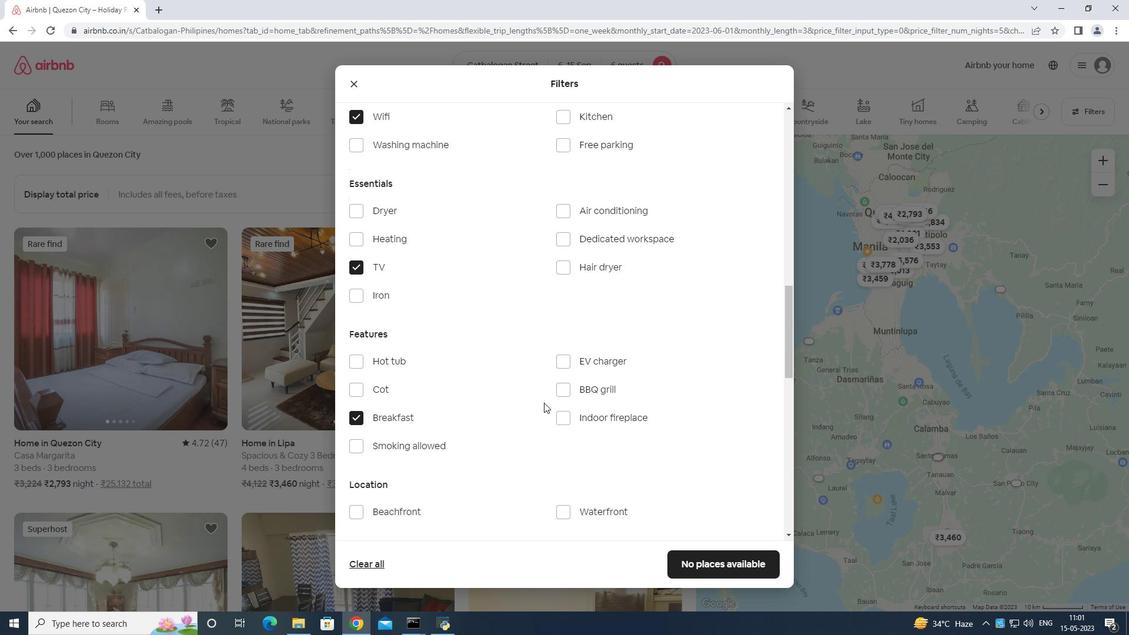 
Action: Mouse scrolled (544, 400) with delta (0, 0)
Screenshot: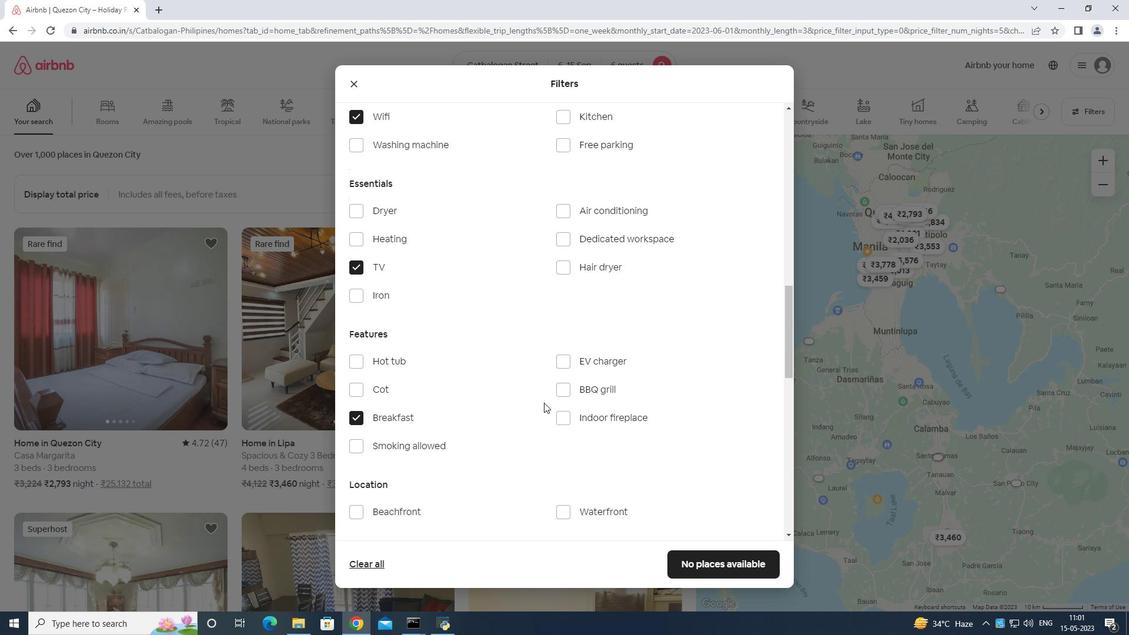 
Action: Mouse moved to (545, 399)
Screenshot: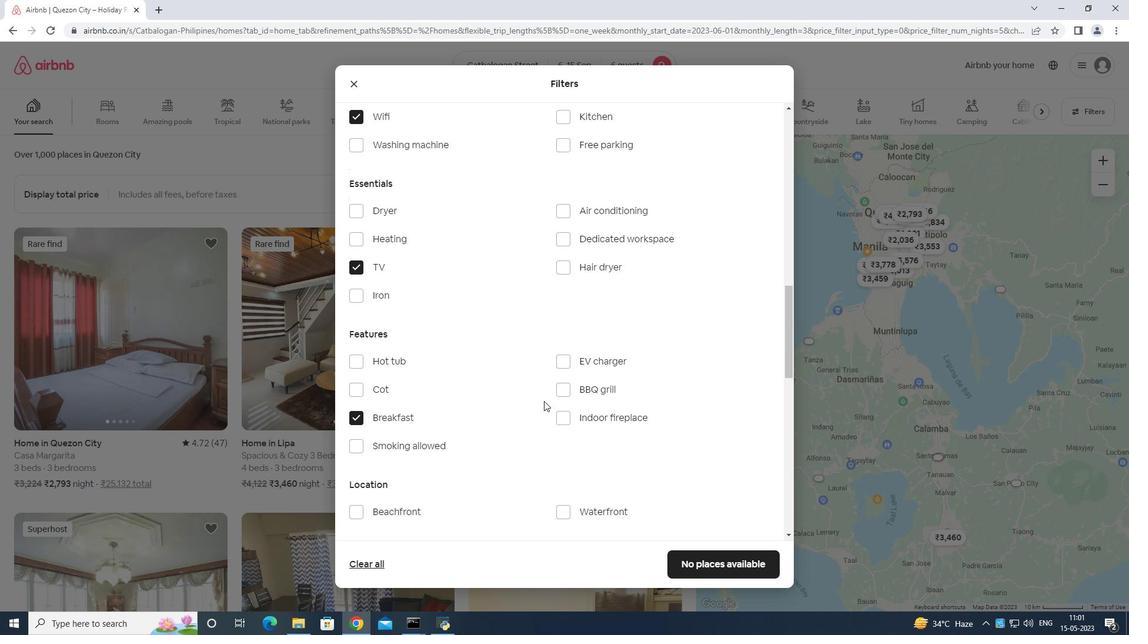 
Action: Mouse scrolled (545, 399) with delta (0, 0)
Screenshot: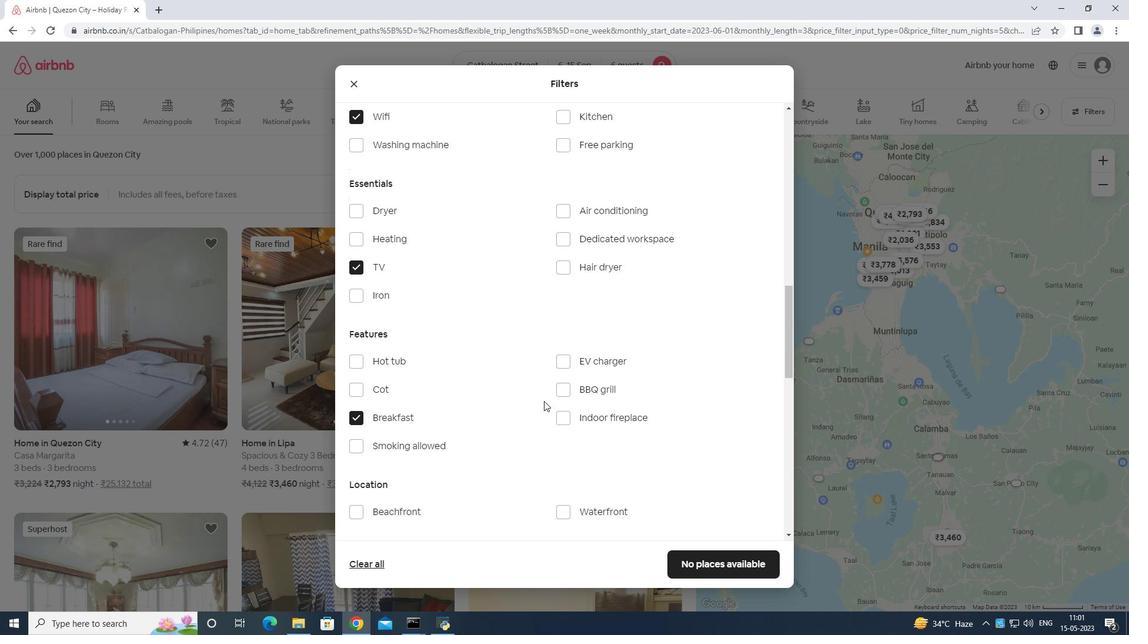 
Action: Mouse moved to (545, 399)
Screenshot: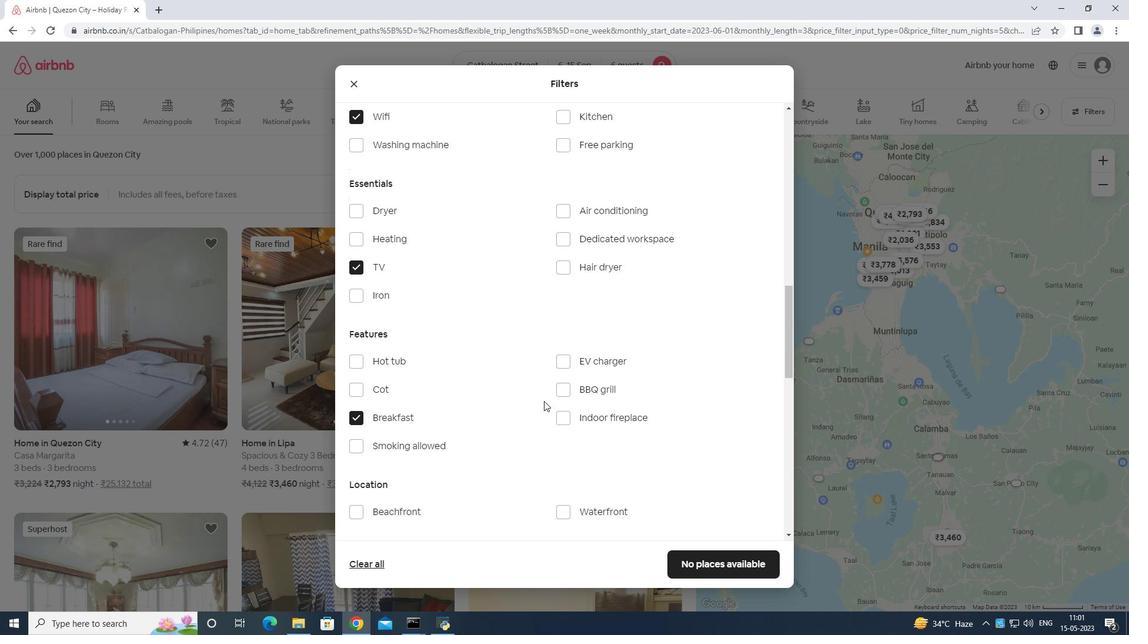 
Action: Mouse scrolled (545, 398) with delta (0, 0)
Screenshot: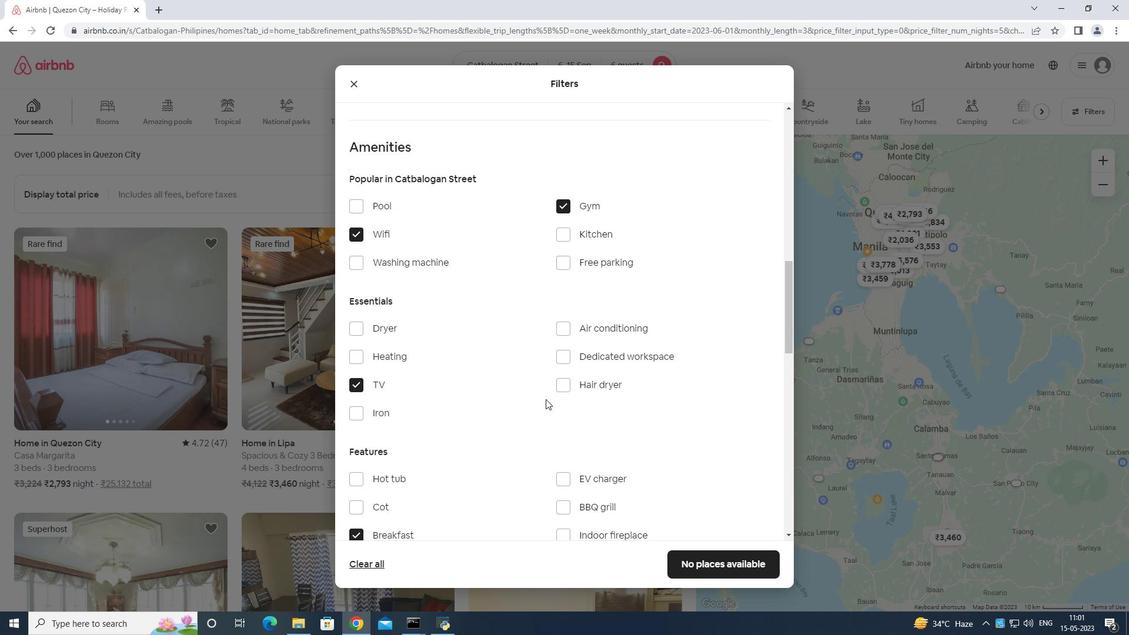 
Action: Mouse scrolled (545, 398) with delta (0, 0)
Screenshot: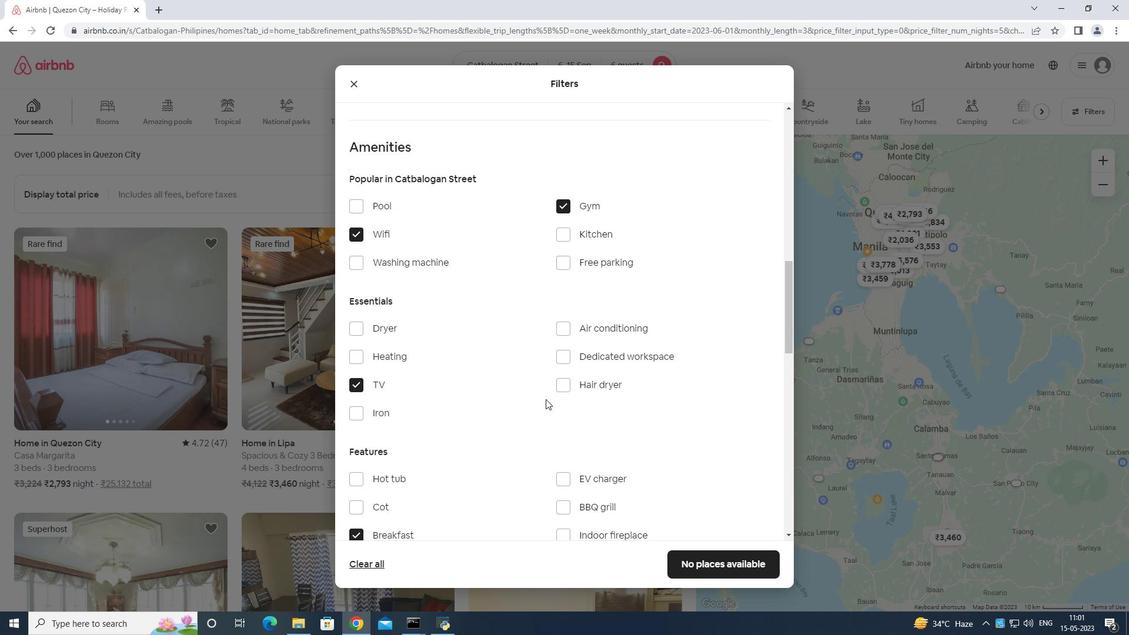 
Action: Mouse moved to (549, 394)
Screenshot: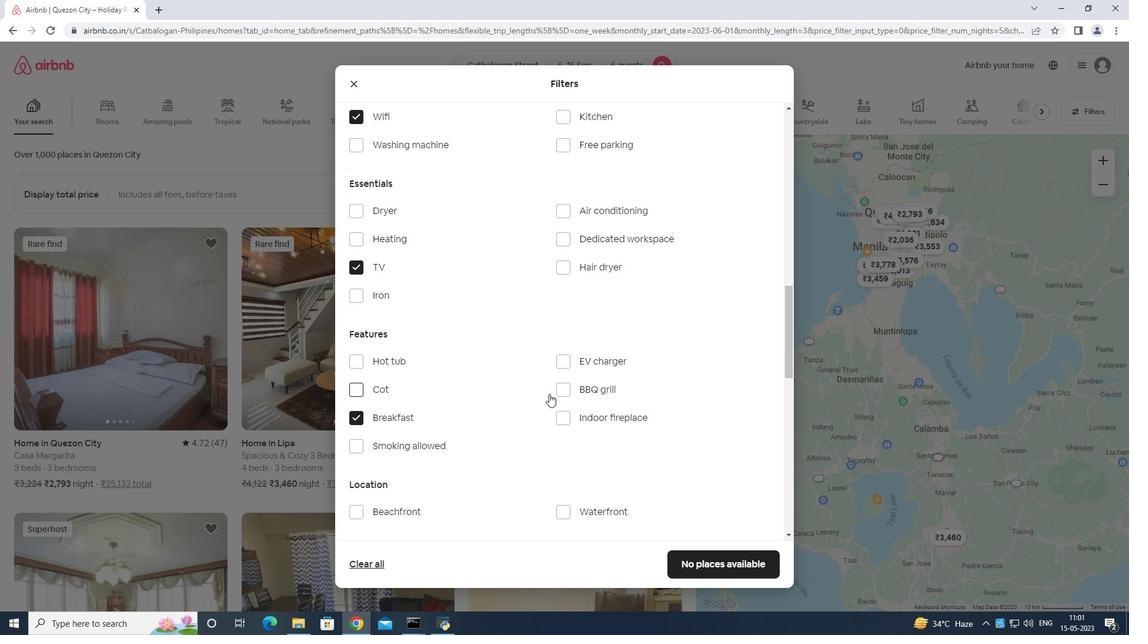 
Action: Mouse scrolled (549, 394) with delta (0, 0)
Screenshot: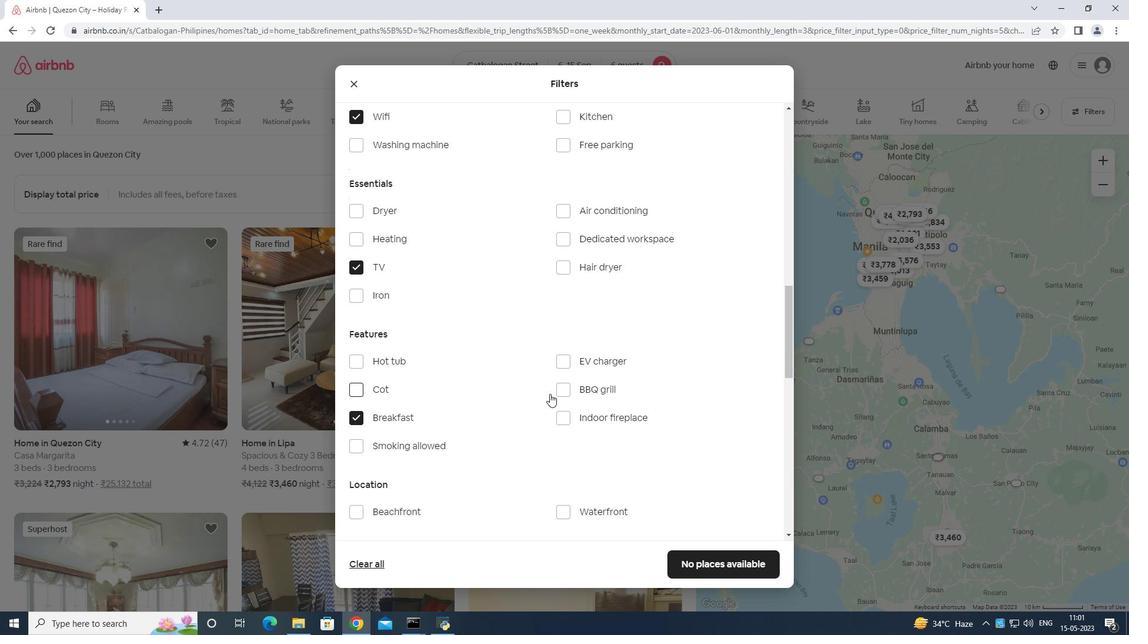 
Action: Mouse moved to (549, 393)
Screenshot: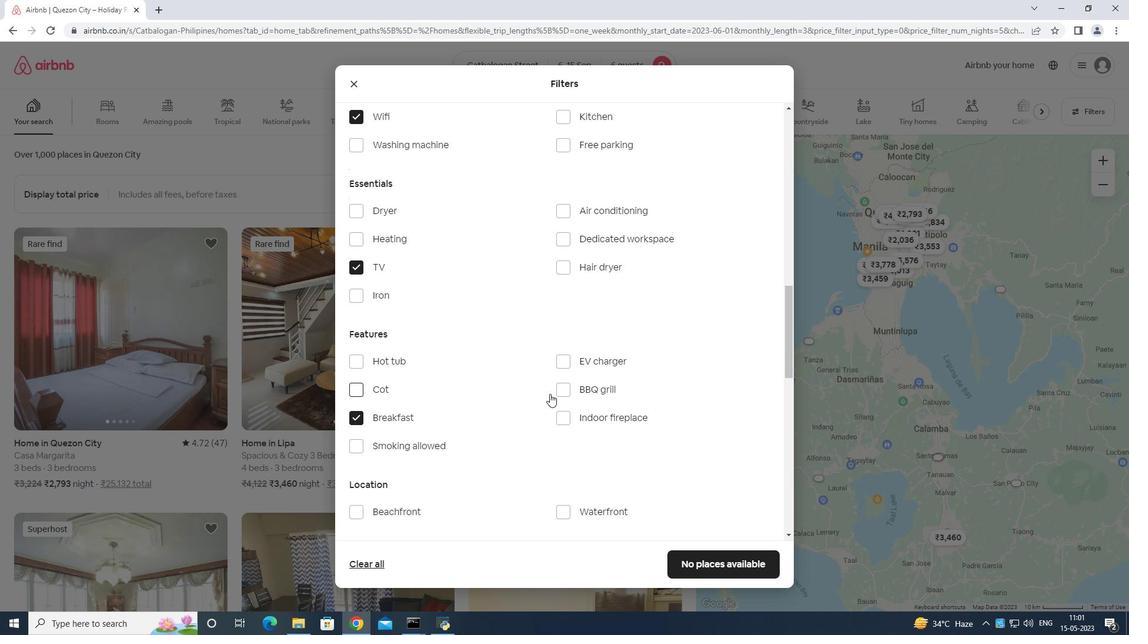 
Action: Mouse scrolled (549, 394) with delta (0, 0)
Screenshot: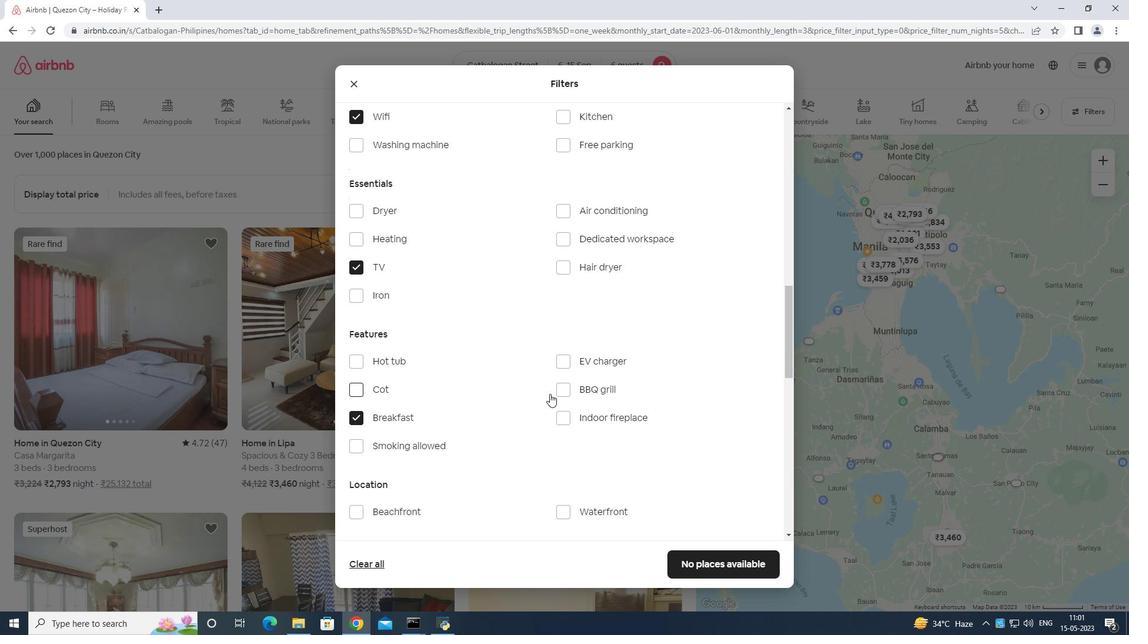
Action: Mouse scrolled (549, 394) with delta (0, 0)
Screenshot: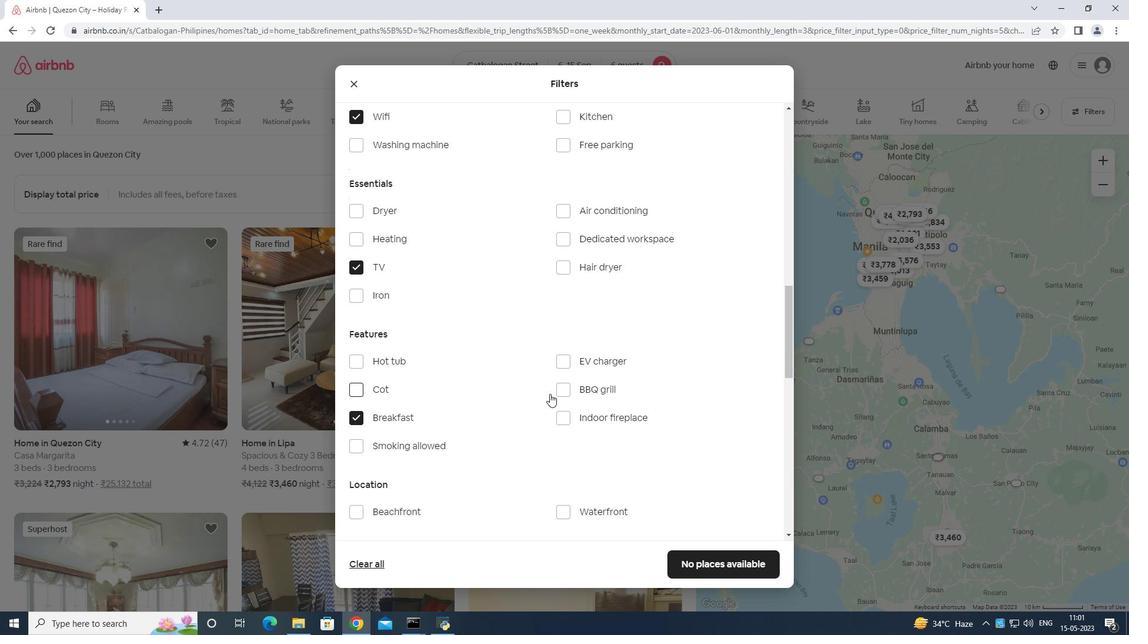 
Action: Mouse moved to (584, 456)
Screenshot: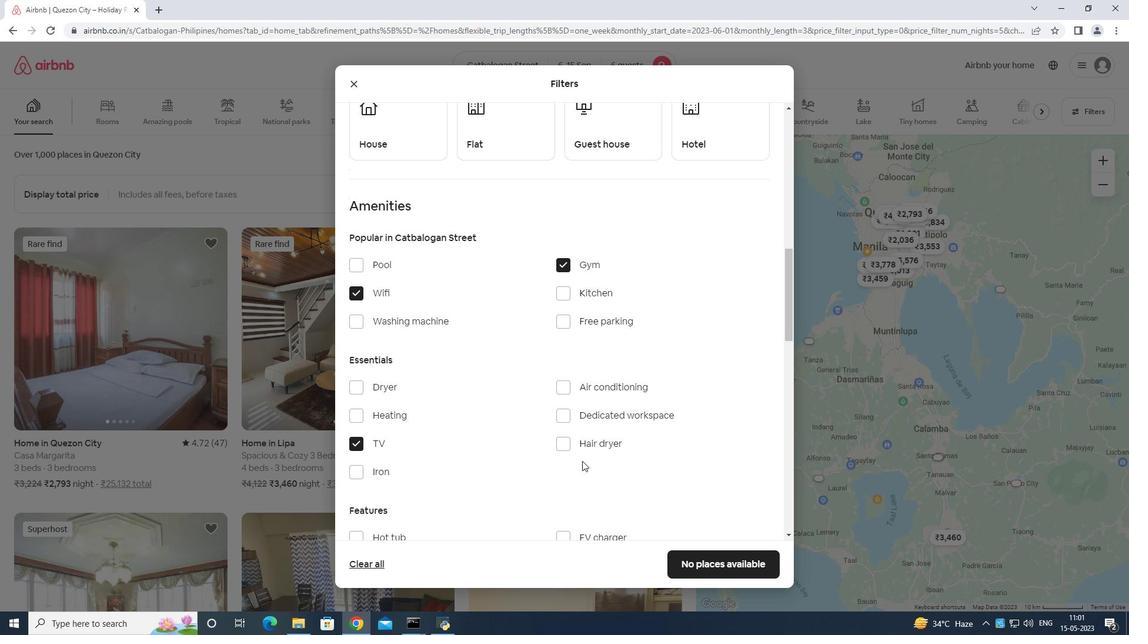 
Action: Mouse scrolled (584, 455) with delta (0, 0)
Screenshot: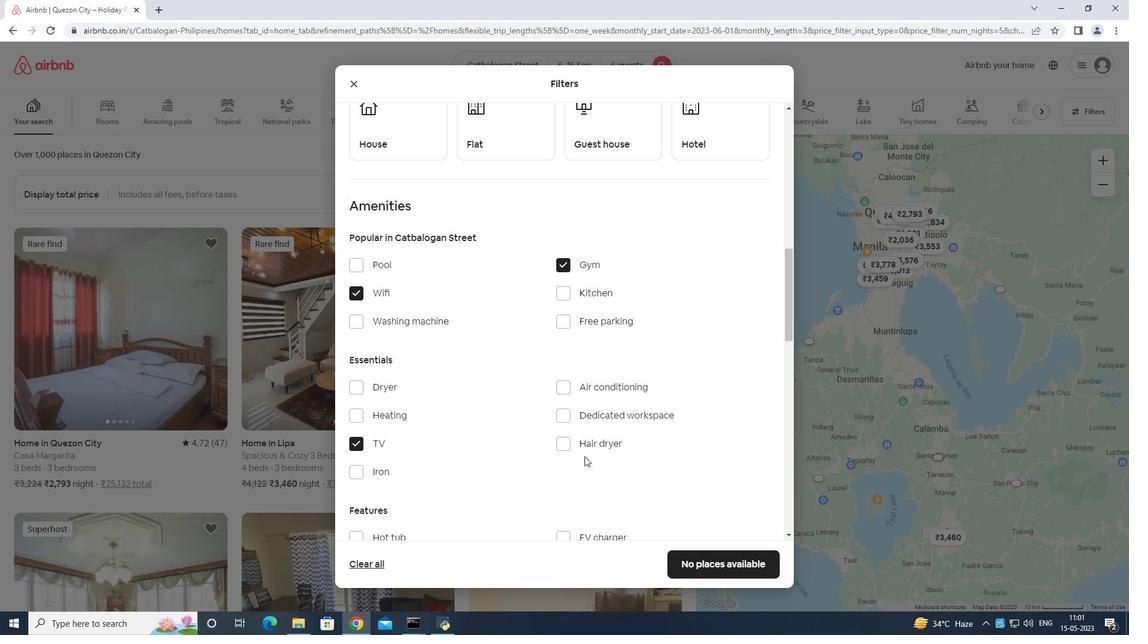 
Action: Mouse scrolled (584, 455) with delta (0, 0)
Screenshot: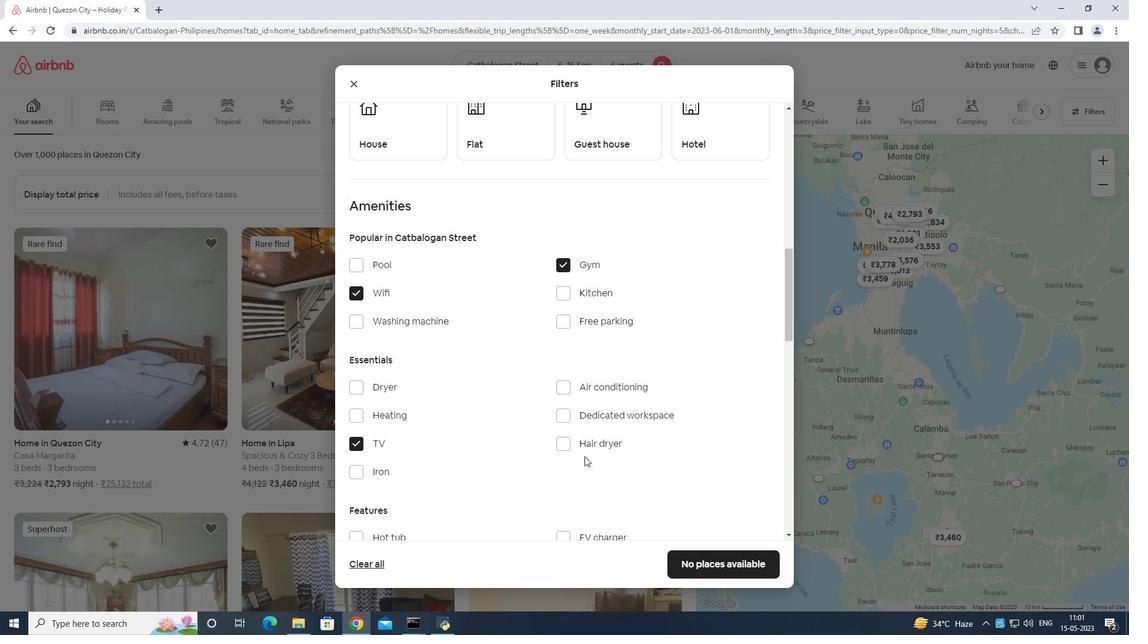 
Action: Mouse scrolled (584, 455) with delta (0, 0)
Screenshot: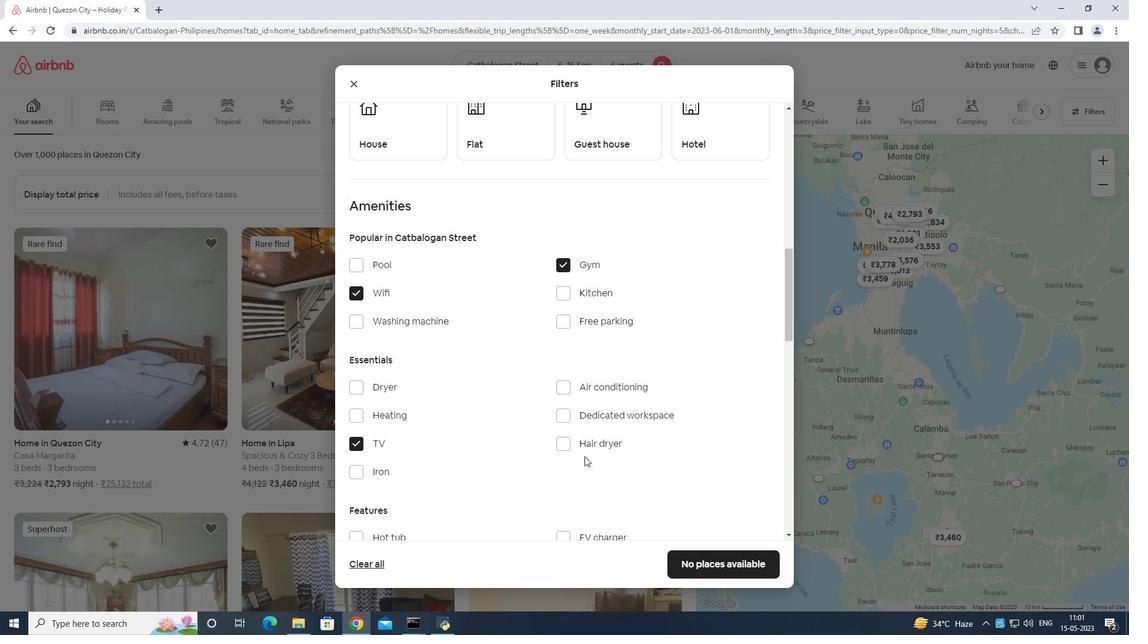 
Action: Mouse scrolled (584, 455) with delta (0, 0)
Screenshot: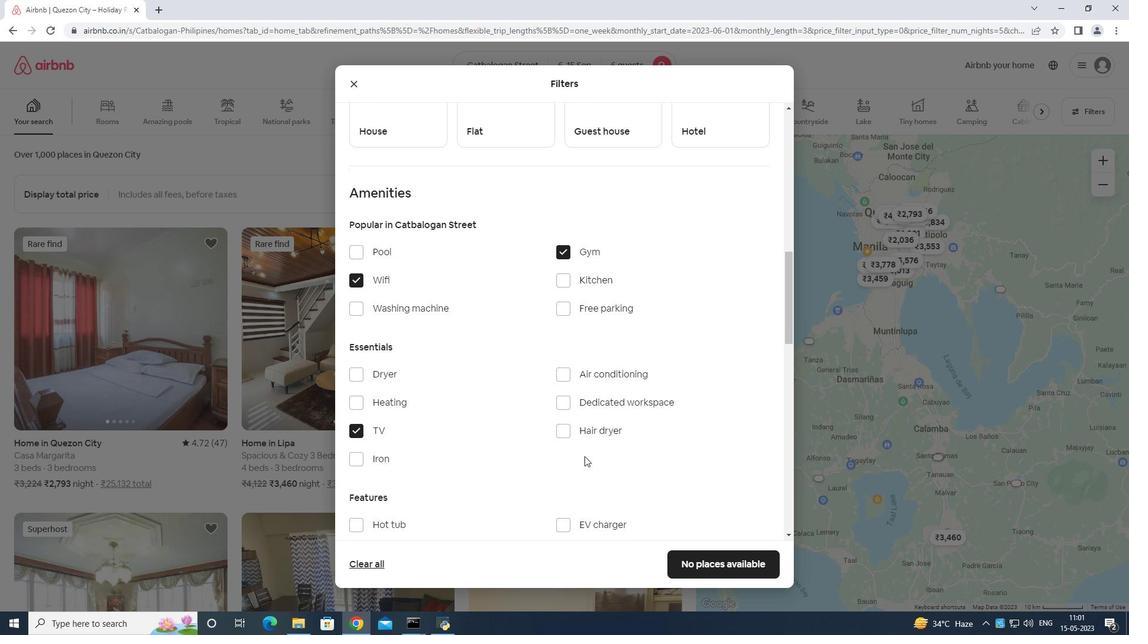 
Action: Mouse moved to (586, 451)
Screenshot: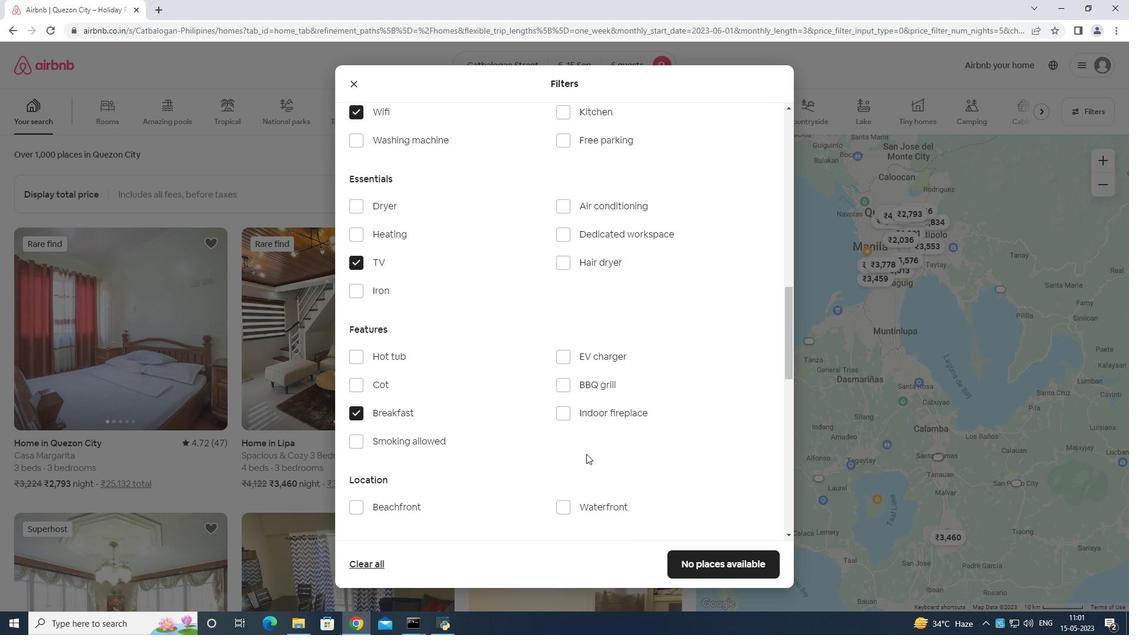 
Action: Mouse scrolled (586, 451) with delta (0, 0)
Screenshot: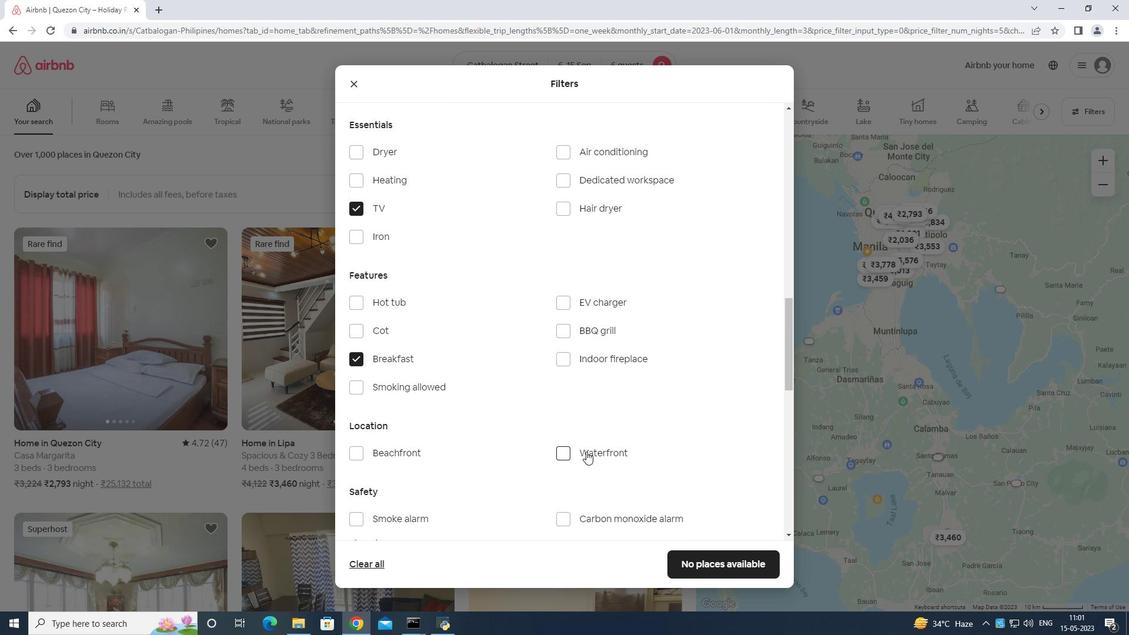
Action: Mouse scrolled (586, 451) with delta (0, 0)
Screenshot: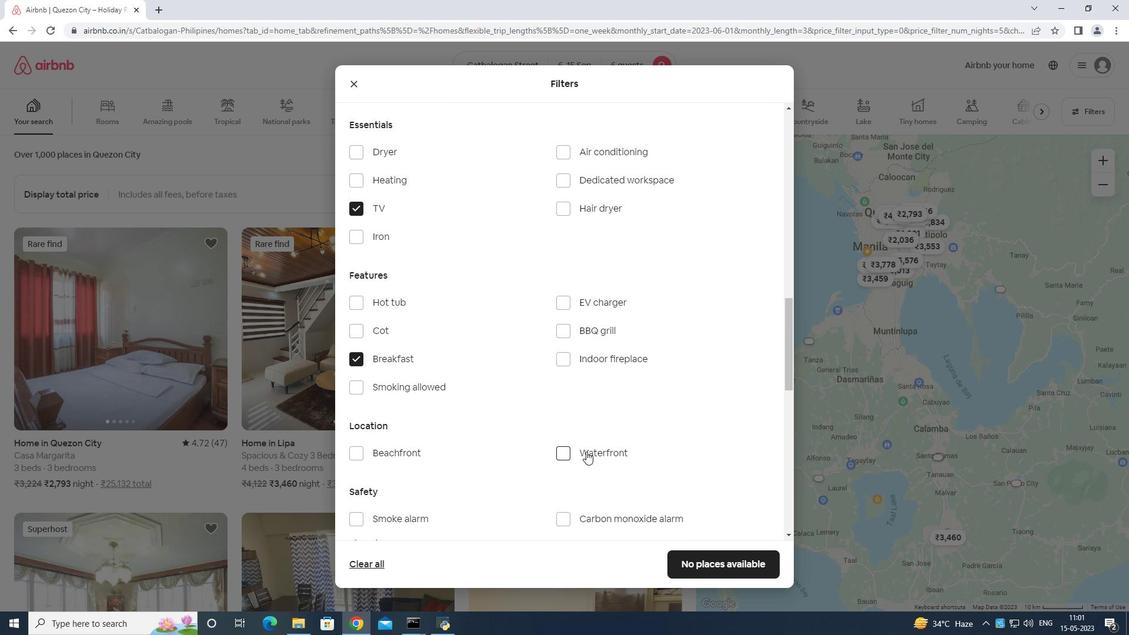 
Action: Mouse scrolled (586, 451) with delta (0, 0)
Screenshot: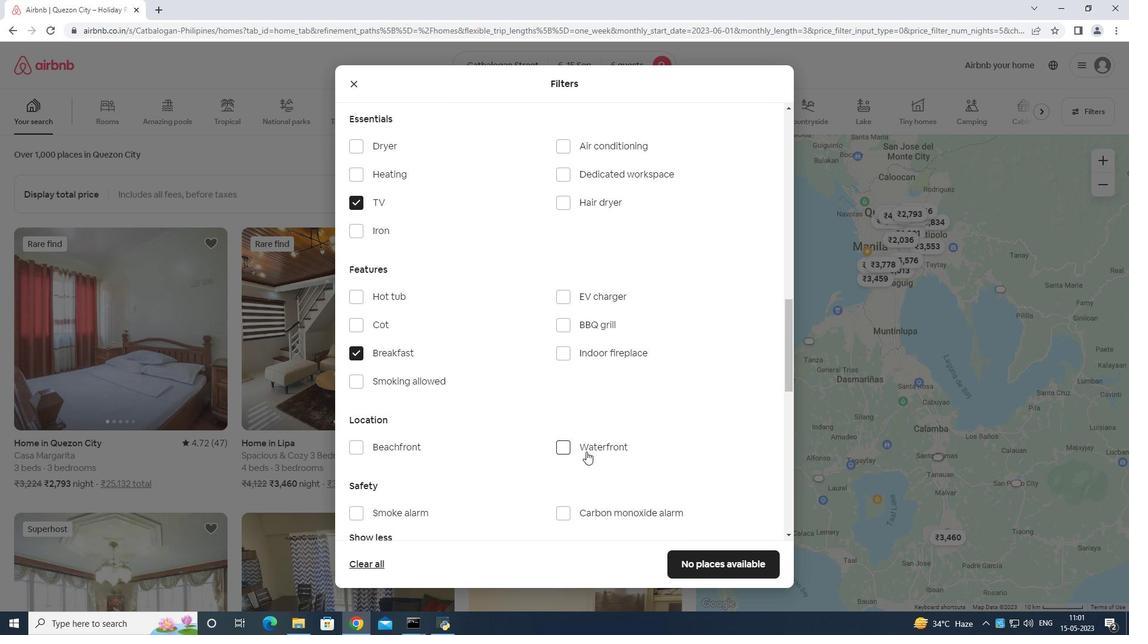 
Action: Mouse moved to (587, 449)
Screenshot: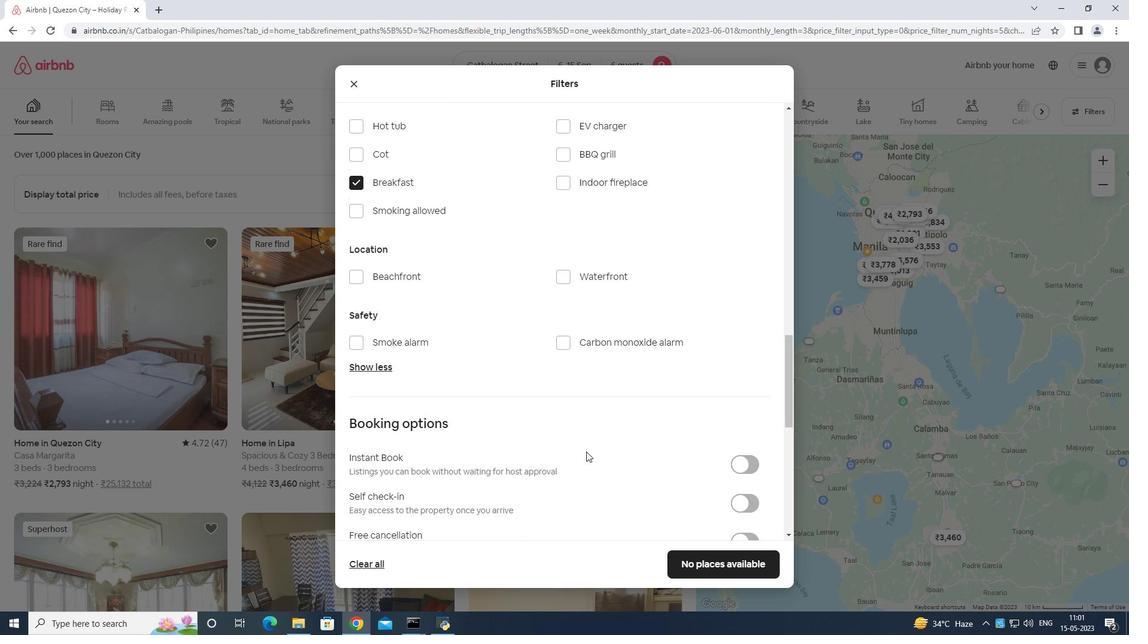 
Action: Mouse scrolled (587, 450) with delta (0, 0)
Screenshot: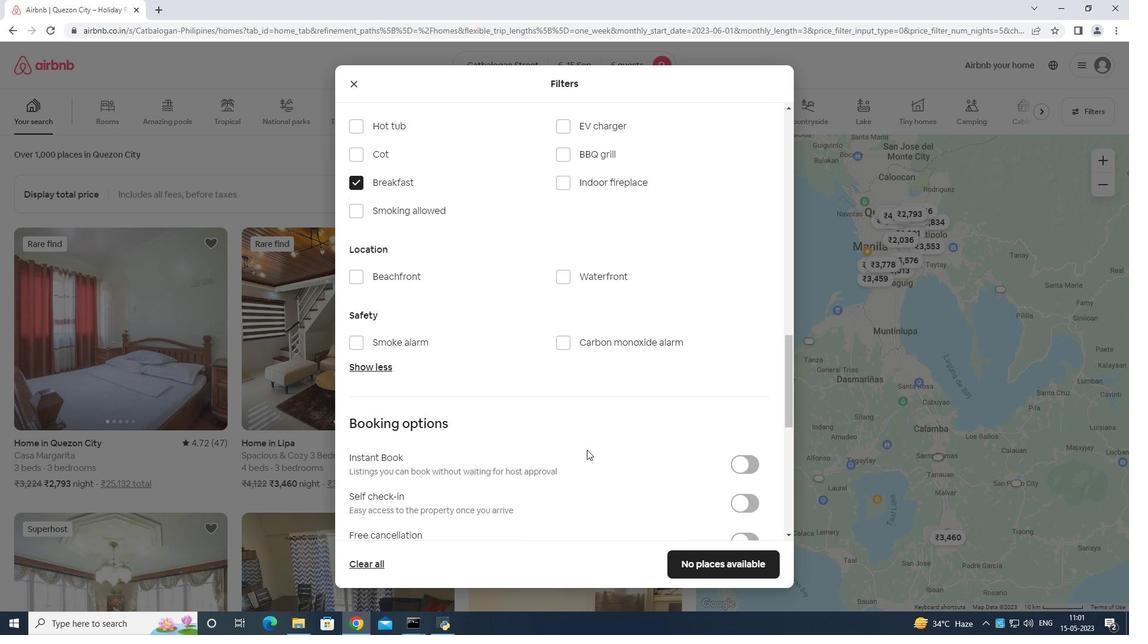 
Action: Mouse scrolled (587, 450) with delta (0, 0)
Screenshot: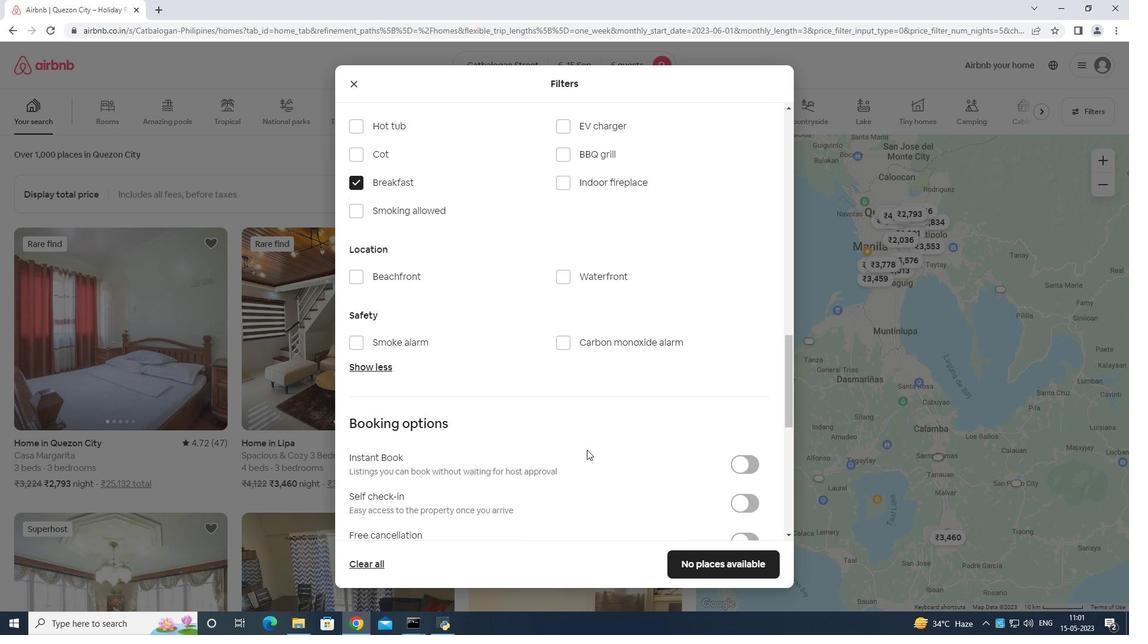 
Action: Mouse scrolled (587, 450) with delta (0, 0)
Screenshot: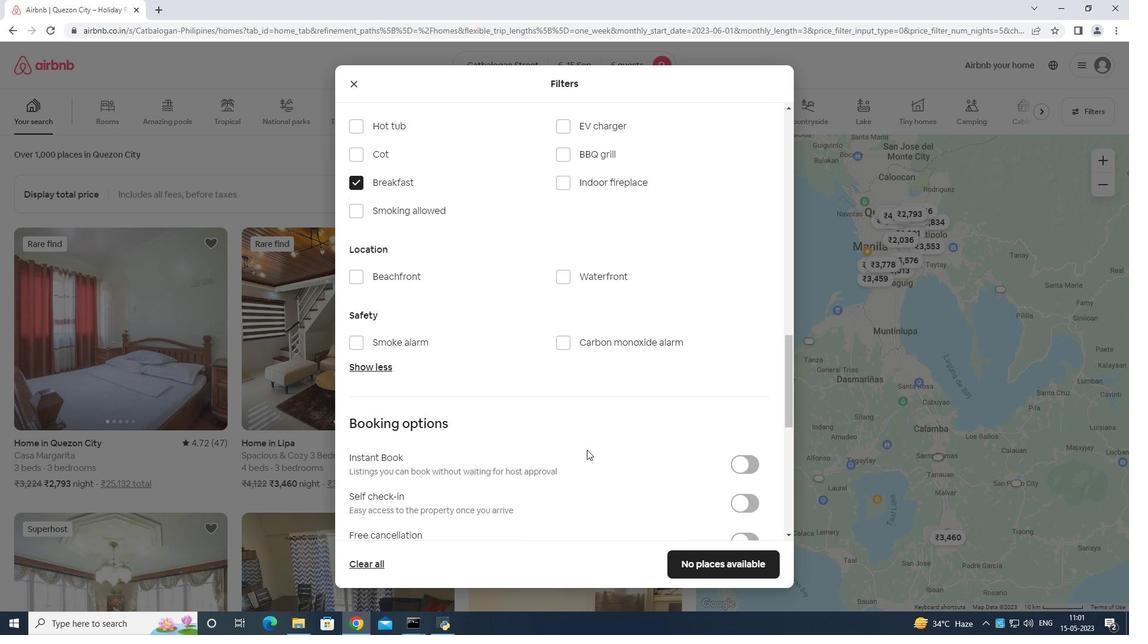 
Action: Mouse moved to (587, 449)
Screenshot: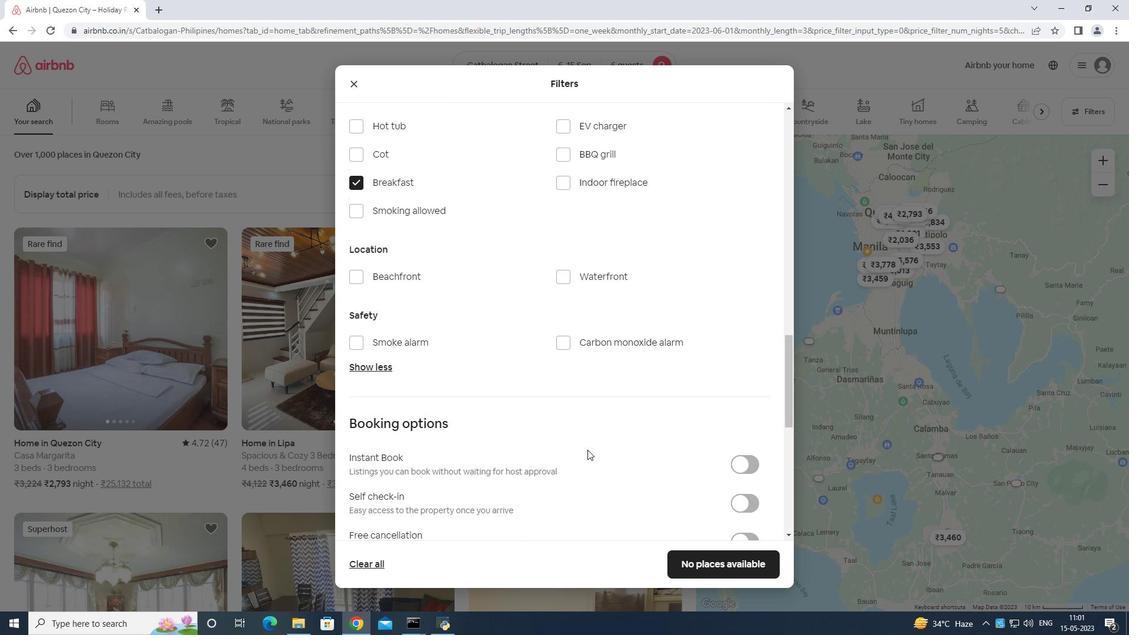 
Action: Mouse scrolled (587, 449) with delta (0, 0)
Screenshot: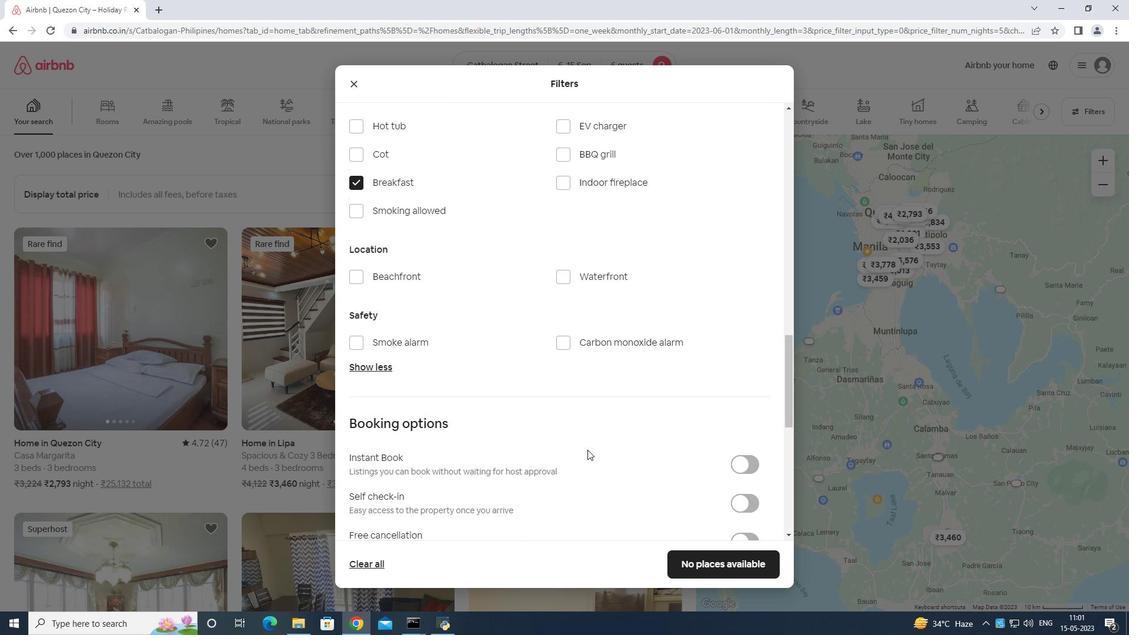 
Action: Mouse scrolled (587, 449) with delta (0, 0)
Screenshot: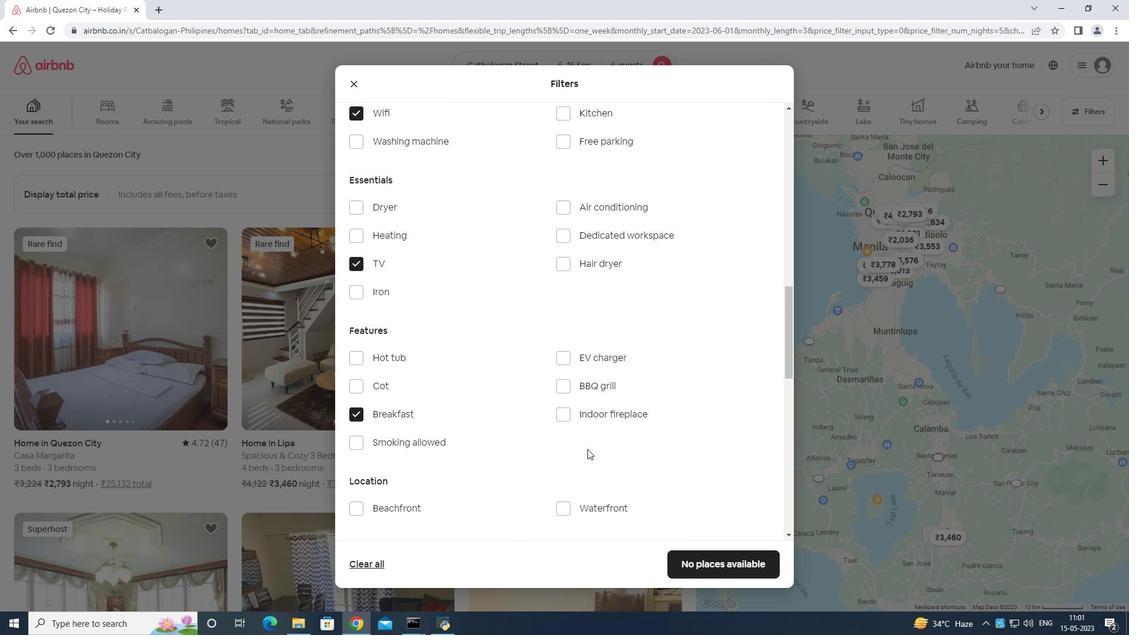
Action: Mouse scrolled (587, 449) with delta (0, 0)
Screenshot: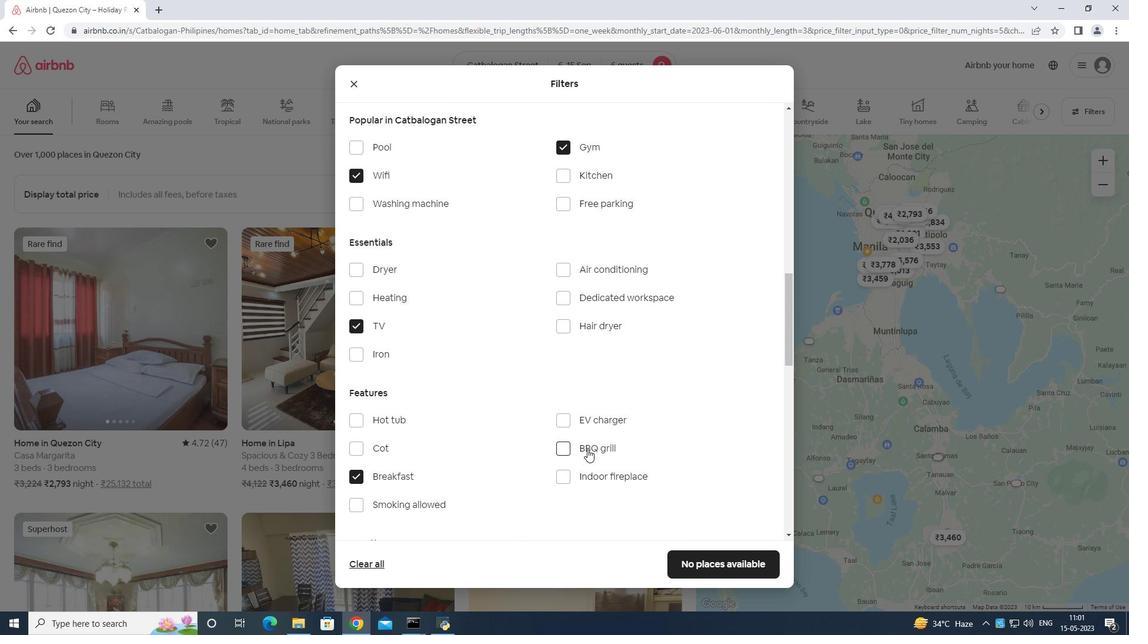 
Action: Mouse moved to (565, 260)
Screenshot: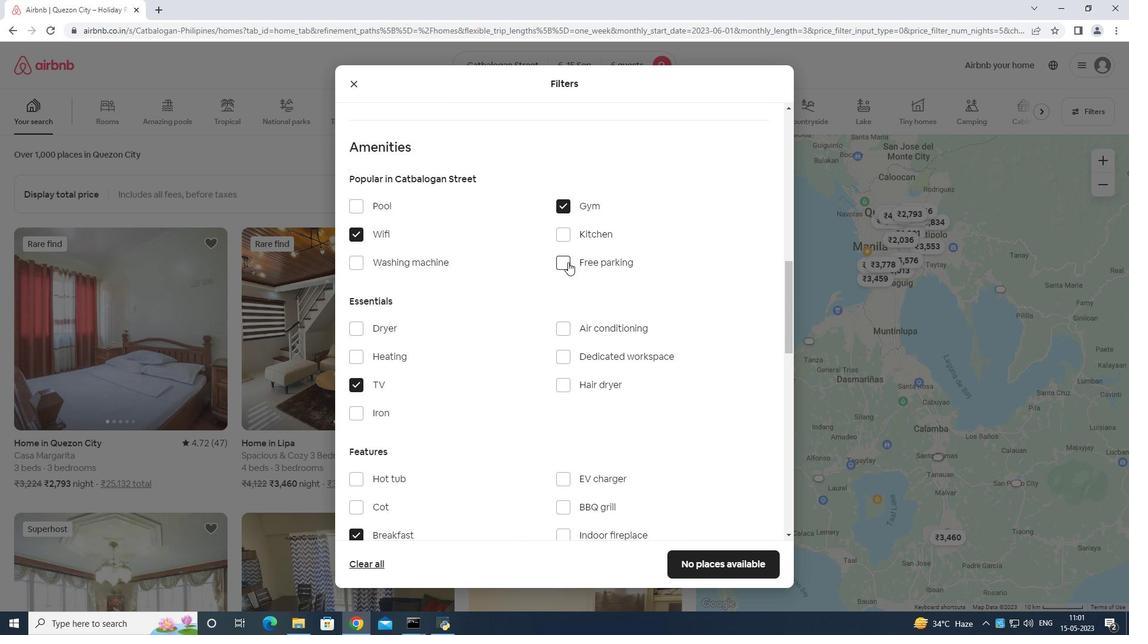 
Action: Mouse pressed left at (565, 260)
Screenshot: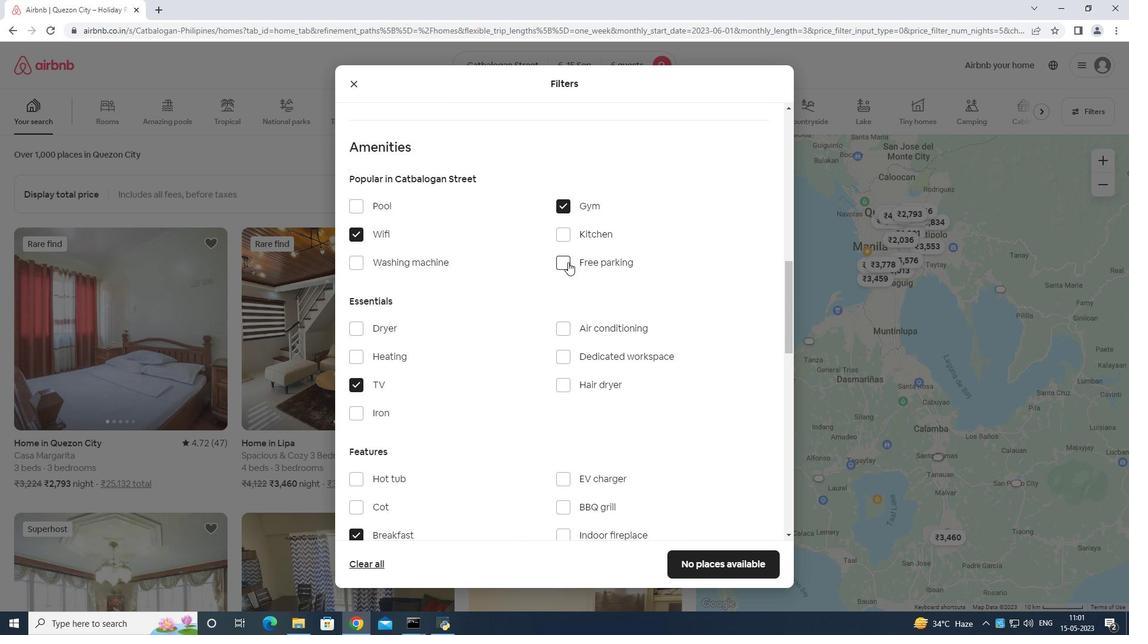 
Action: Mouse moved to (573, 265)
Screenshot: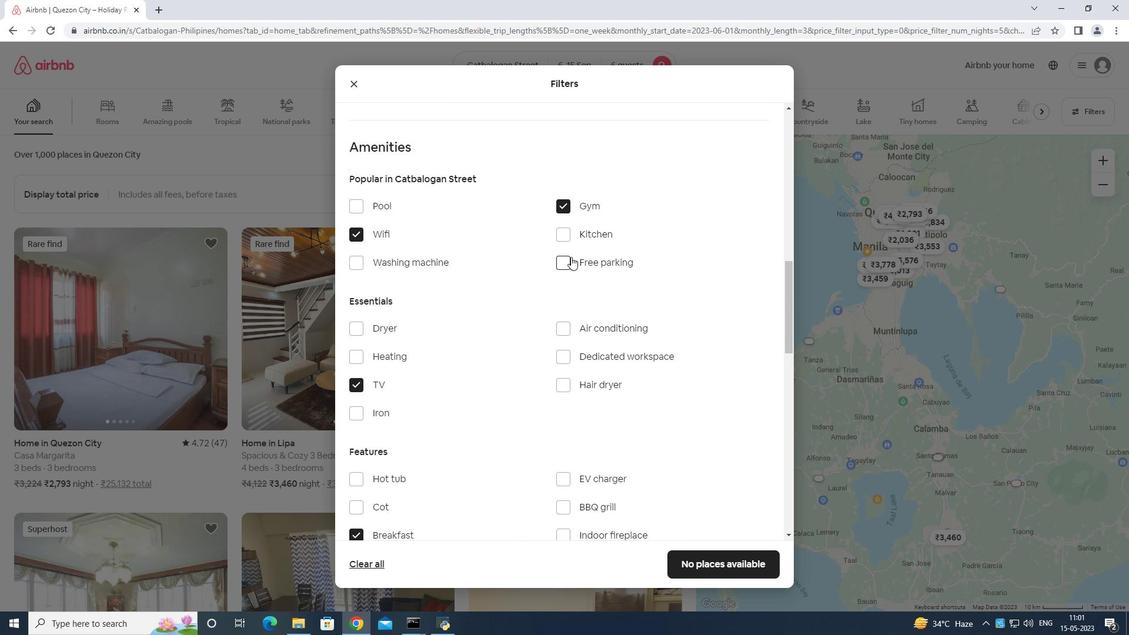 
Action: Mouse scrolled (573, 265) with delta (0, 0)
Screenshot: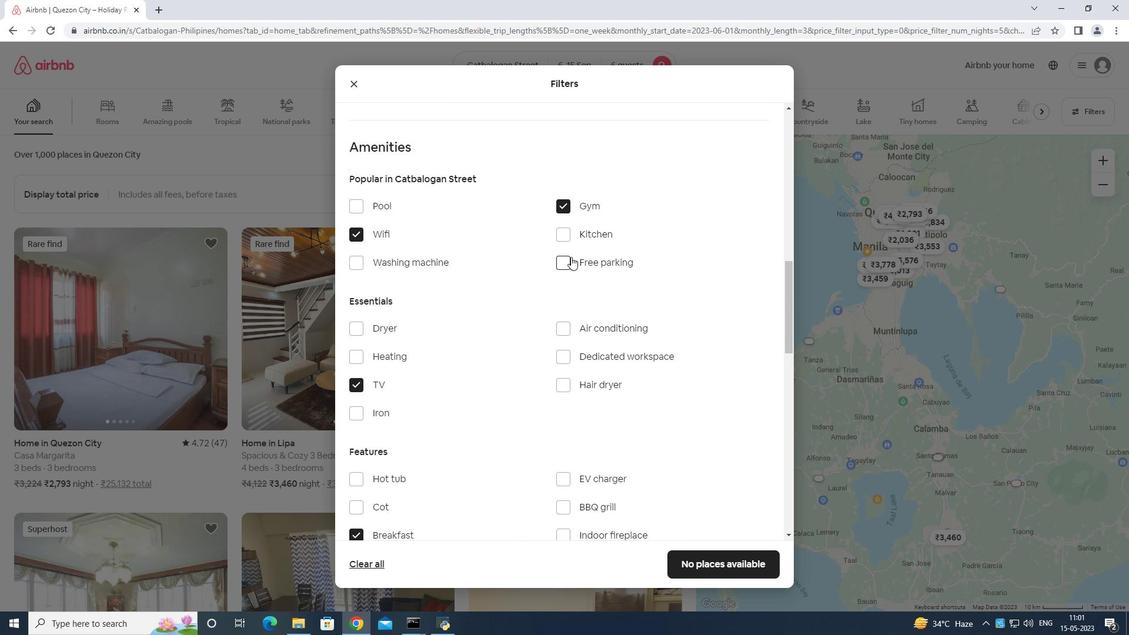 
Action: Mouse moved to (573, 280)
Screenshot: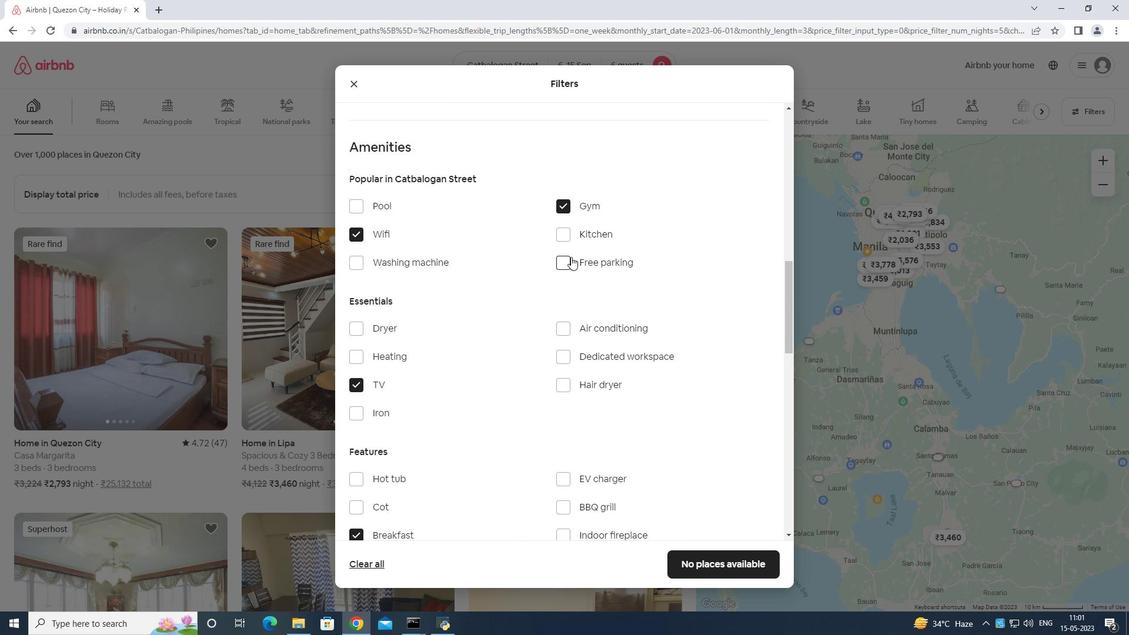 
Action: Mouse scrolled (573, 279) with delta (0, 0)
Screenshot: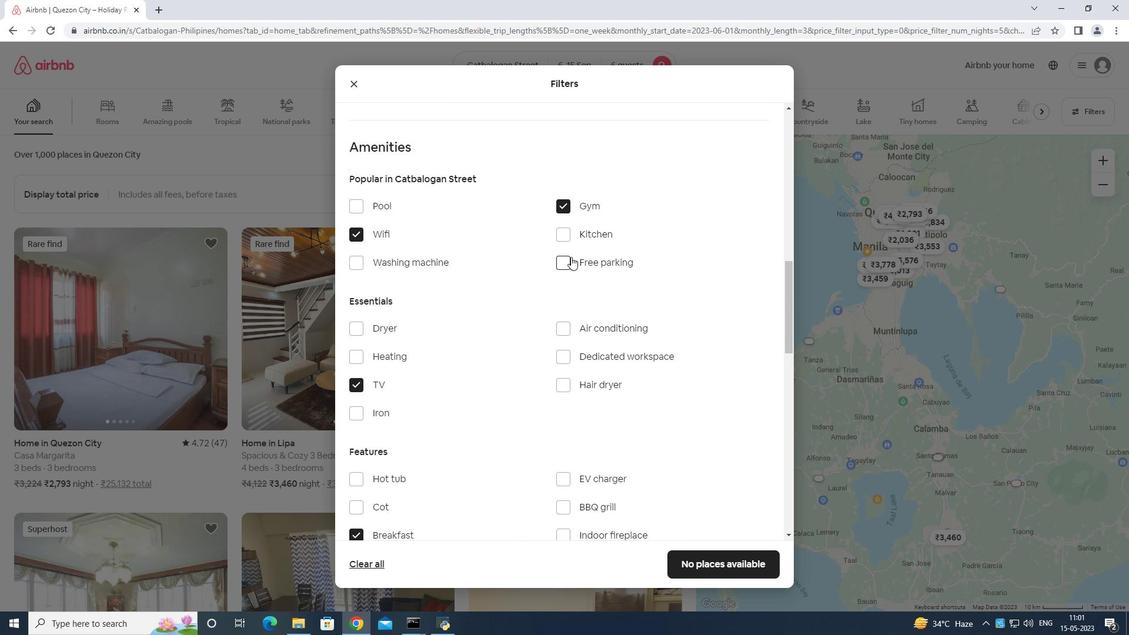 
Action: Mouse moved to (573, 294)
Screenshot: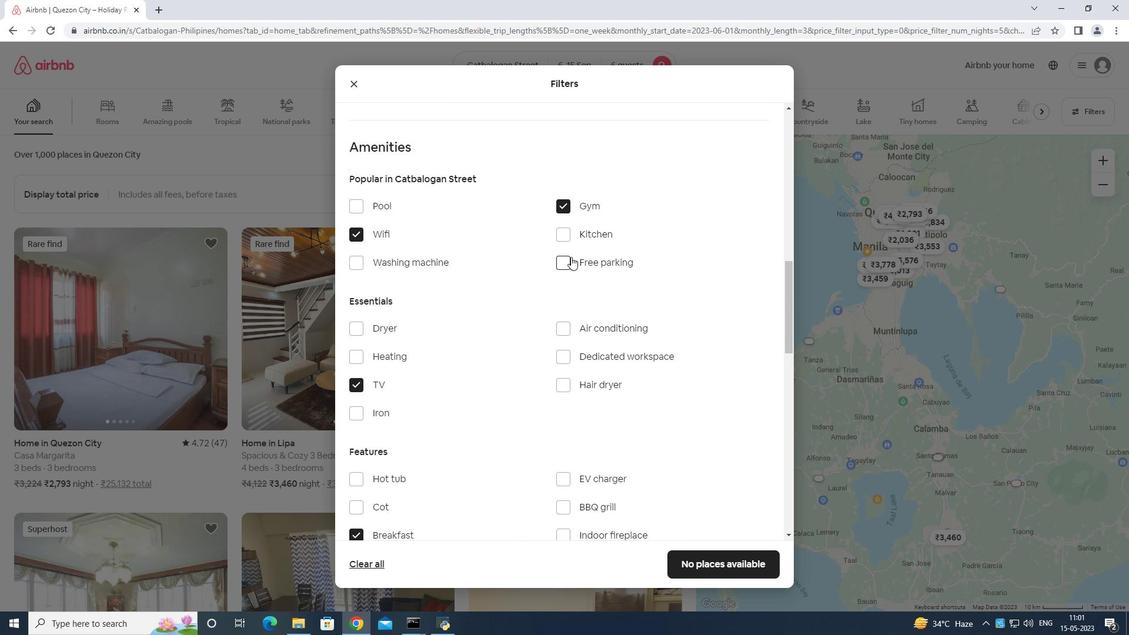 
Action: Mouse scrolled (573, 286) with delta (0, 0)
Screenshot: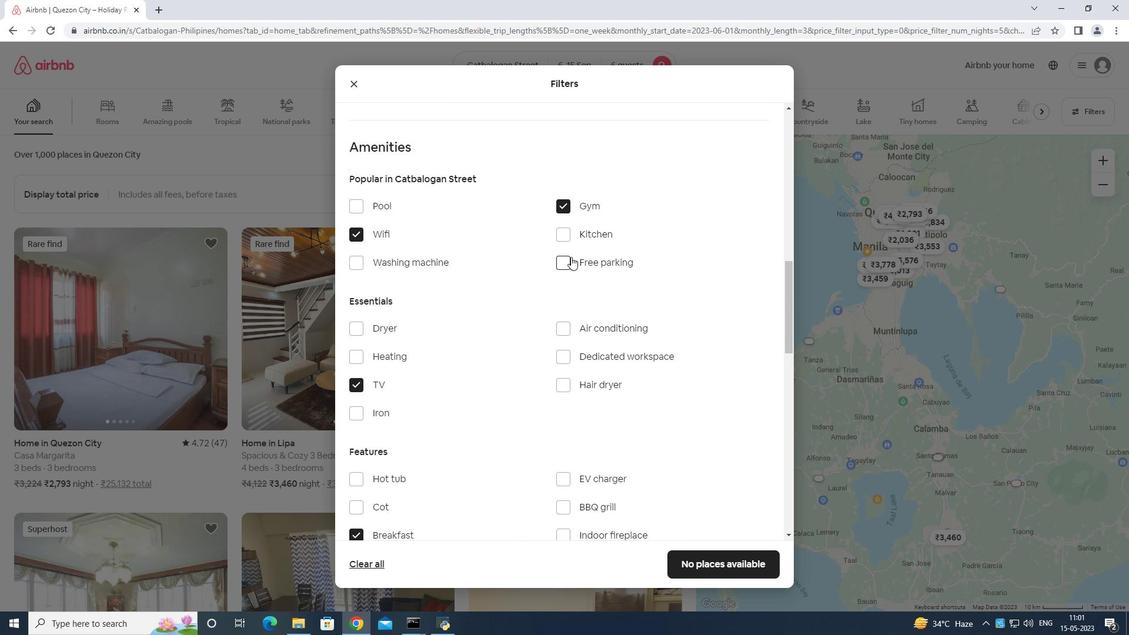 
Action: Mouse moved to (575, 303)
Screenshot: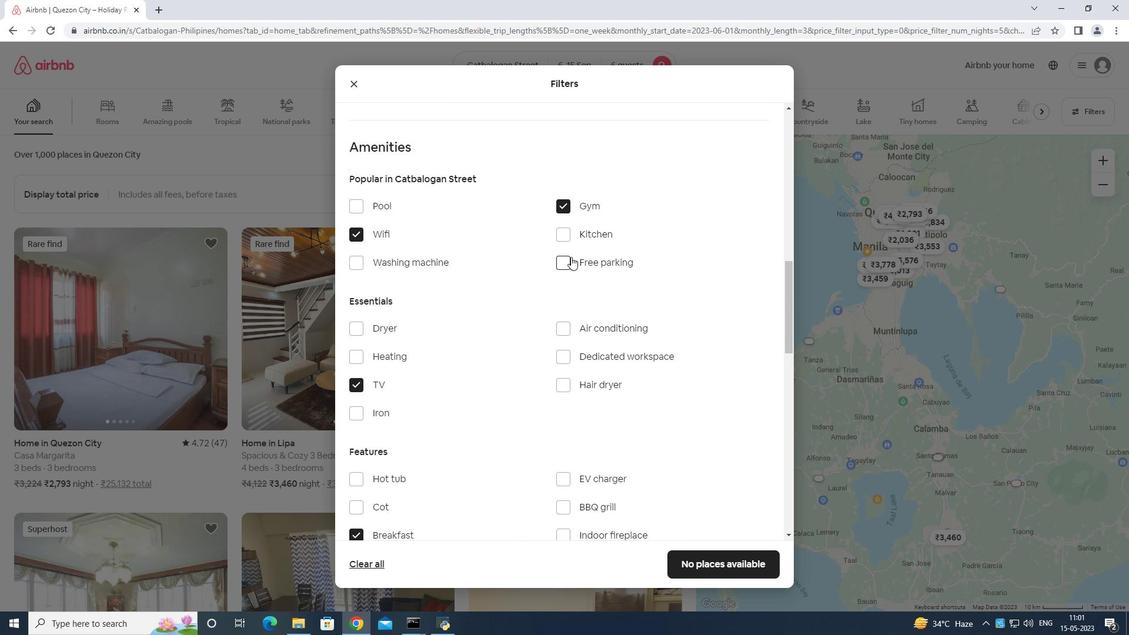 
Action: Mouse scrolled (575, 302) with delta (0, 0)
Screenshot: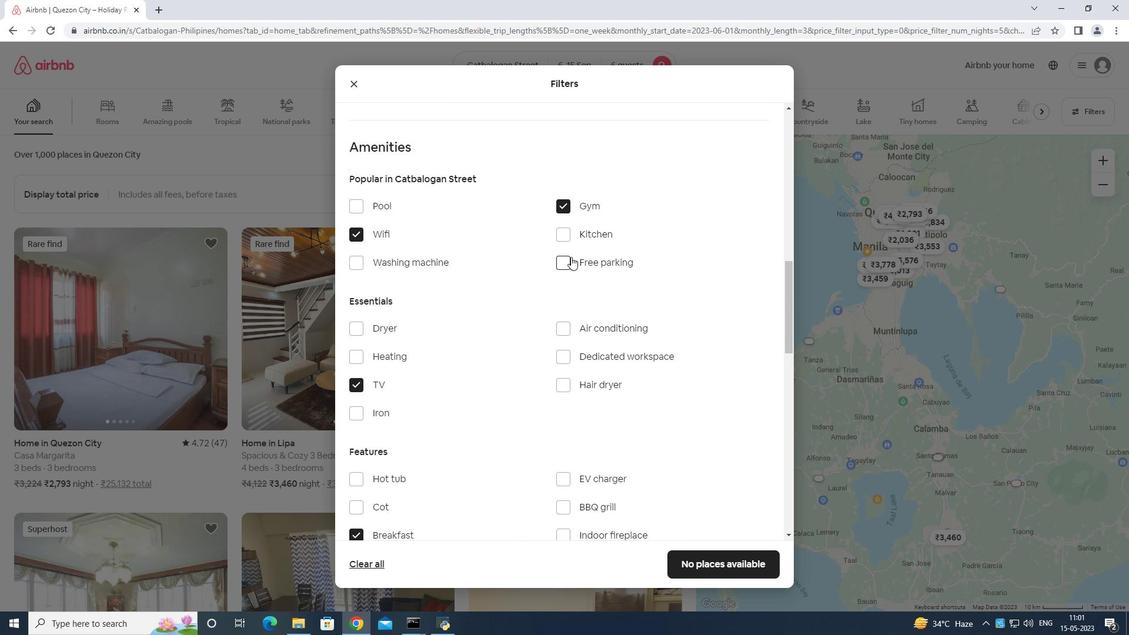 
Action: Mouse moved to (609, 373)
Screenshot: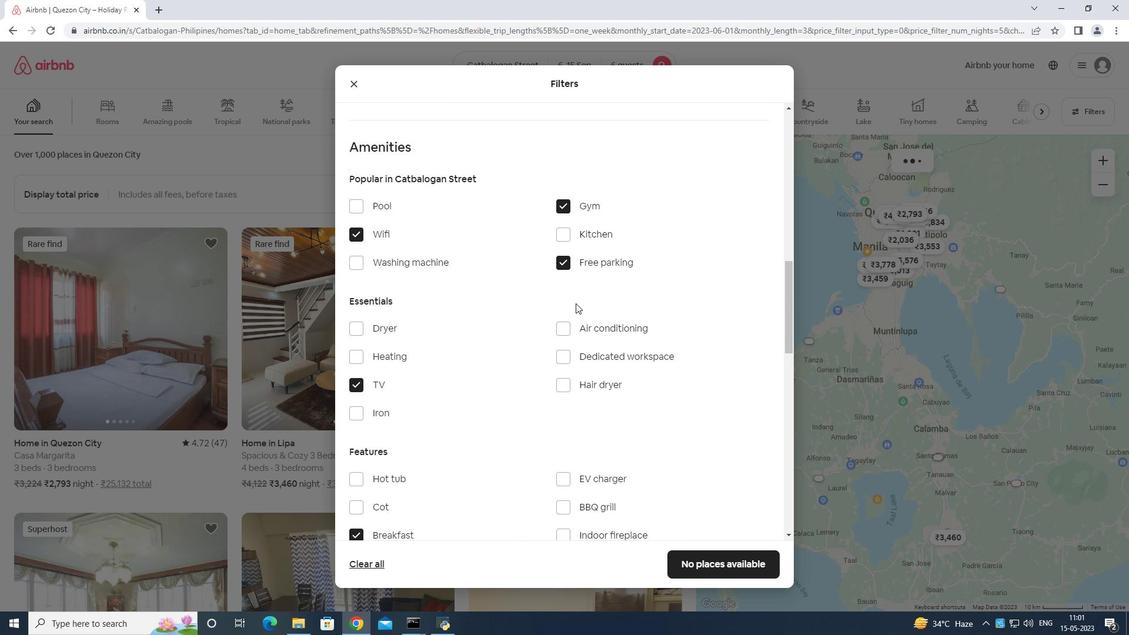 
Action: Mouse scrolled (607, 357) with delta (0, 0)
Screenshot: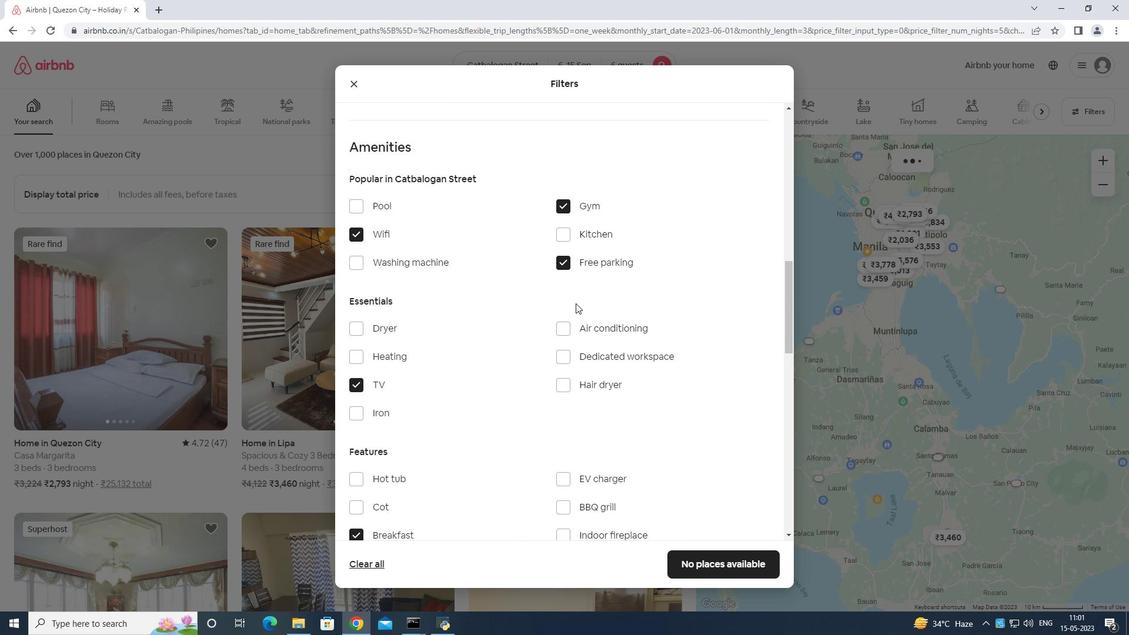 
Action: Mouse moved to (619, 414)
Screenshot: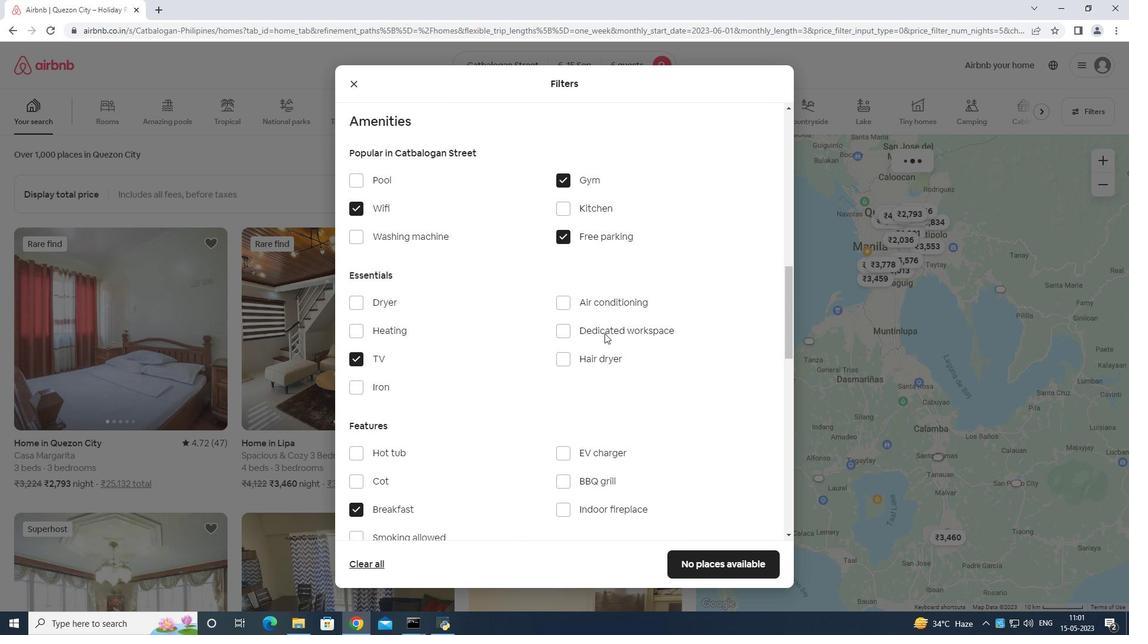
Action: Mouse scrolled (613, 392) with delta (0, 0)
Screenshot: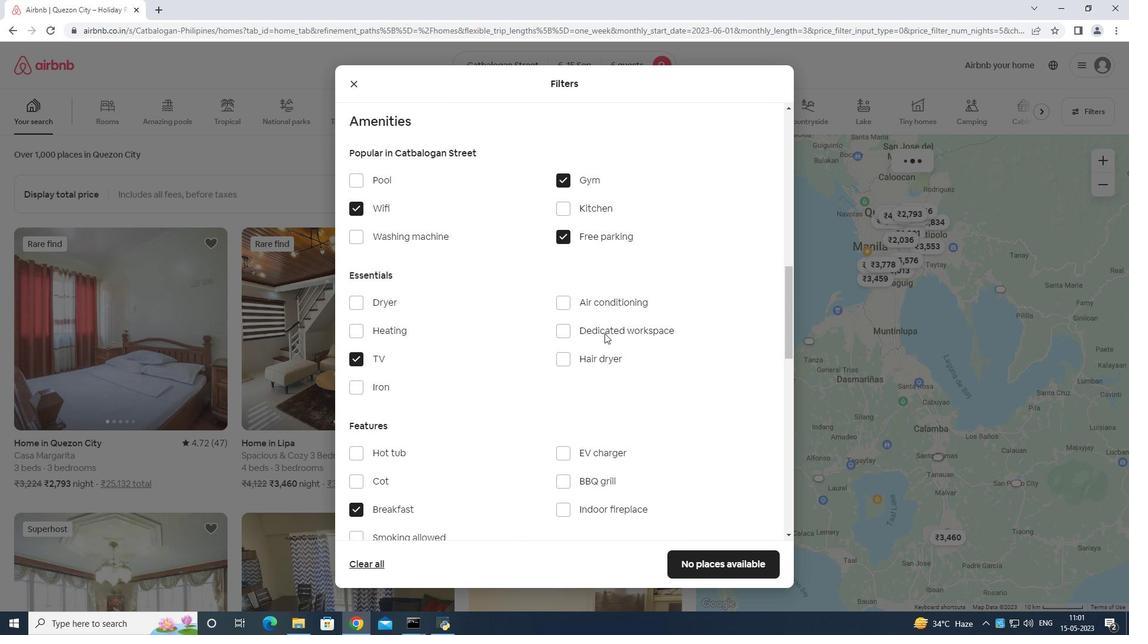 
Action: Mouse moved to (628, 428)
Screenshot: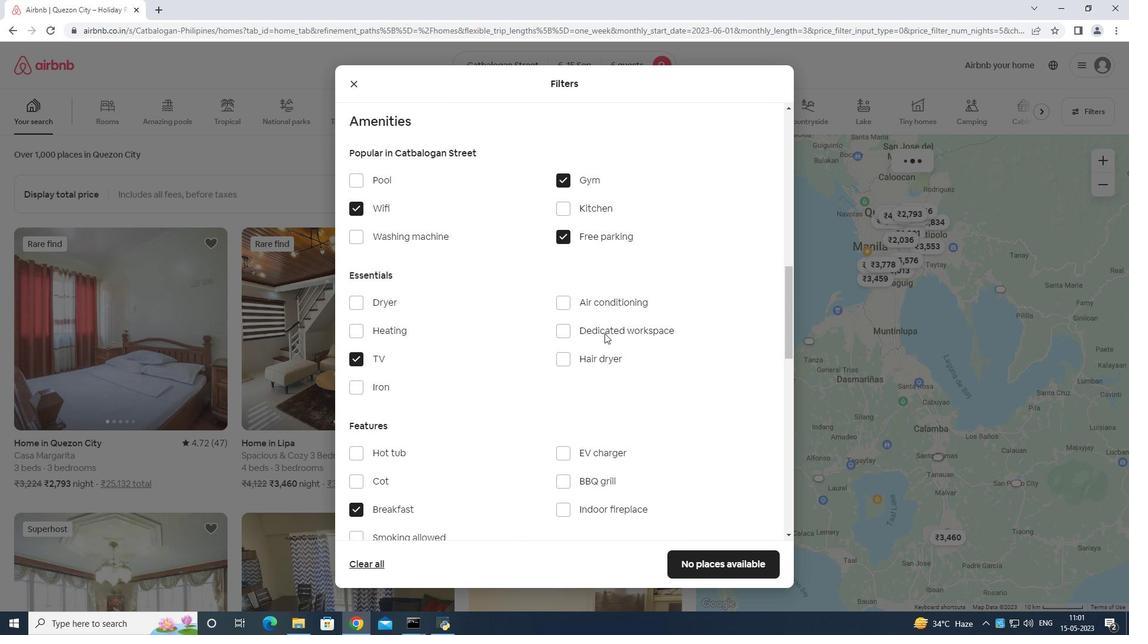 
Action: Mouse scrolled (619, 414) with delta (0, 0)
Screenshot: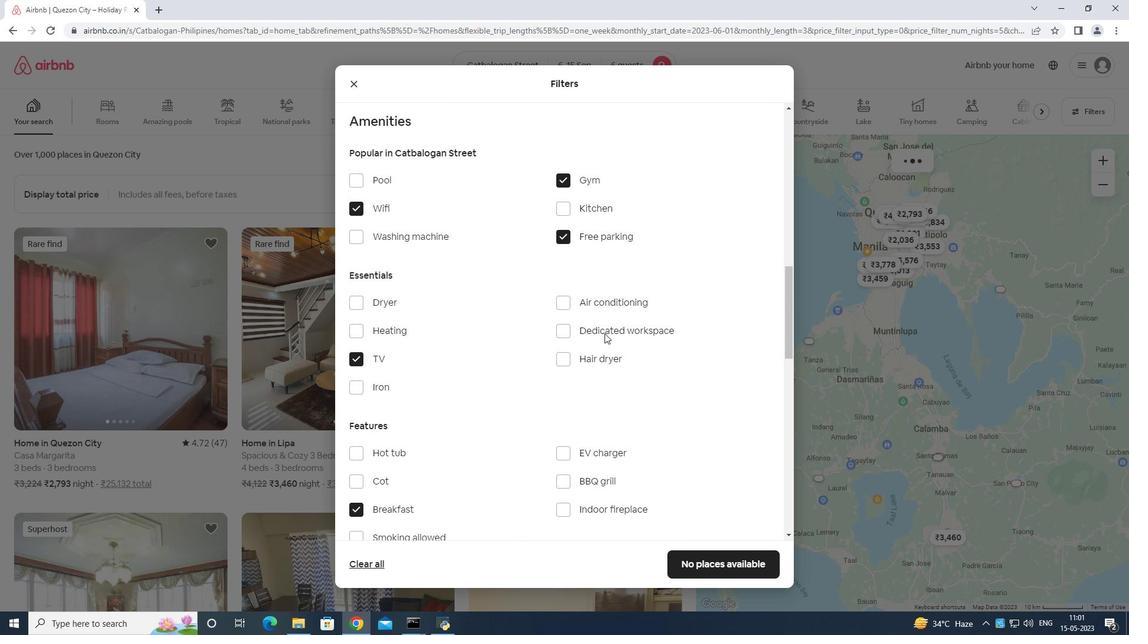 
Action: Mouse moved to (653, 458)
Screenshot: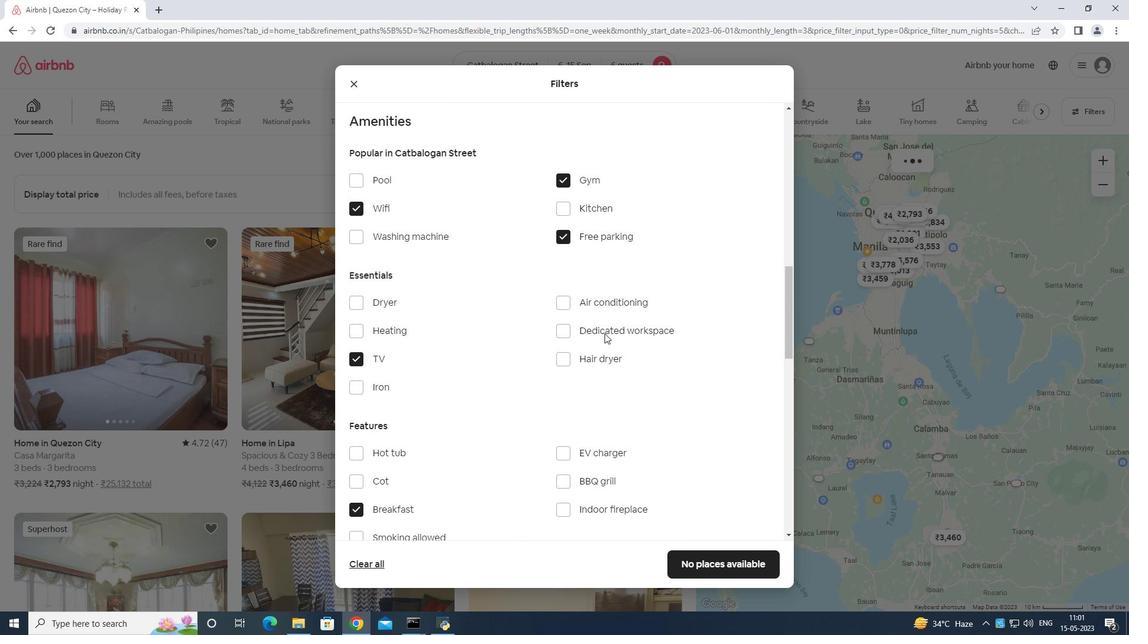 
Action: Mouse scrolled (641, 444) with delta (0, 0)
Screenshot: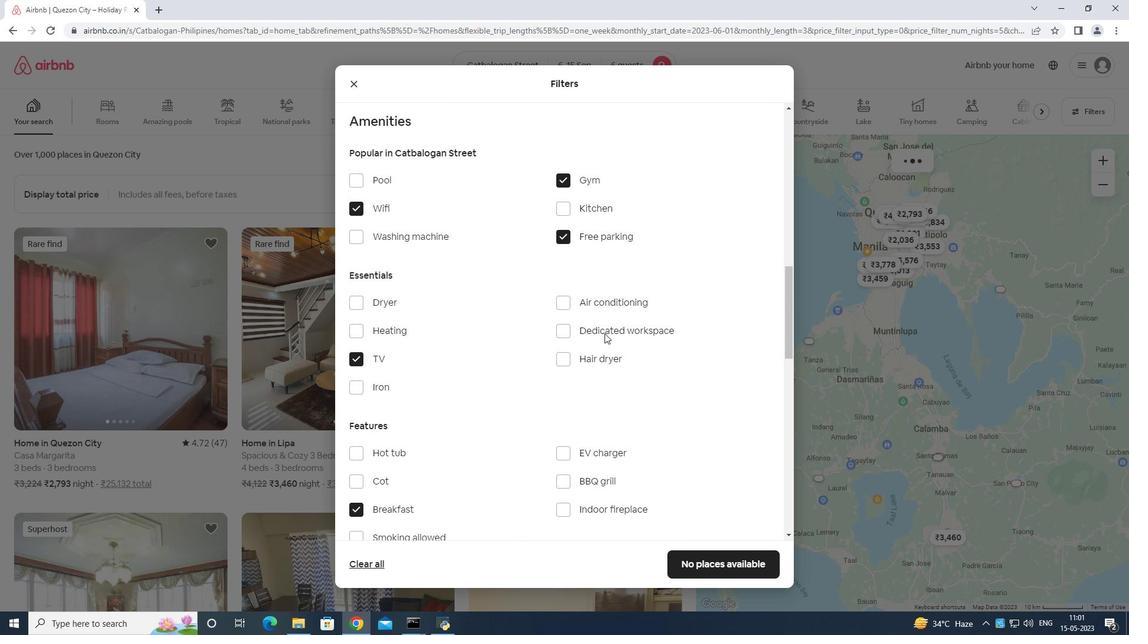 
Action: Mouse moved to (665, 468)
Screenshot: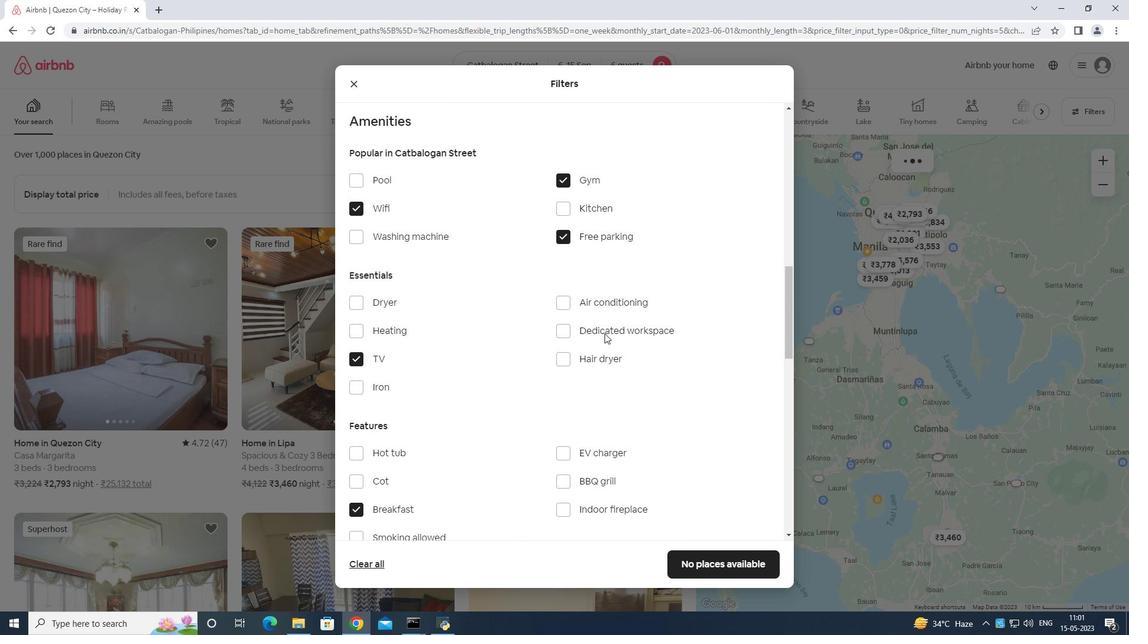 
Action: Mouse scrolled (653, 458) with delta (0, 0)
Screenshot: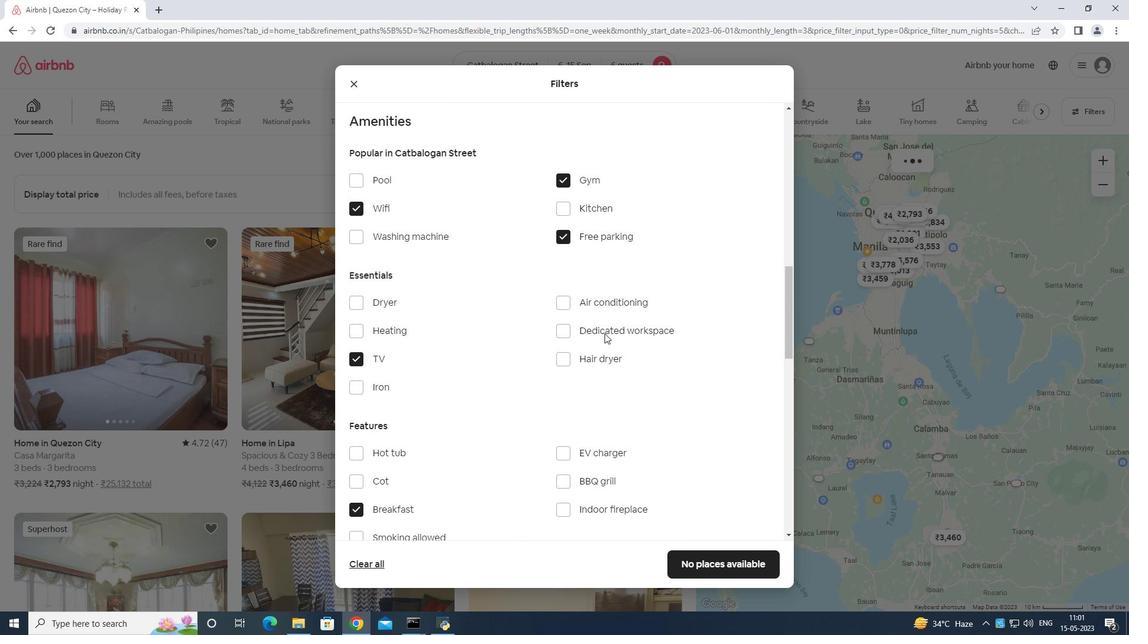 
Action: Mouse moved to (776, 493)
Screenshot: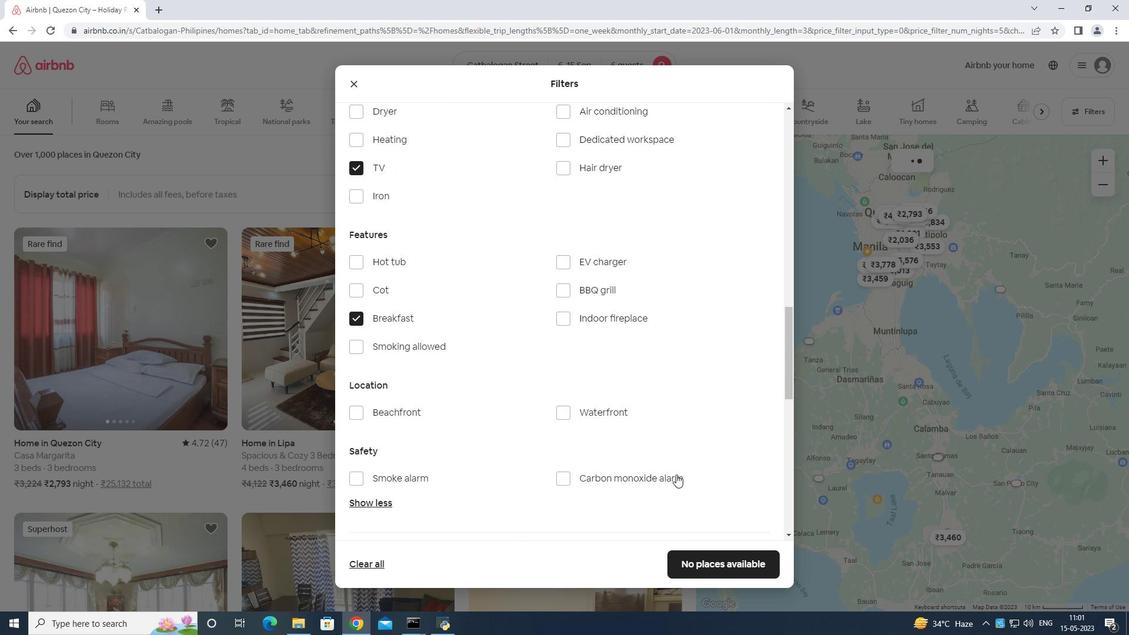 
Action: Mouse scrolled (776, 493) with delta (0, 0)
Screenshot: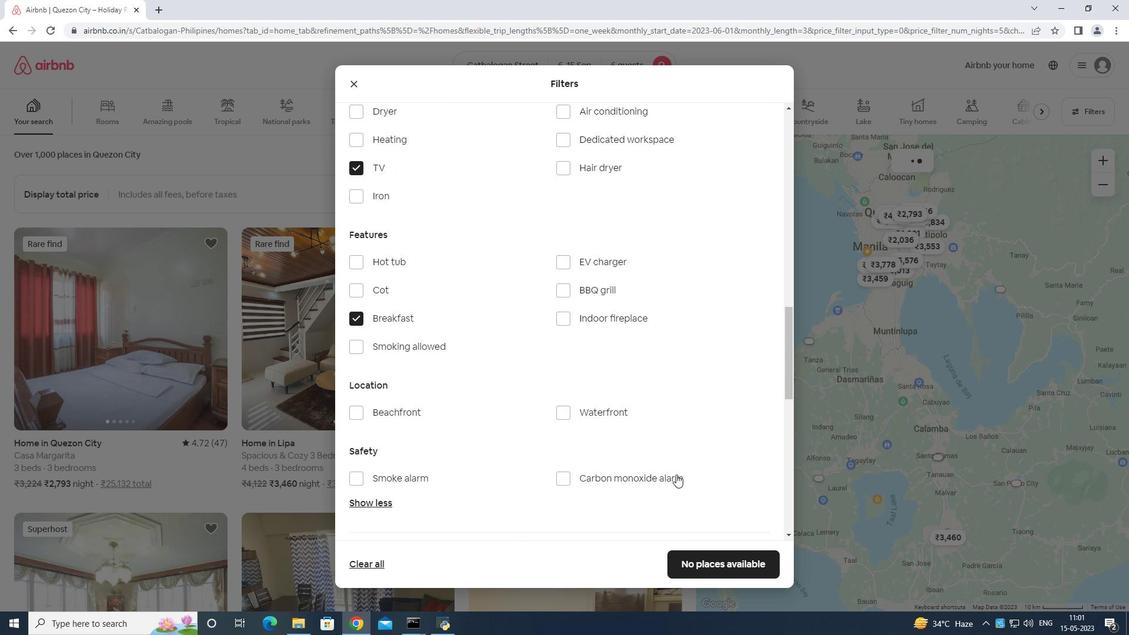 
Action: Mouse moved to (779, 528)
Screenshot: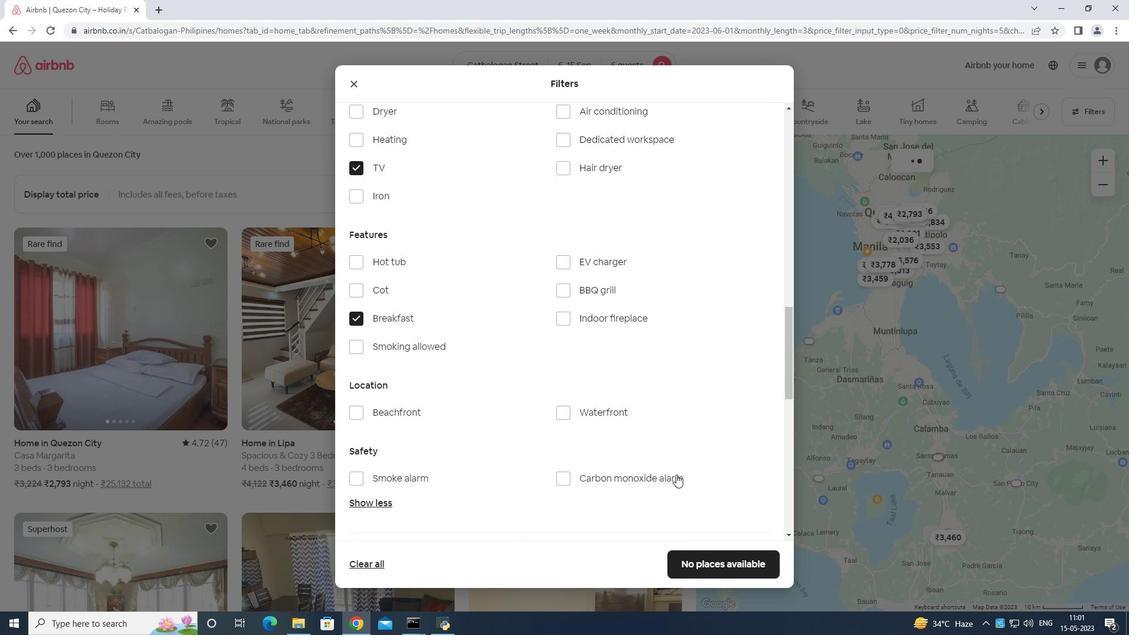 
Action: Mouse scrolled (779, 527) with delta (0, 0)
Screenshot: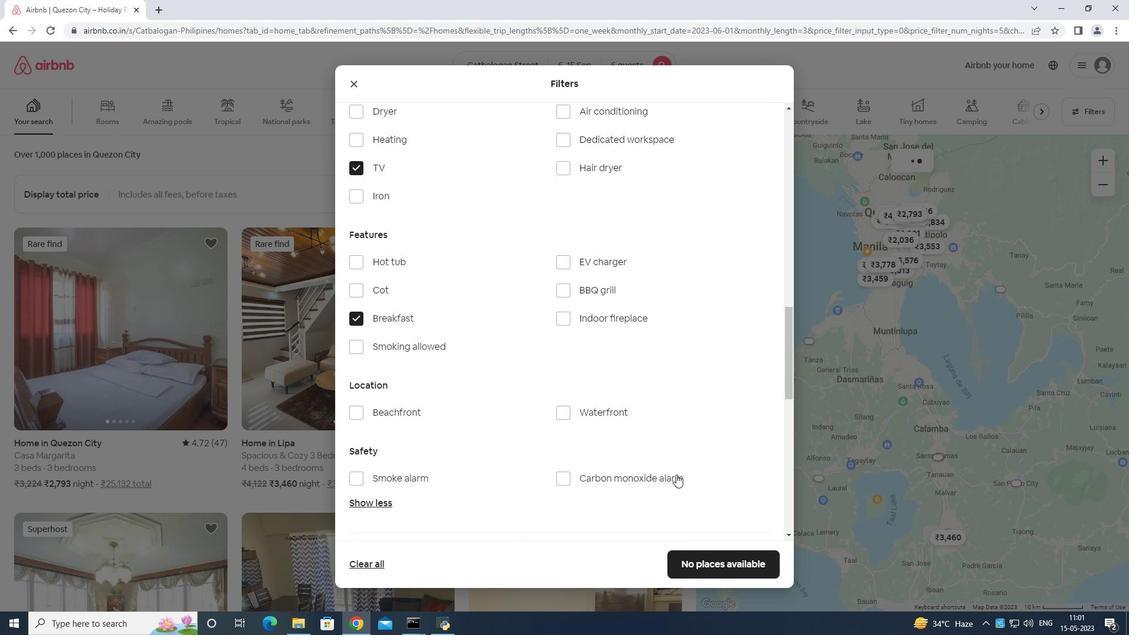 
Action: Mouse moved to (809, 555)
Screenshot: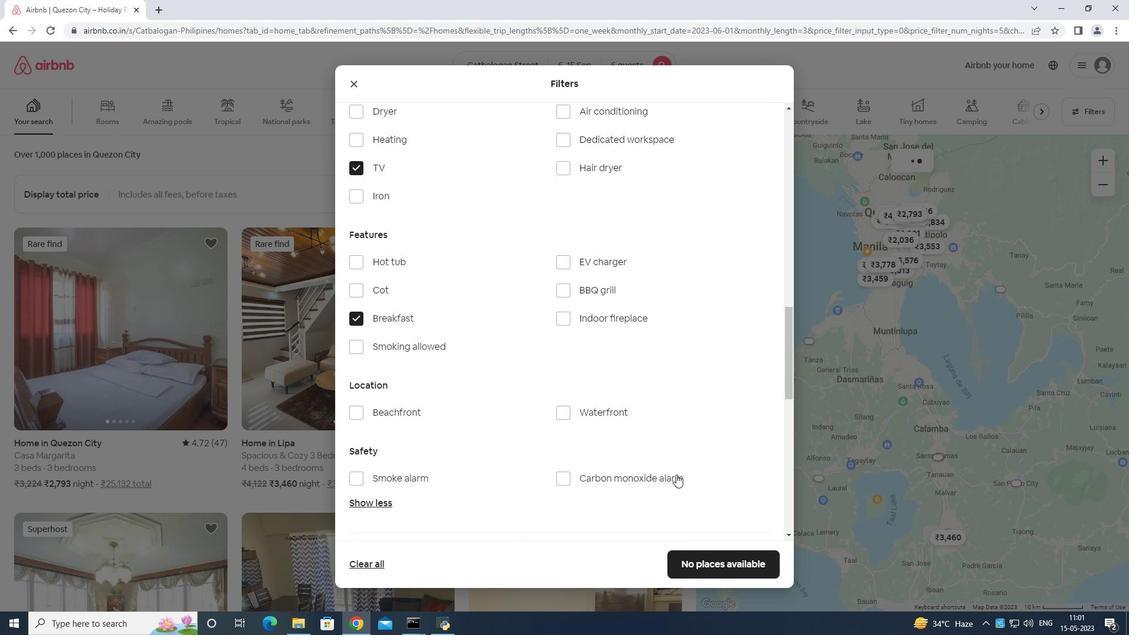 
Action: Mouse scrolled (809, 555) with delta (0, 0)
Screenshot: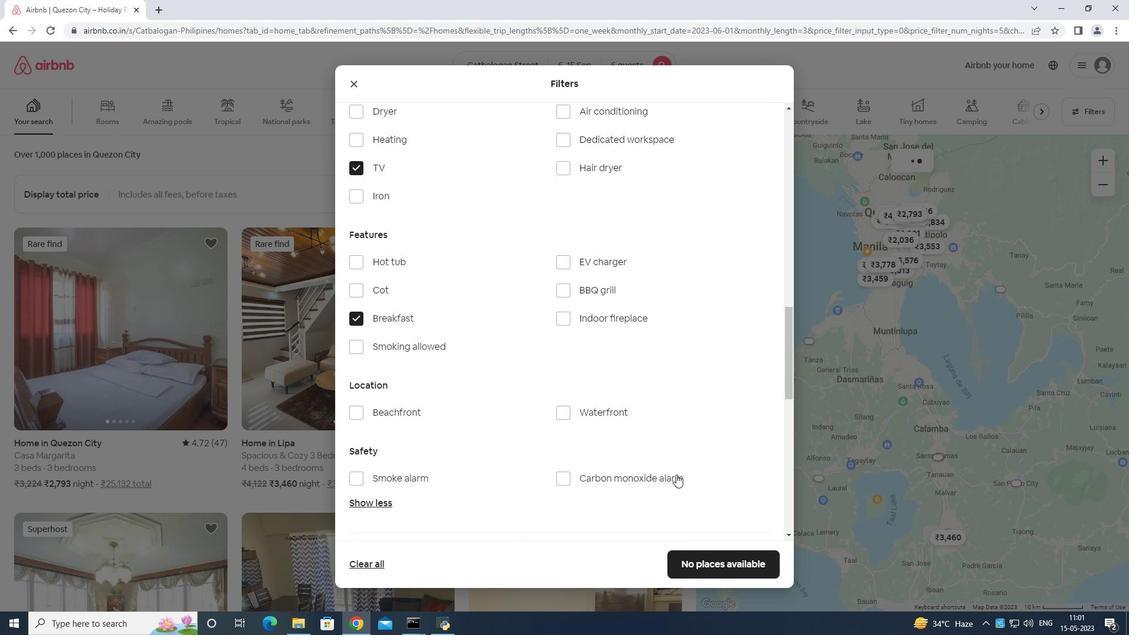 
Action: Mouse moved to (742, 208)
Screenshot: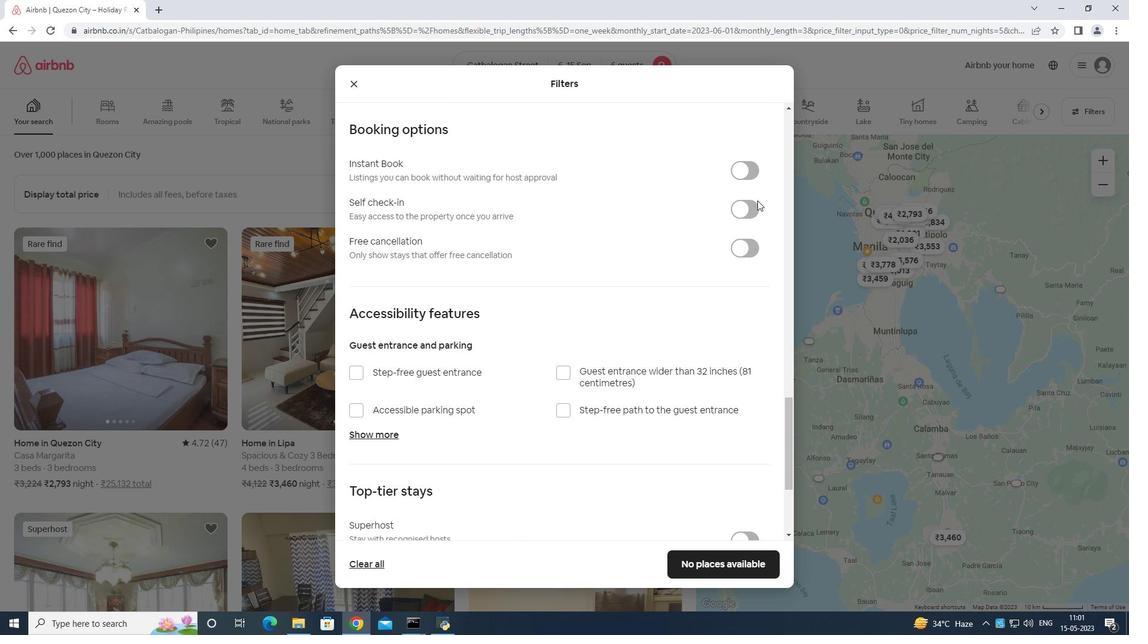 
Action: Mouse pressed left at (742, 208)
Screenshot: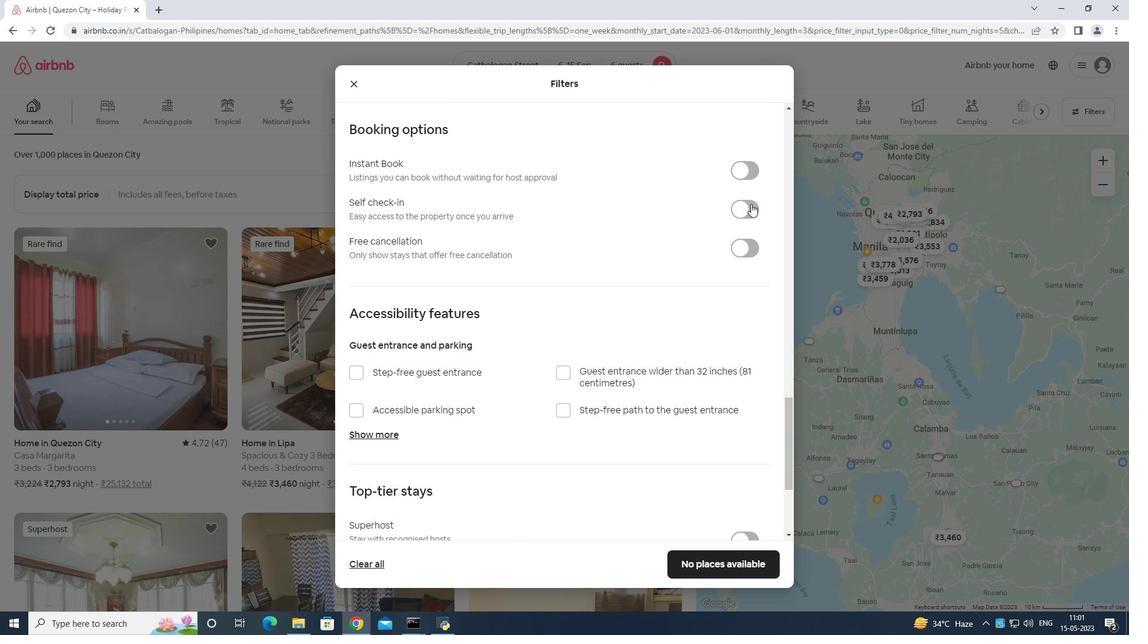 
Action: Mouse moved to (737, 200)
Screenshot: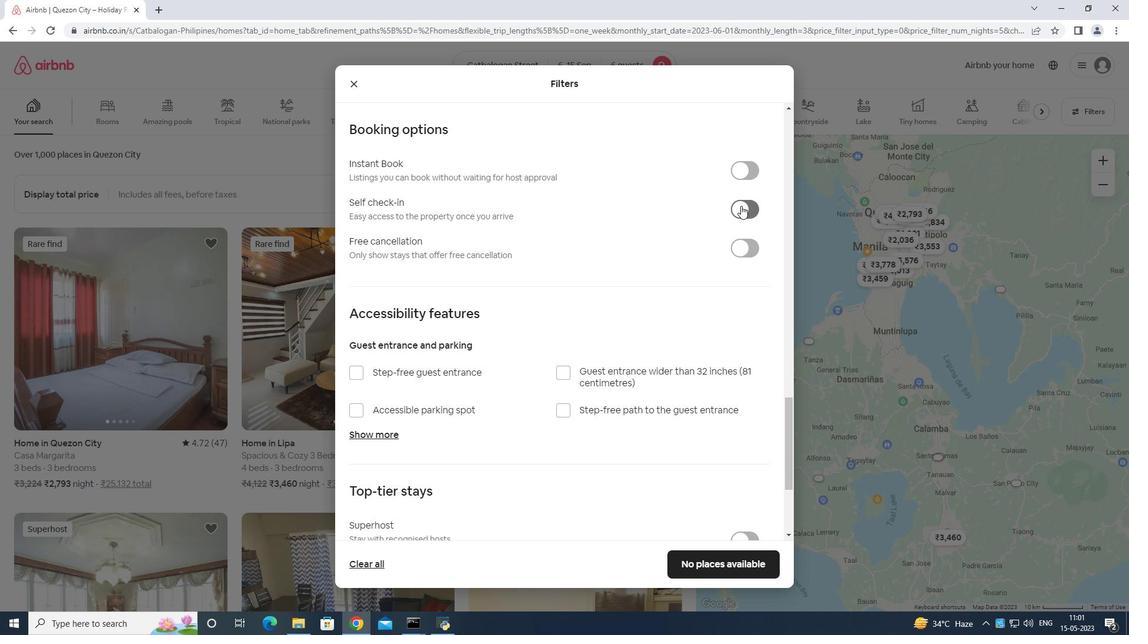
Action: Mouse scrolled (737, 199) with delta (0, 0)
Screenshot: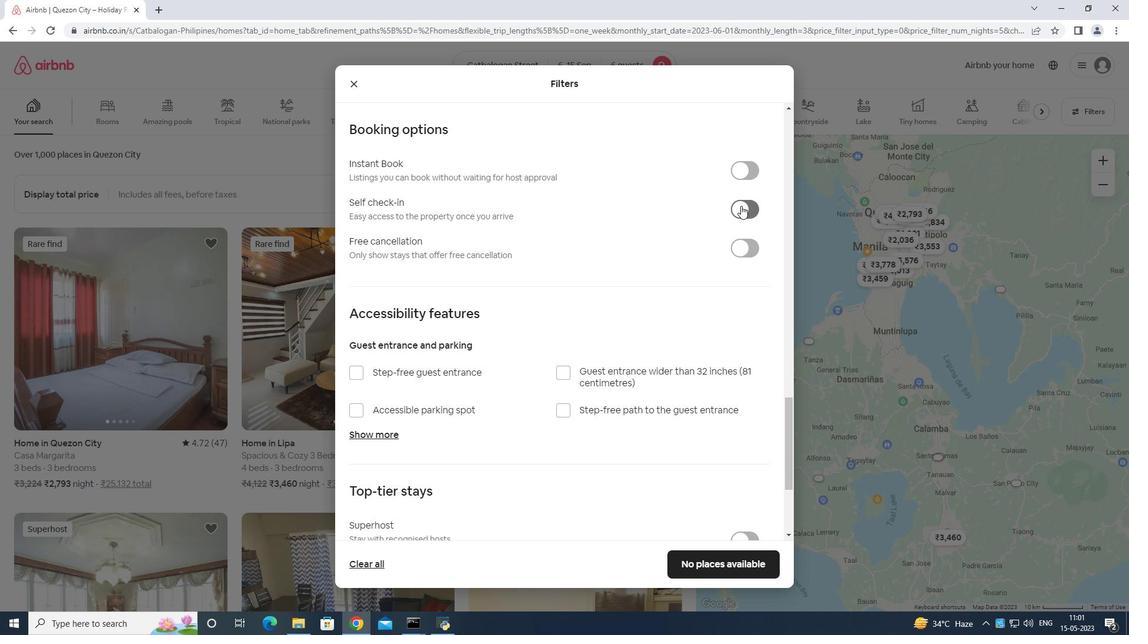 
Action: Mouse moved to (725, 268)
Screenshot: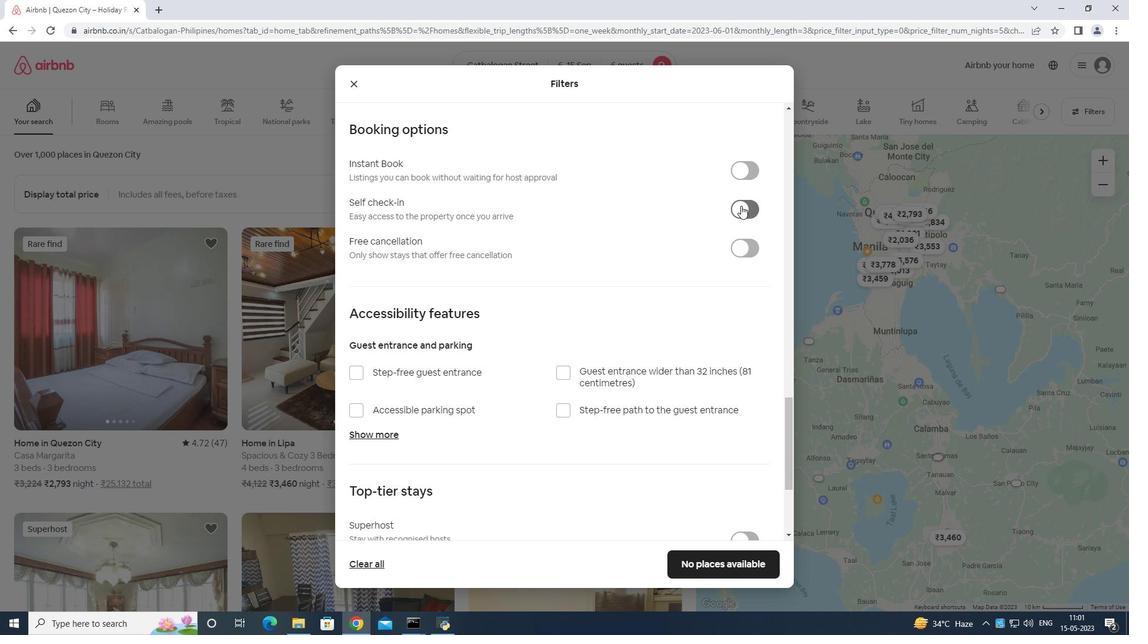 
Action: Mouse scrolled (725, 267) with delta (0, 0)
Screenshot: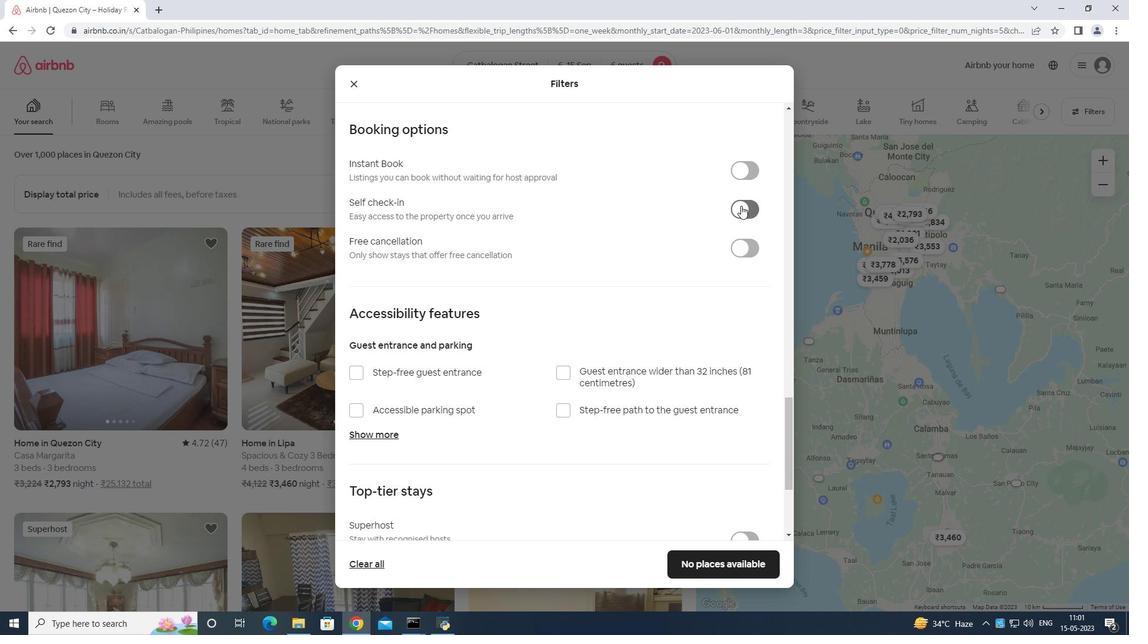 
Action: Mouse moved to (652, 391)
Screenshot: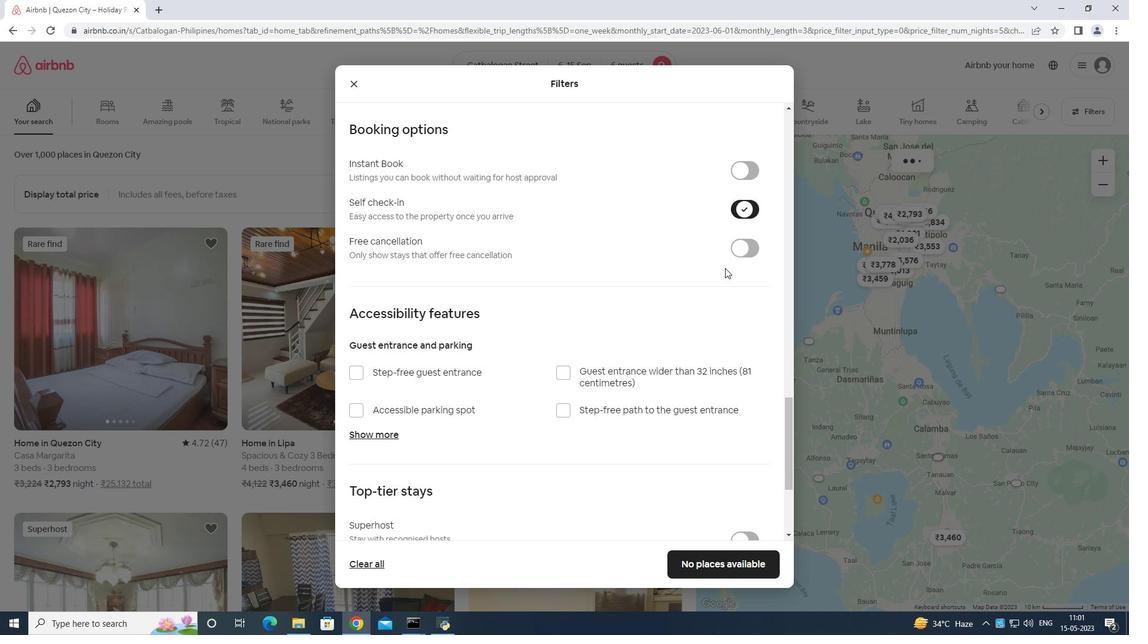 
Action: Mouse scrolled (652, 390) with delta (0, 0)
Screenshot: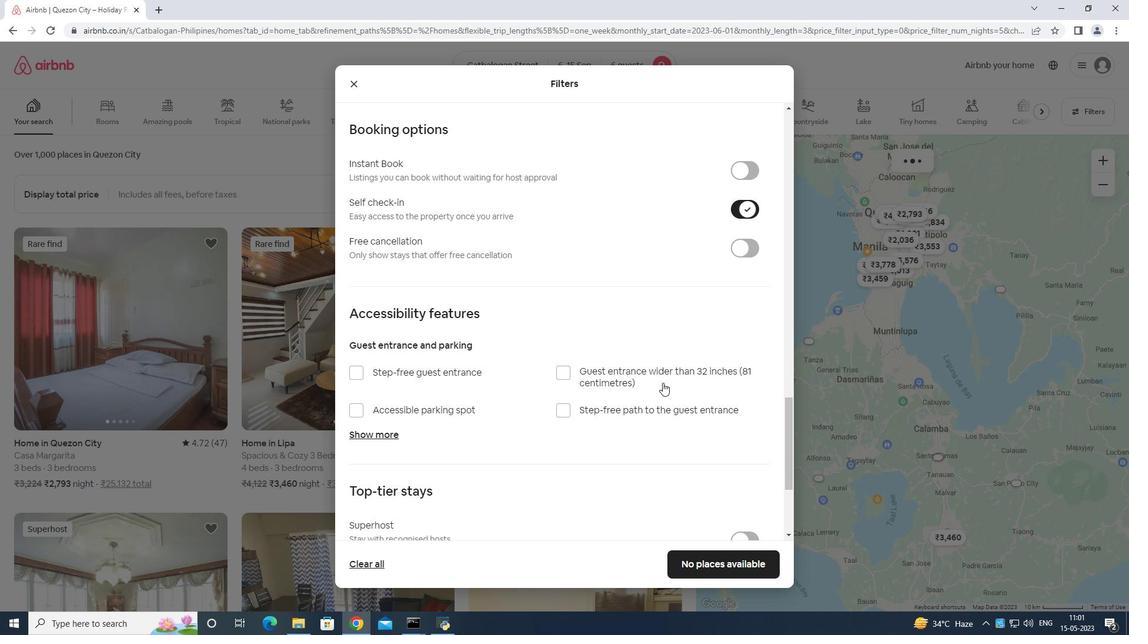 
Action: Mouse moved to (636, 409)
Screenshot: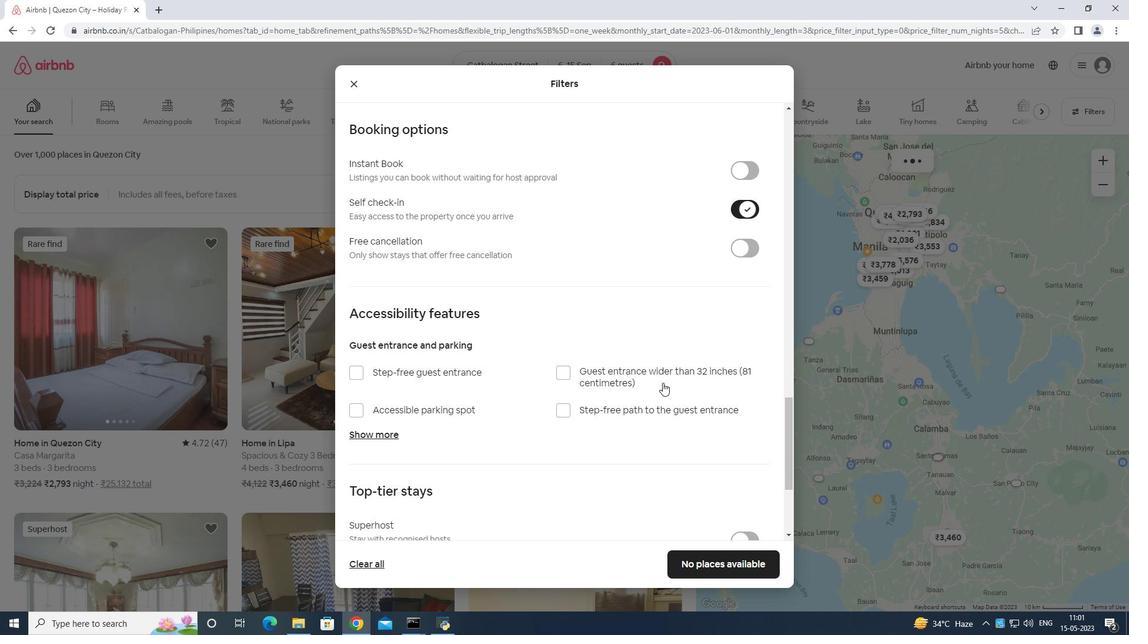 
Action: Mouse scrolled (636, 409) with delta (0, 0)
Screenshot: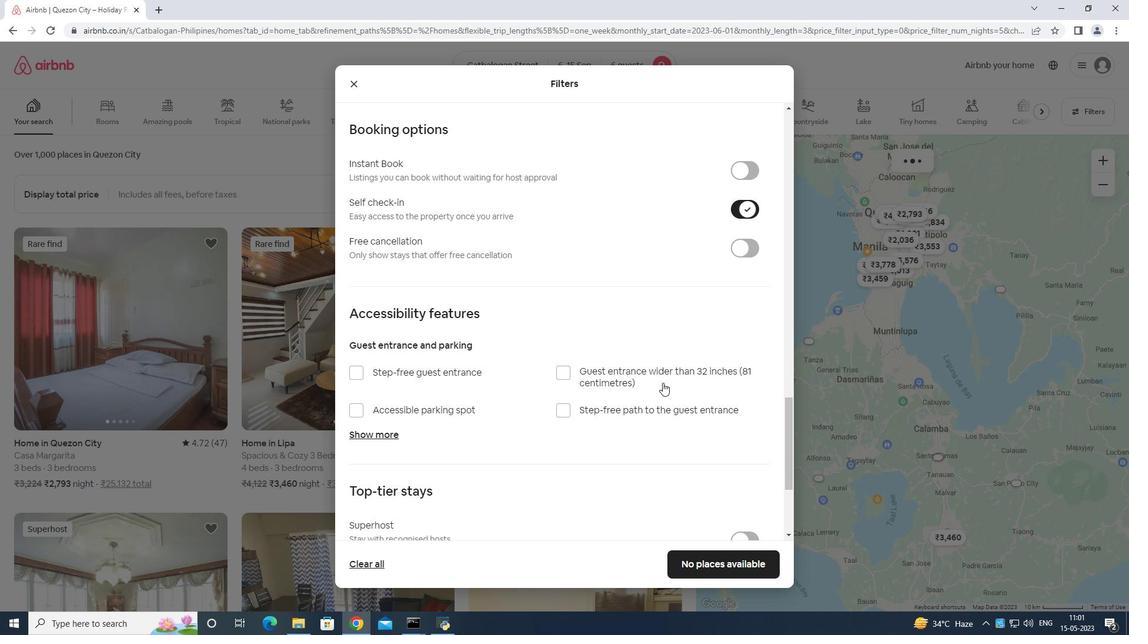 
Action: Mouse moved to (618, 439)
Screenshot: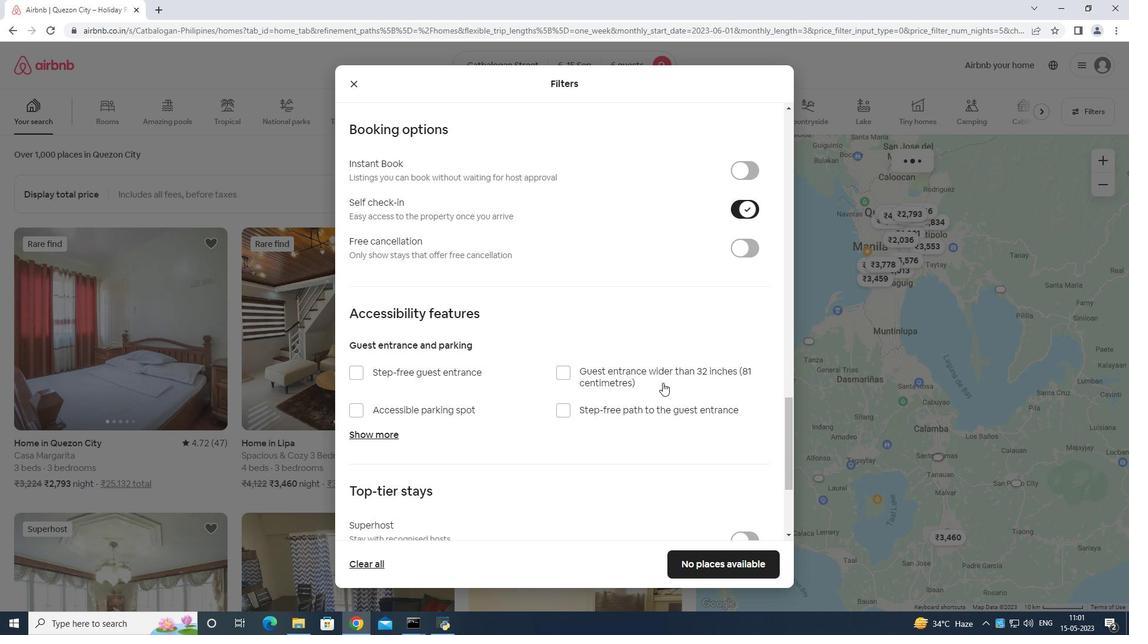
Action: Mouse scrolled (622, 431) with delta (0, 0)
Screenshot: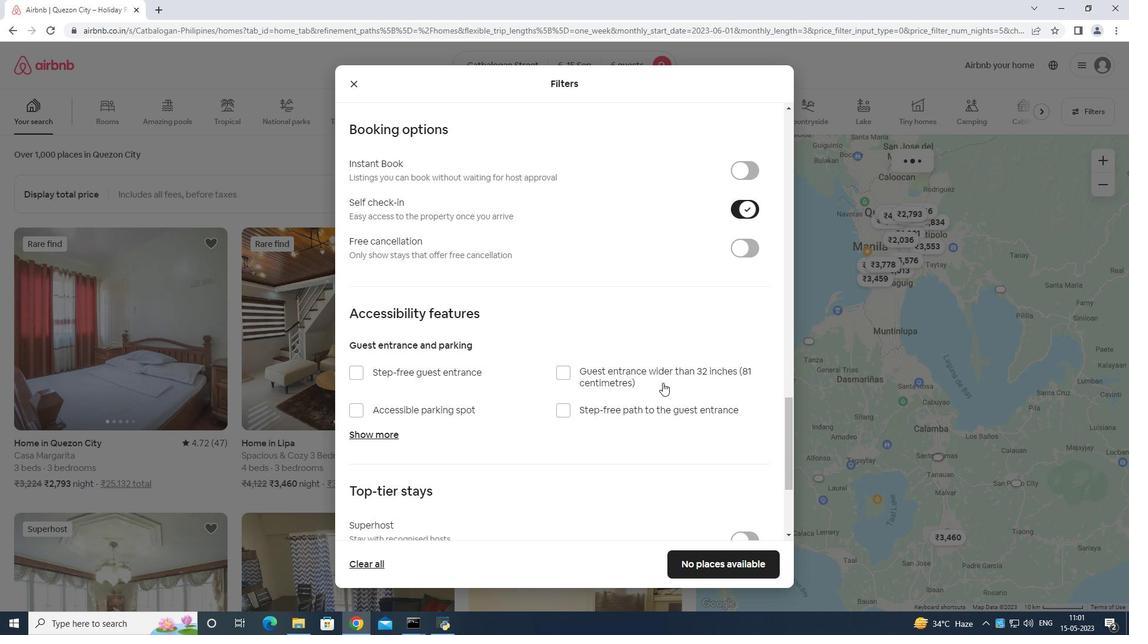 
Action: Mouse moved to (603, 477)
Screenshot: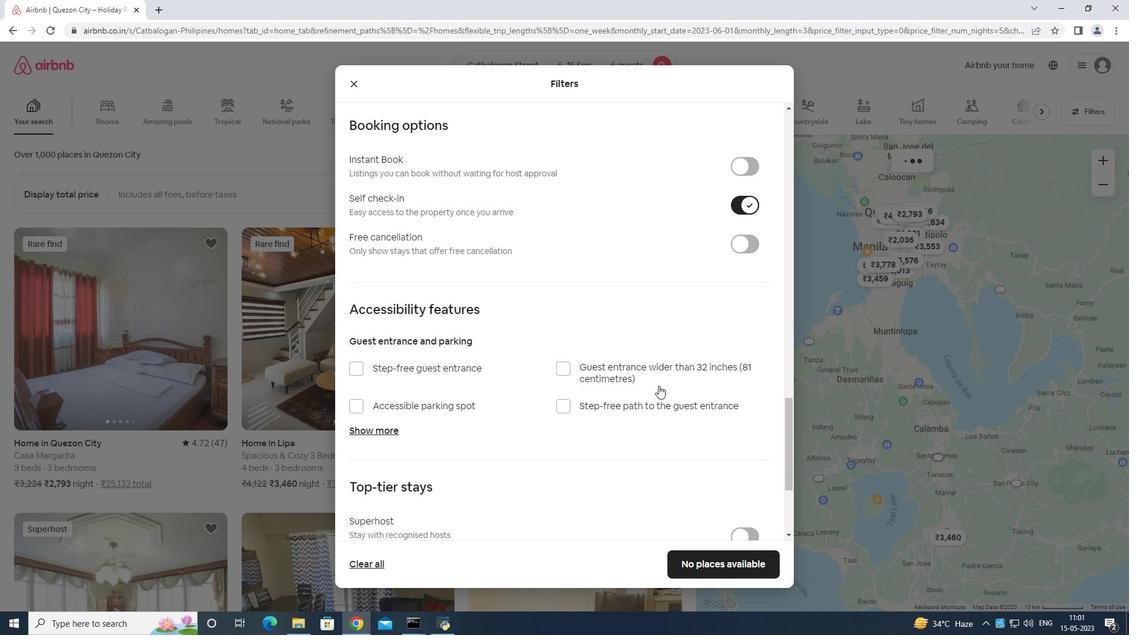
Action: Mouse scrolled (603, 476) with delta (0, 0)
Screenshot: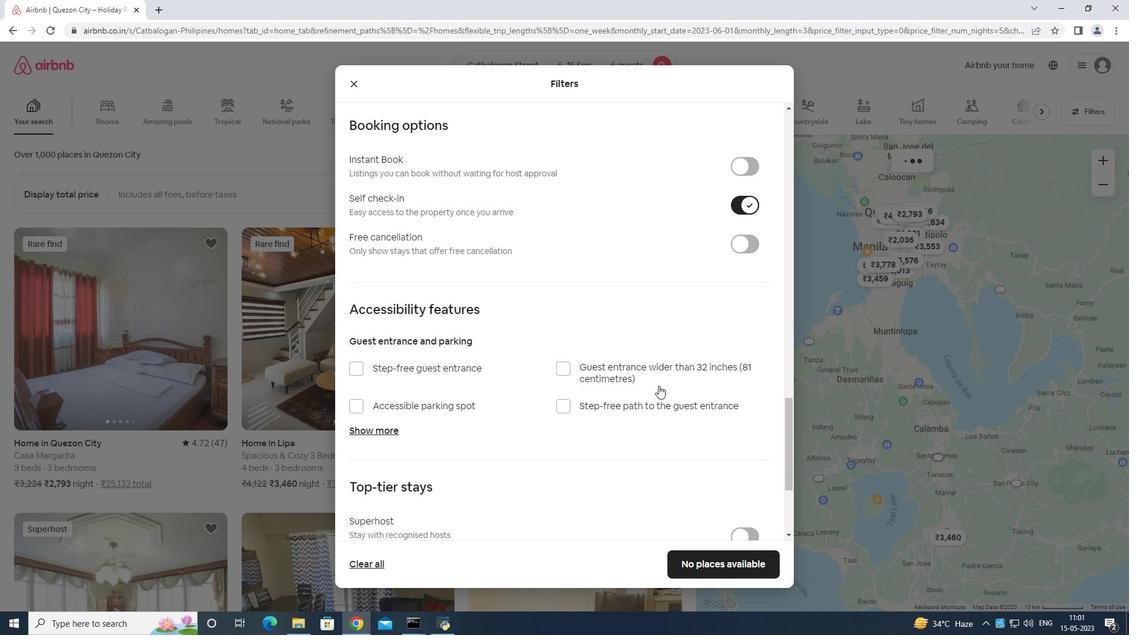
Action: Mouse moved to (576, 538)
Screenshot: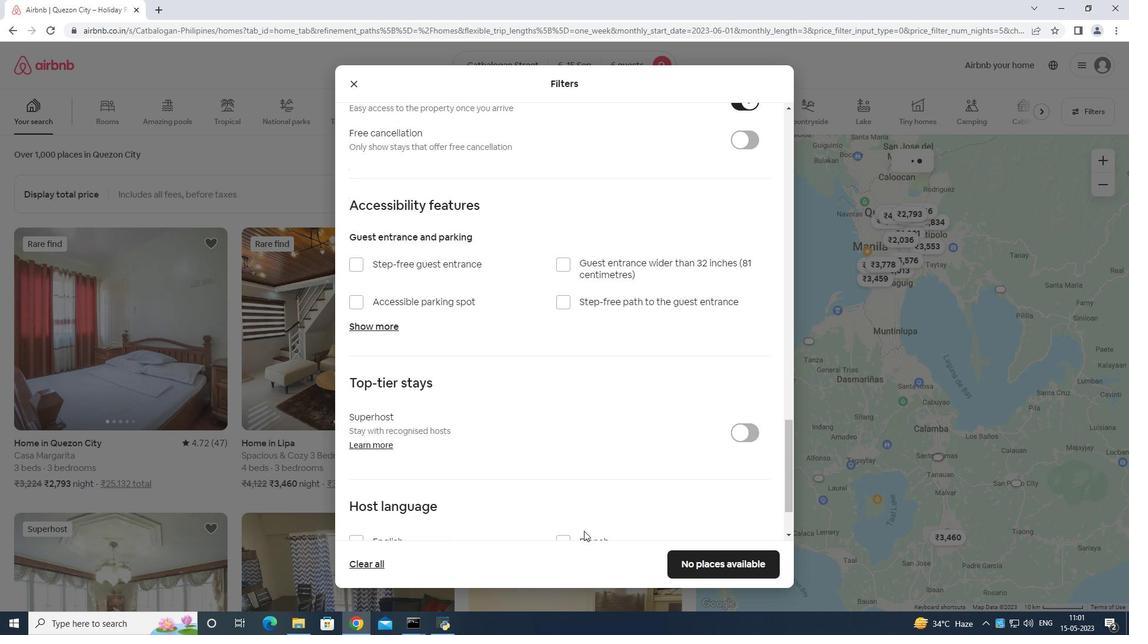 
Action: Mouse scrolled (576, 537) with delta (0, 0)
Screenshot: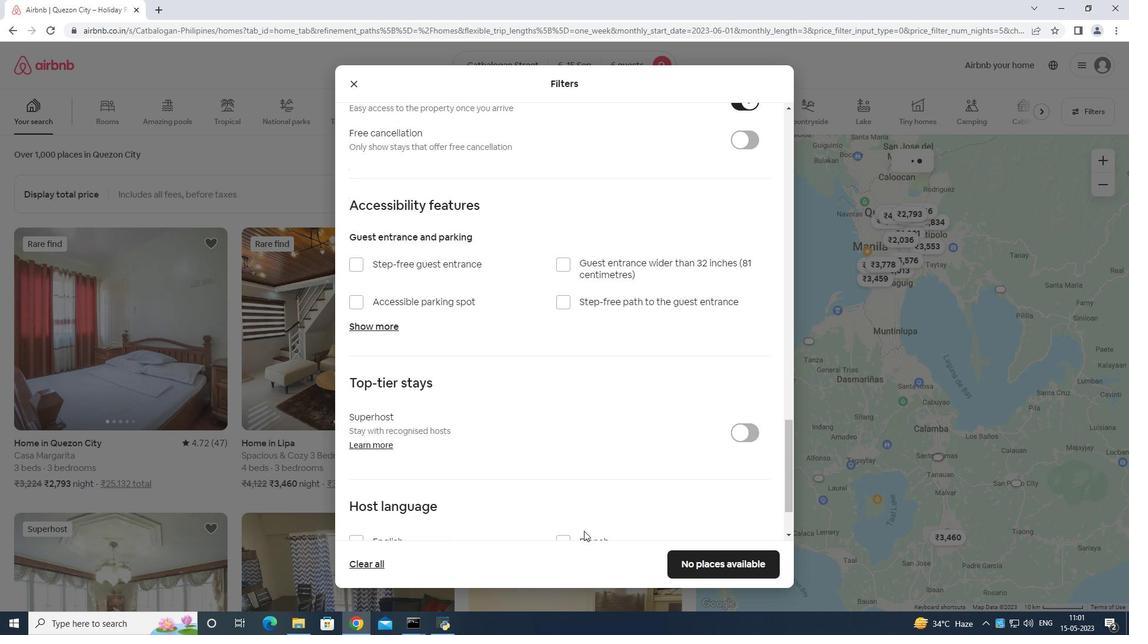 
Action: Mouse moved to (575, 538)
Screenshot: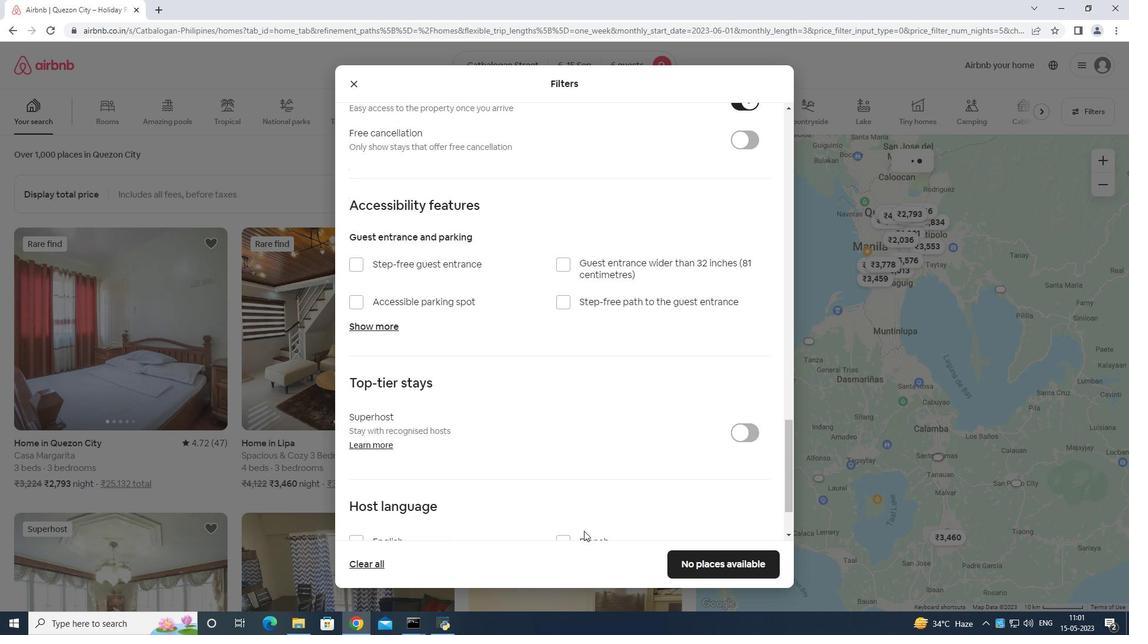 
Action: Mouse scrolled (575, 538) with delta (0, 0)
Screenshot: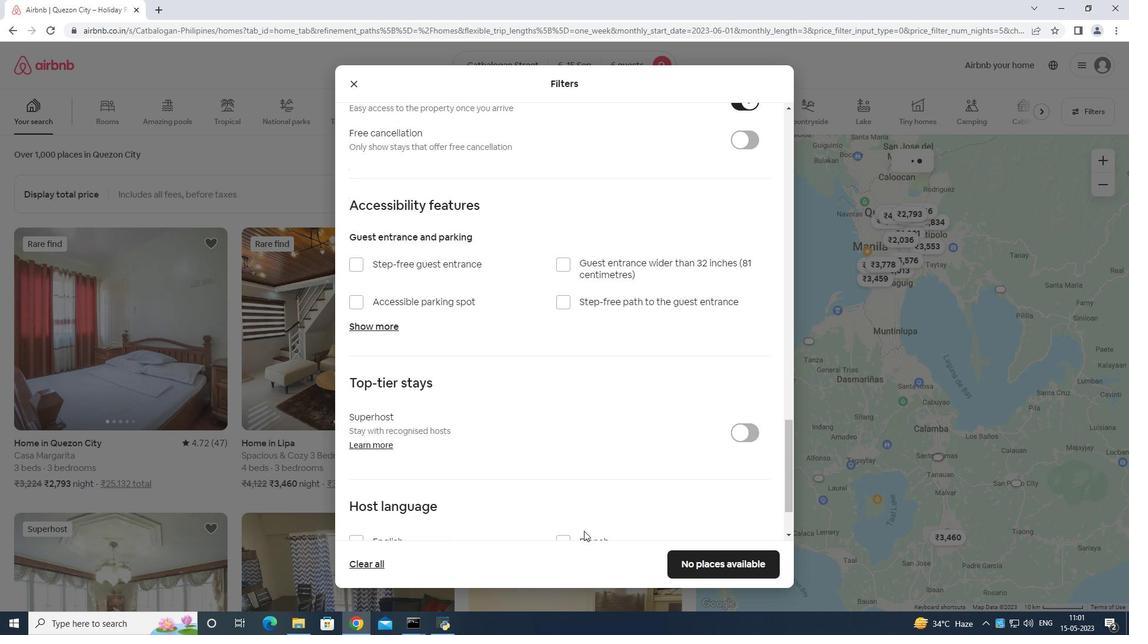 
Action: Mouse moved to (572, 539)
Screenshot: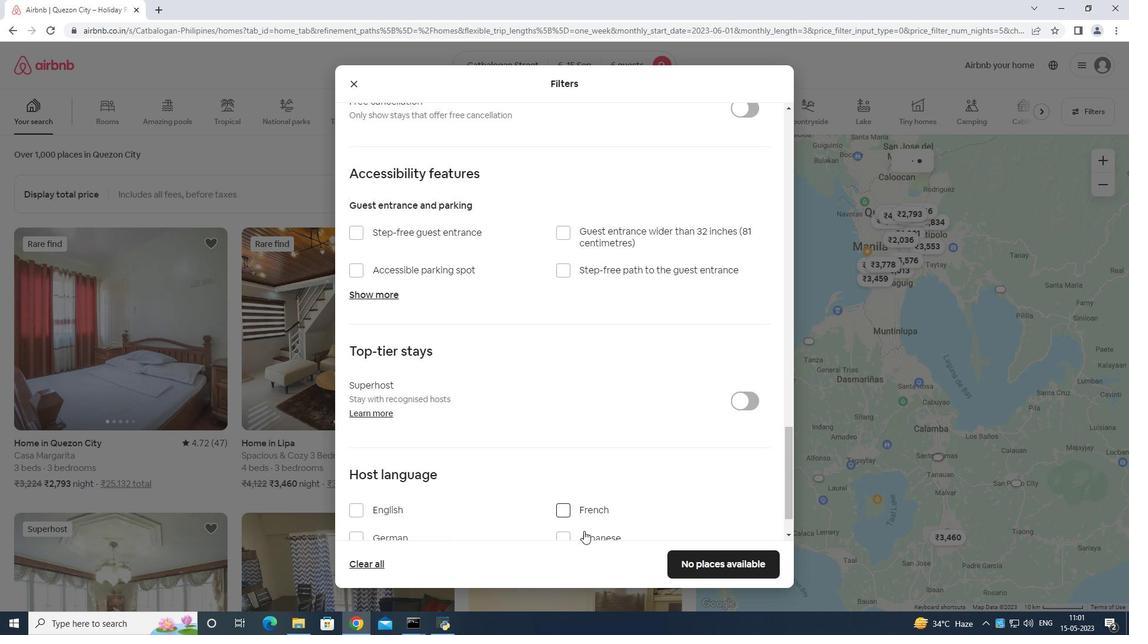 
Action: Mouse scrolled (574, 538) with delta (0, 0)
Screenshot: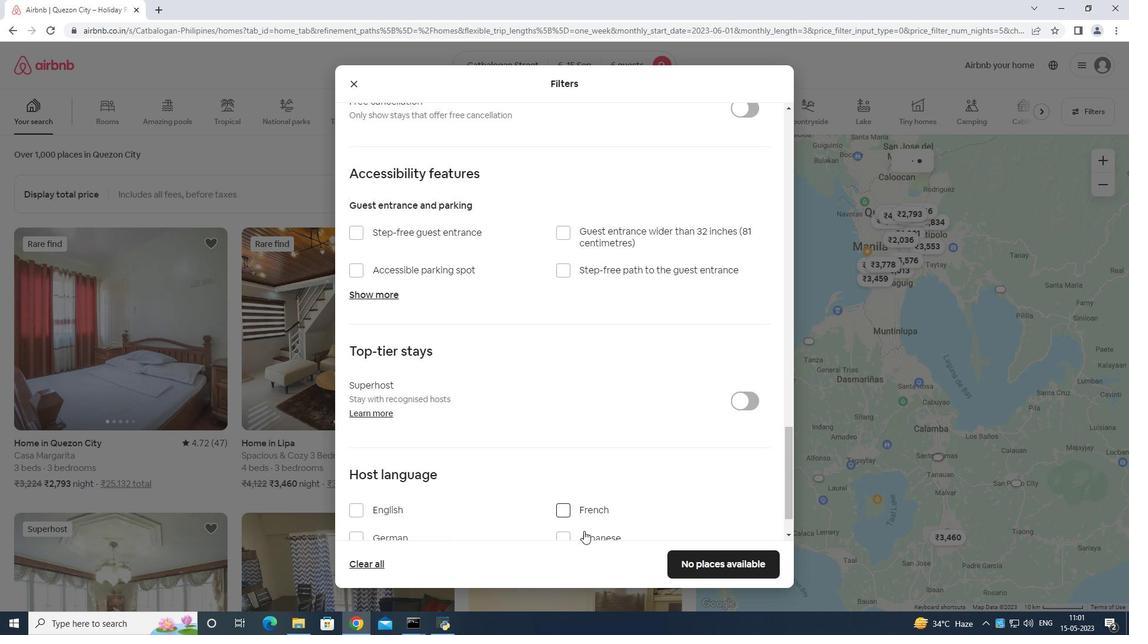 
Action: Mouse moved to (569, 541)
Screenshot: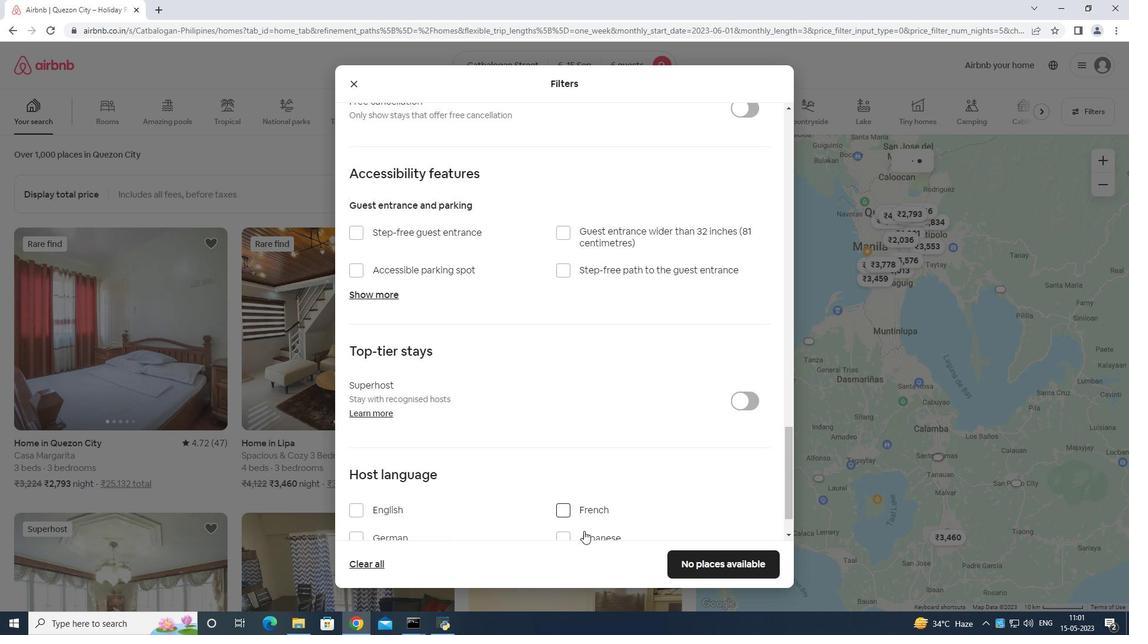 
Action: Mouse scrolled (571, 539) with delta (0, 0)
Screenshot: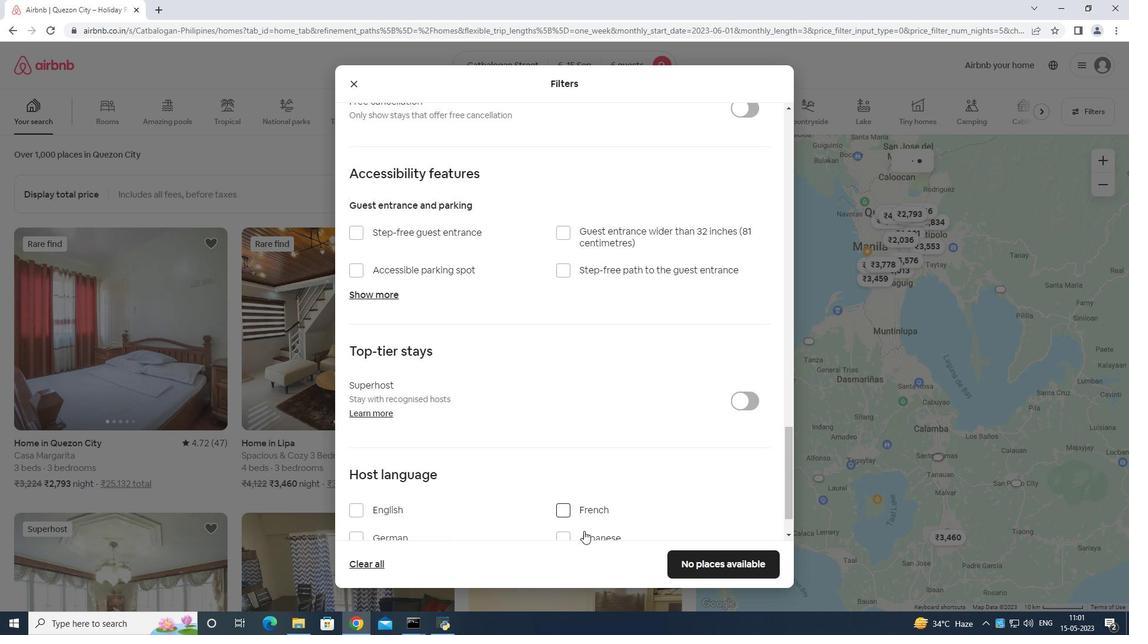 
Action: Mouse moved to (555, 549)
Screenshot: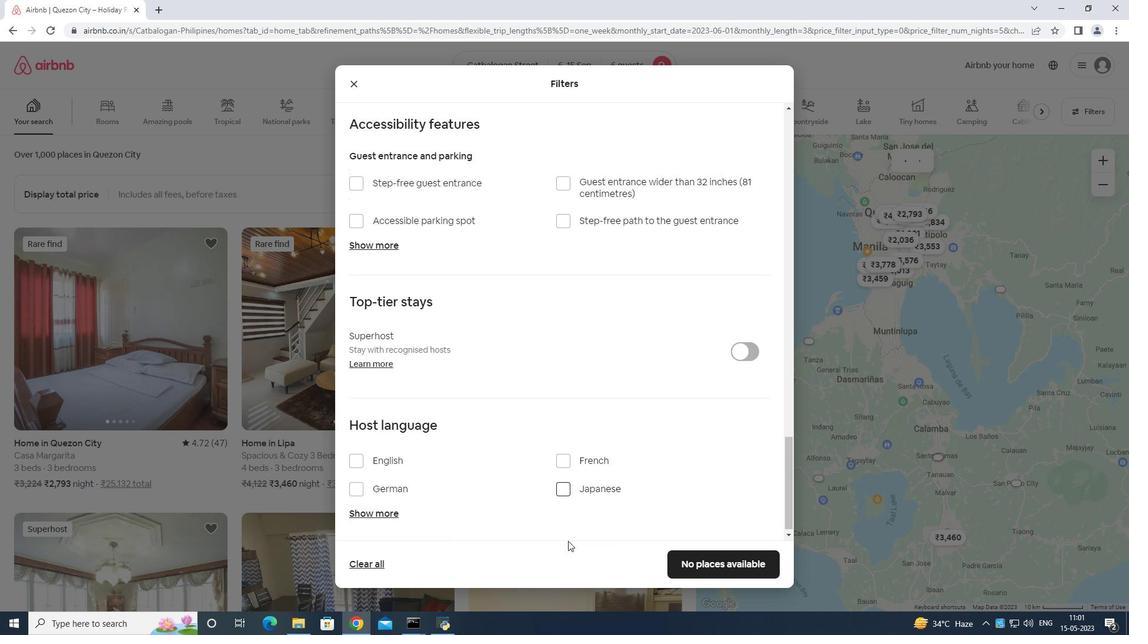 
Action: Mouse scrolled (555, 549) with delta (0, 0)
Screenshot: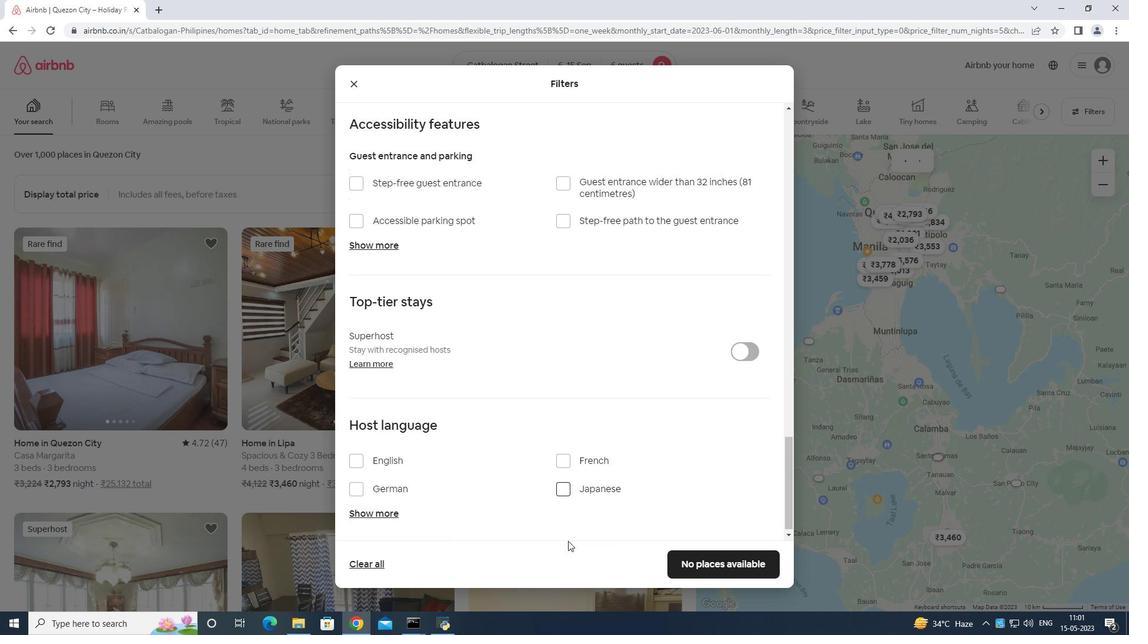 
Action: Mouse moved to (549, 554)
Screenshot: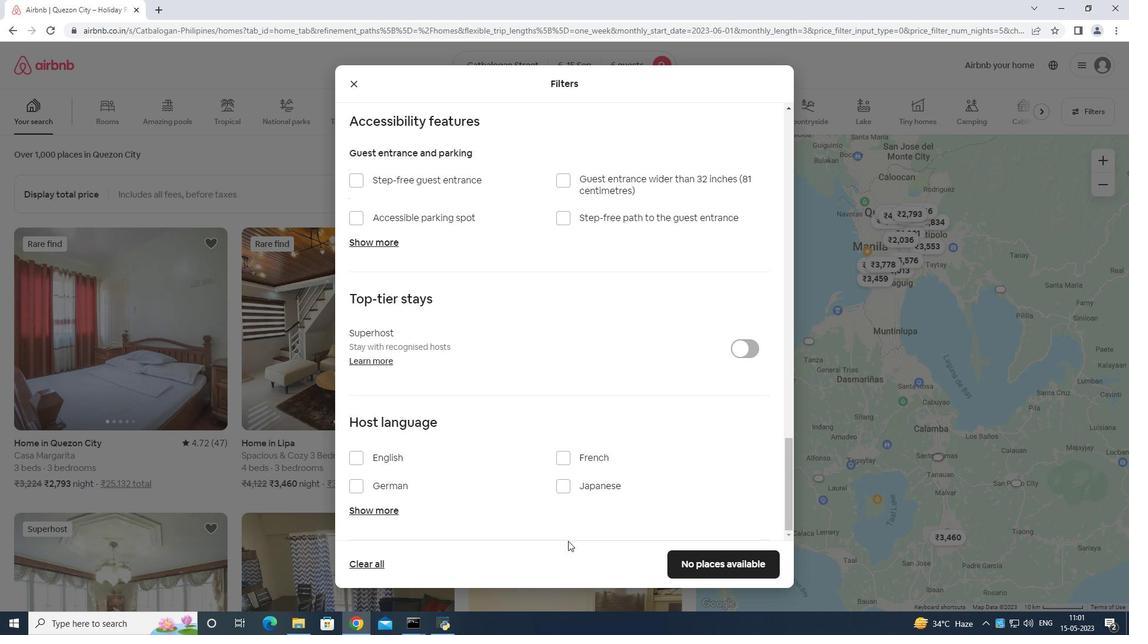 
Action: Mouse scrolled (549, 553) with delta (0, 0)
Screenshot: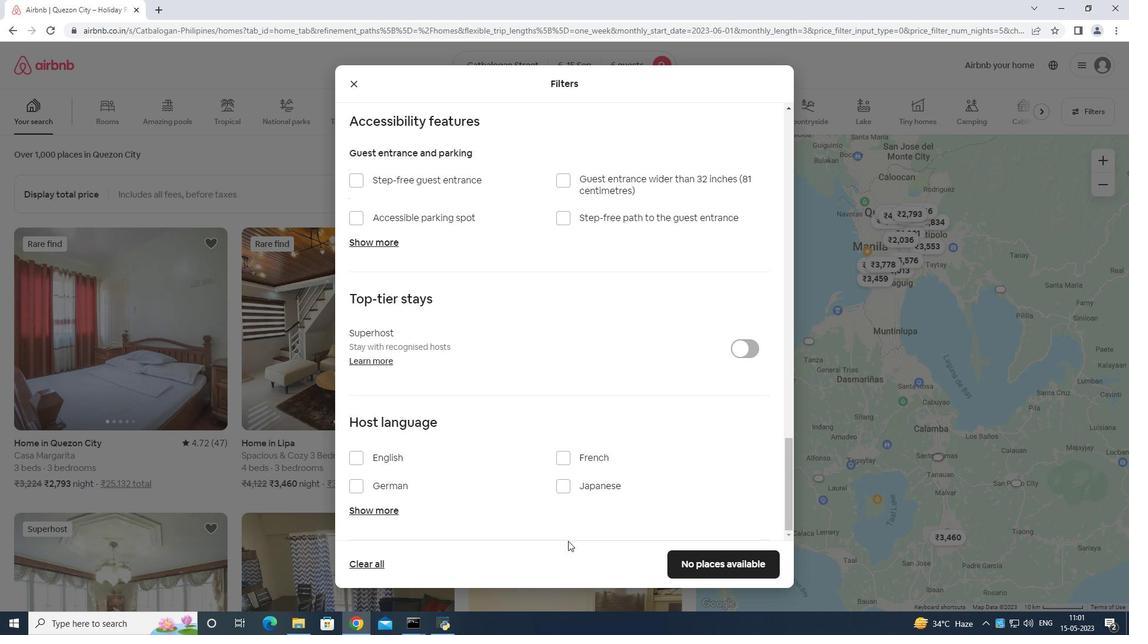 
Action: Mouse moved to (542, 559)
Screenshot: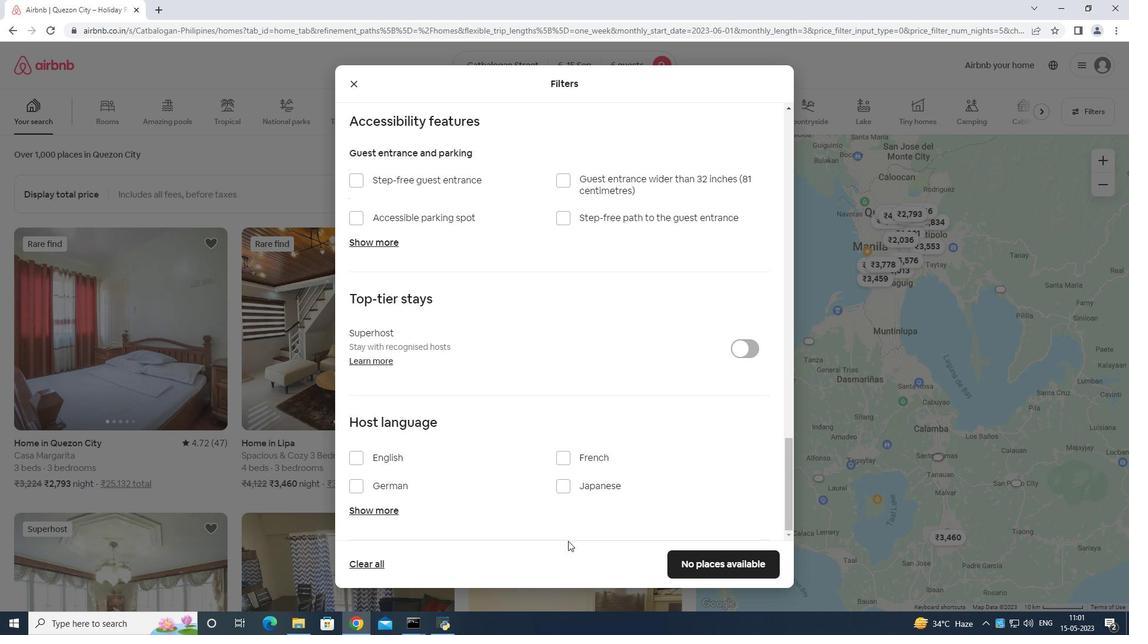 
Action: Mouse scrolled (542, 559) with delta (0, 0)
Screenshot: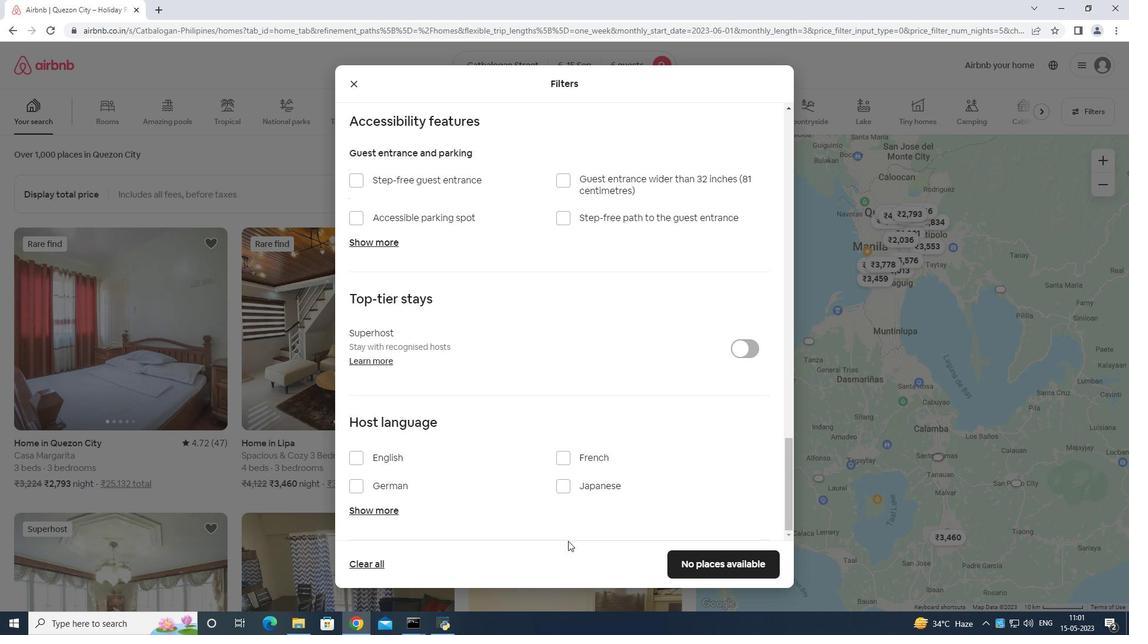 
Action: Mouse moved to (509, 565)
Screenshot: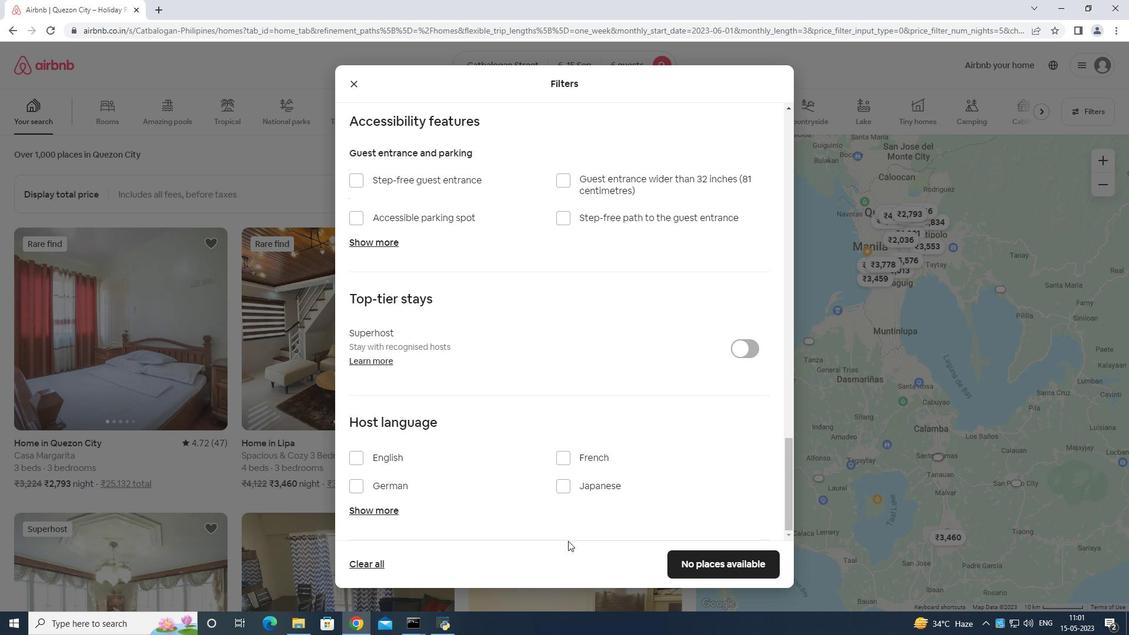 
Action: Mouse scrolled (509, 565) with delta (0, 0)
Screenshot: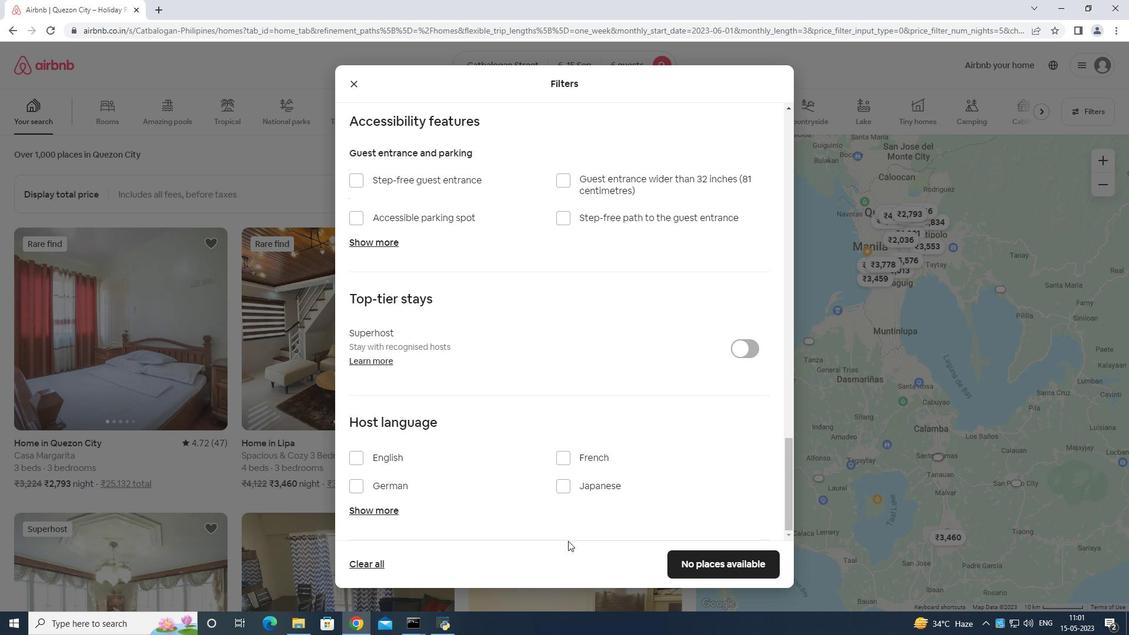 
Action: Mouse moved to (382, 453)
Screenshot: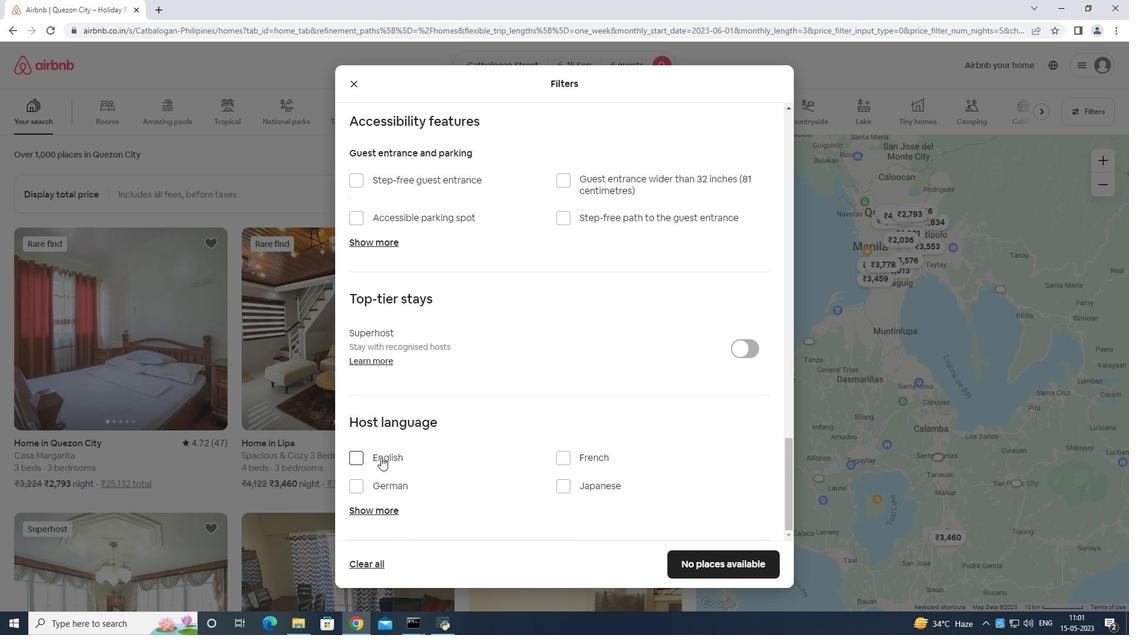
Action: Mouse pressed left at (382, 453)
Screenshot: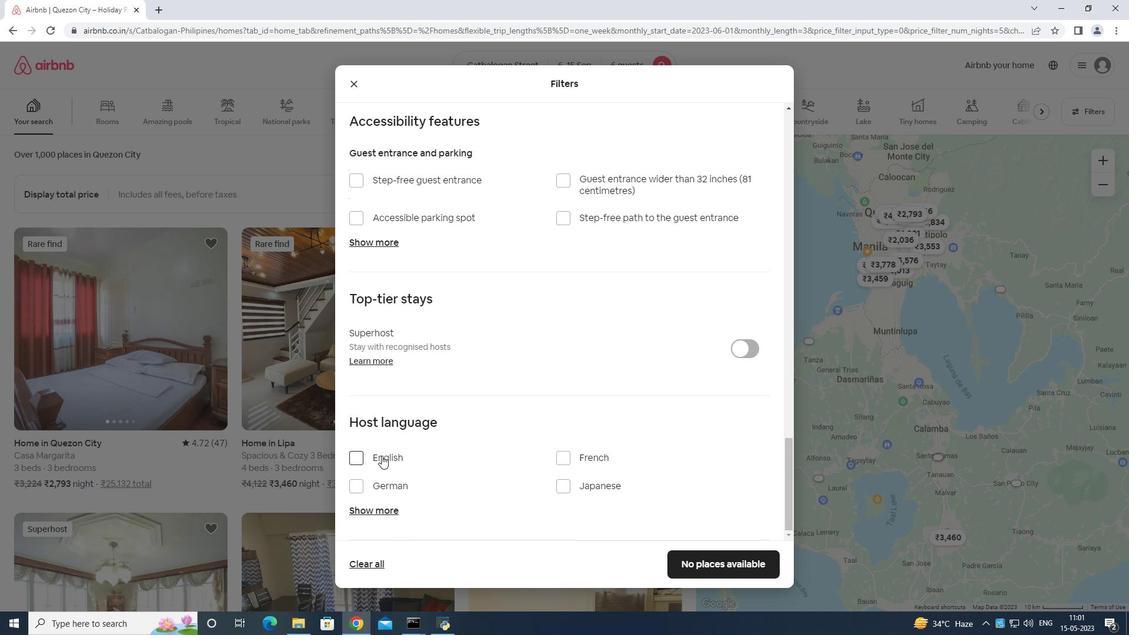 
Action: Mouse moved to (756, 558)
Screenshot: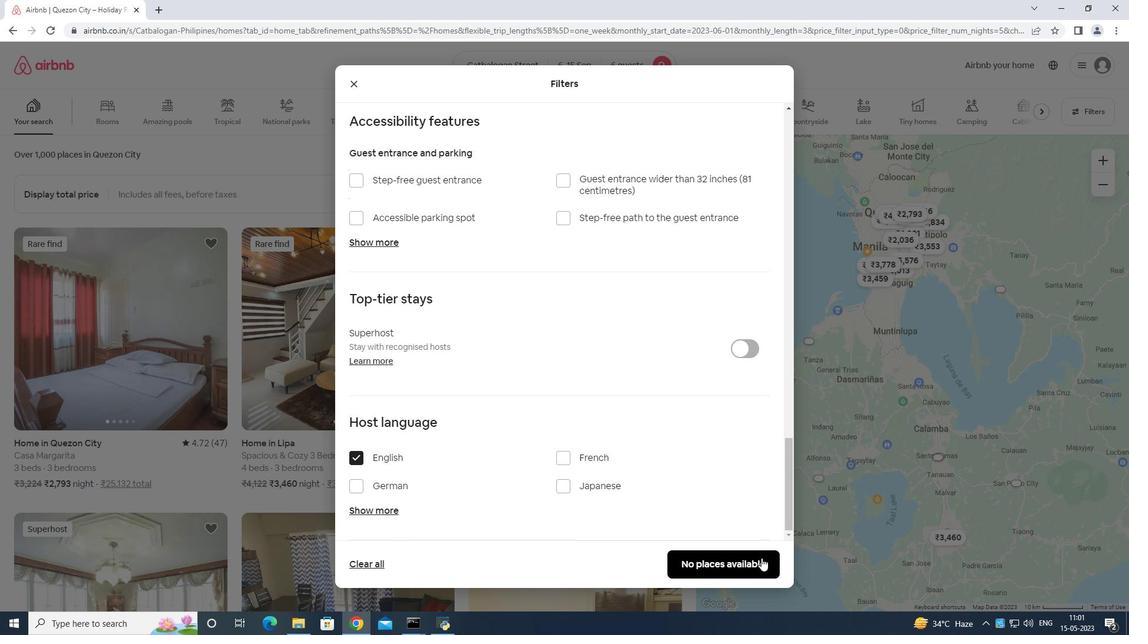 
Action: Mouse pressed left at (756, 558)
Screenshot: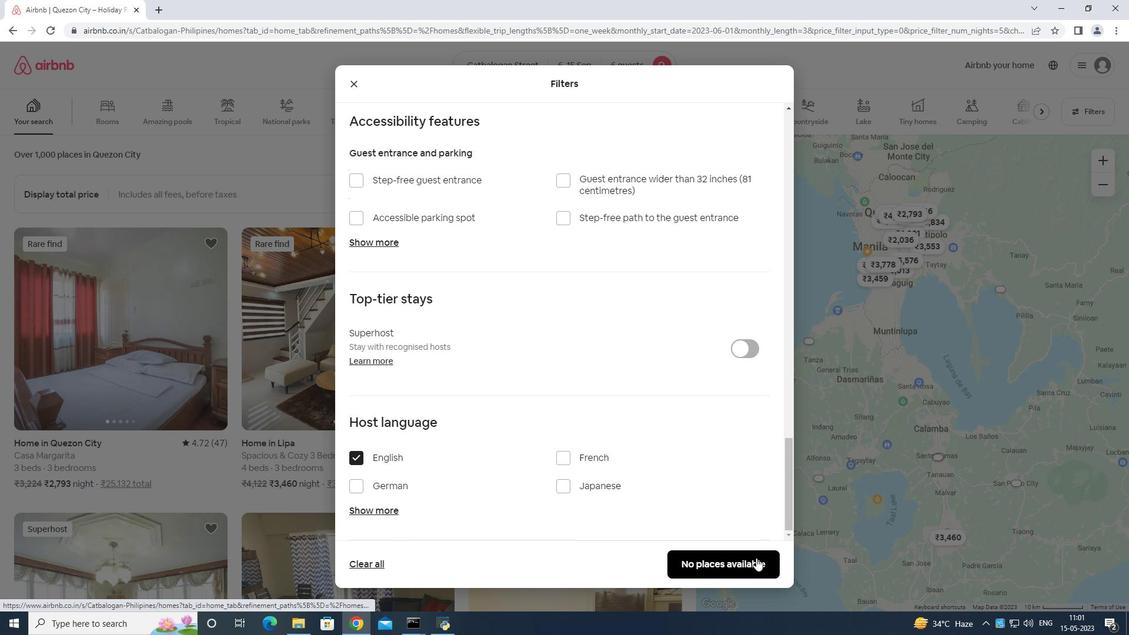 
